 Task: Implement robust security measures to protect student data and ensure privacy.
Action: Mouse moved to (904, 74)
Screenshot: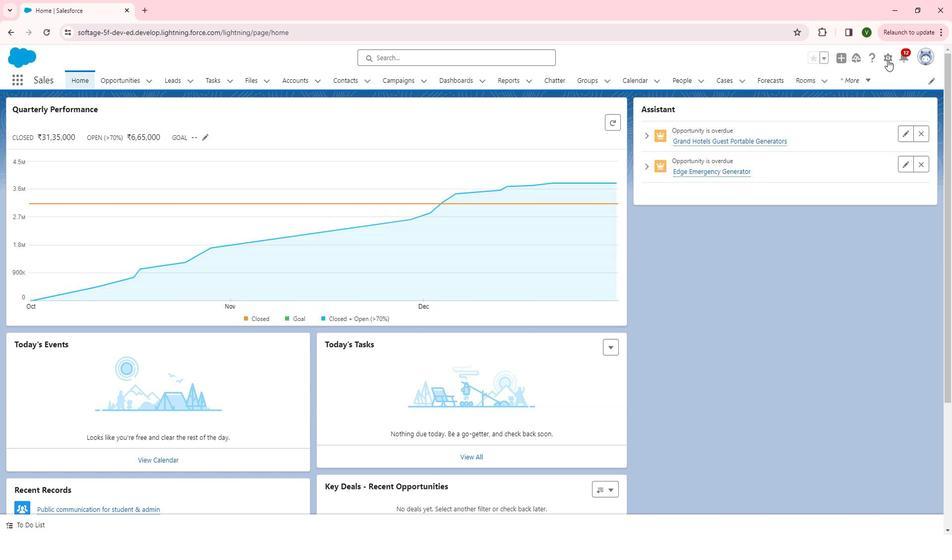 
Action: Mouse pressed left at (904, 74)
Screenshot: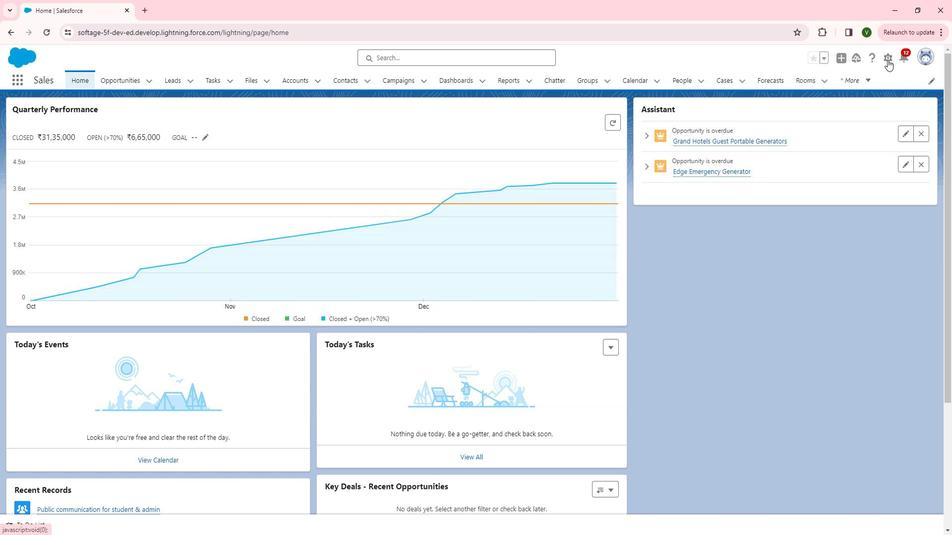 
Action: Mouse moved to (864, 100)
Screenshot: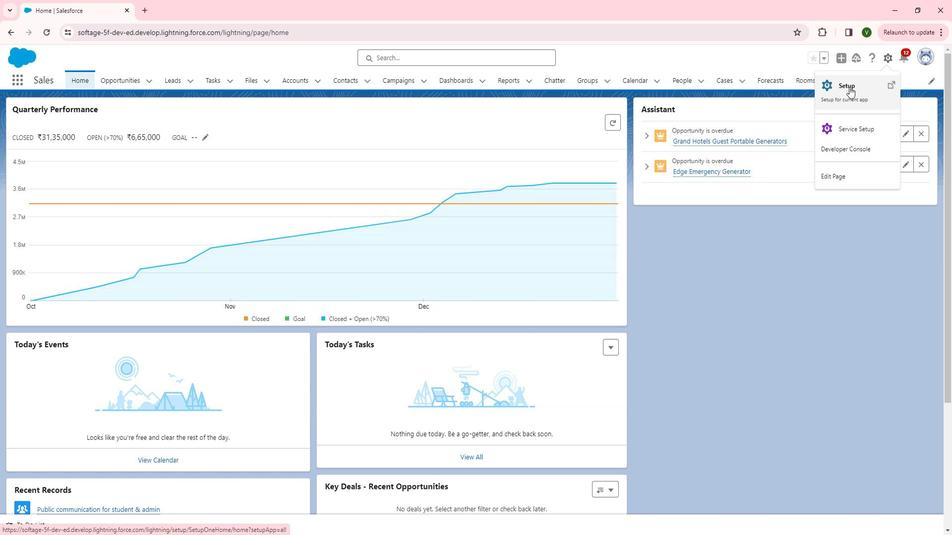 
Action: Mouse pressed left at (864, 100)
Screenshot: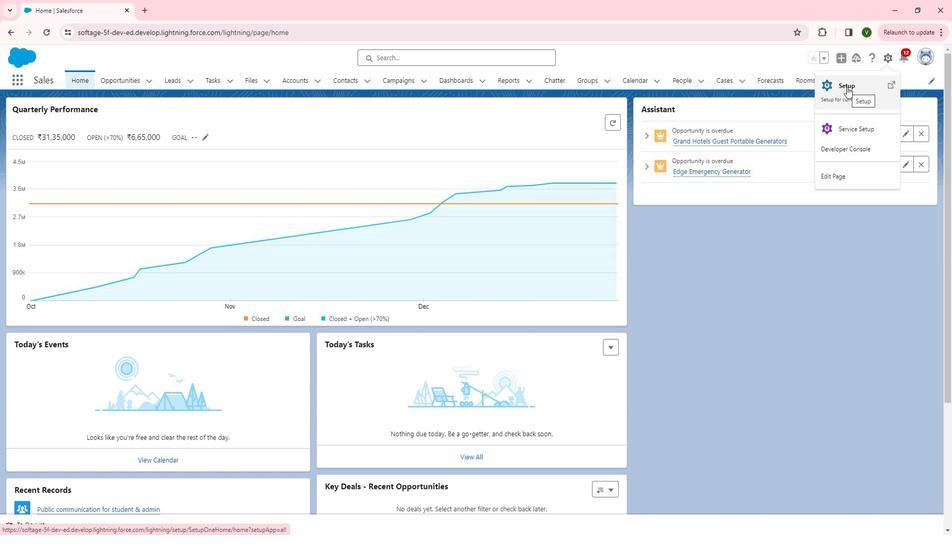 
Action: Mouse moved to (53, 284)
Screenshot: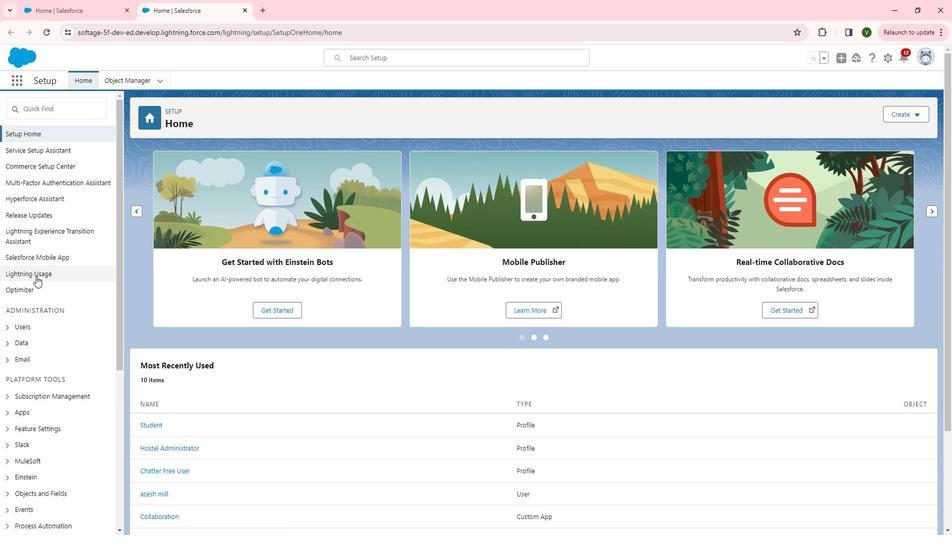 
Action: Mouse scrolled (53, 284) with delta (0, 0)
Screenshot: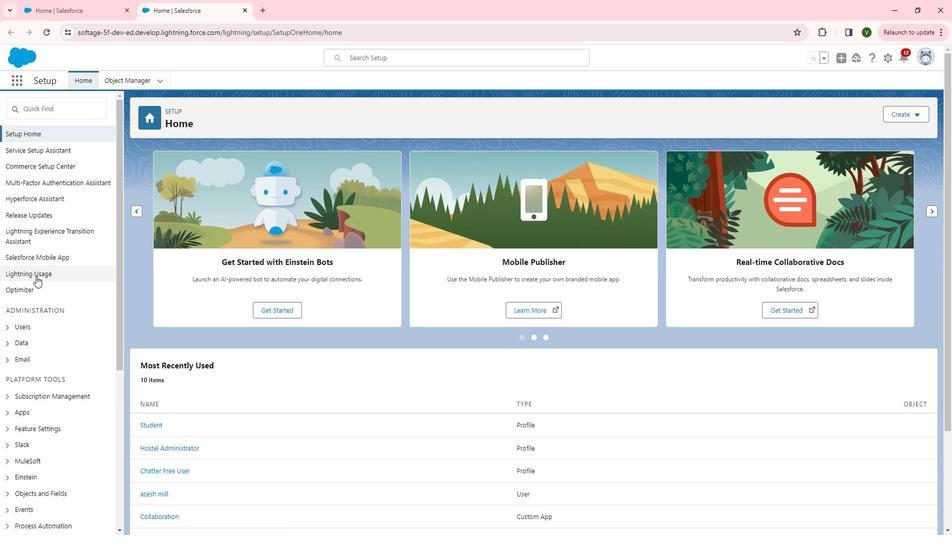 
Action: Mouse moved to (53, 285)
Screenshot: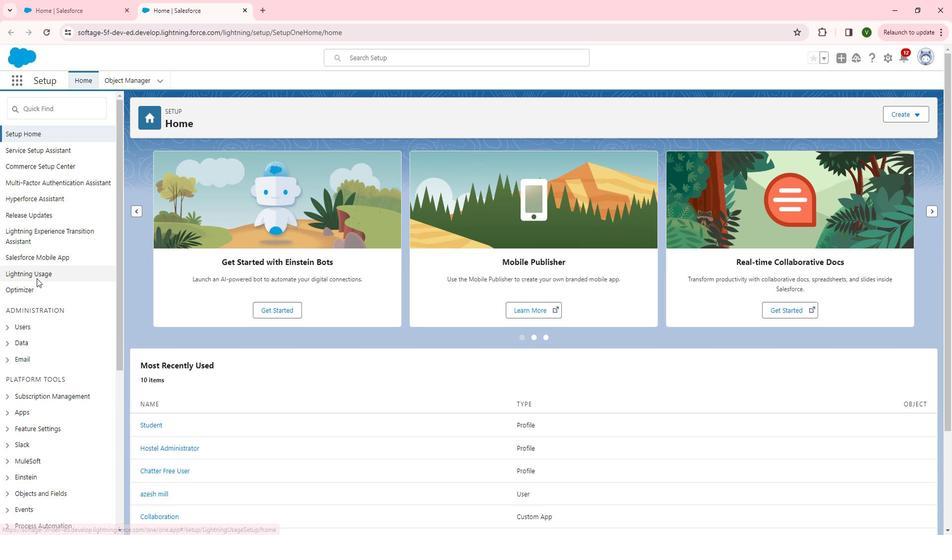 
Action: Mouse scrolled (53, 285) with delta (0, 0)
Screenshot: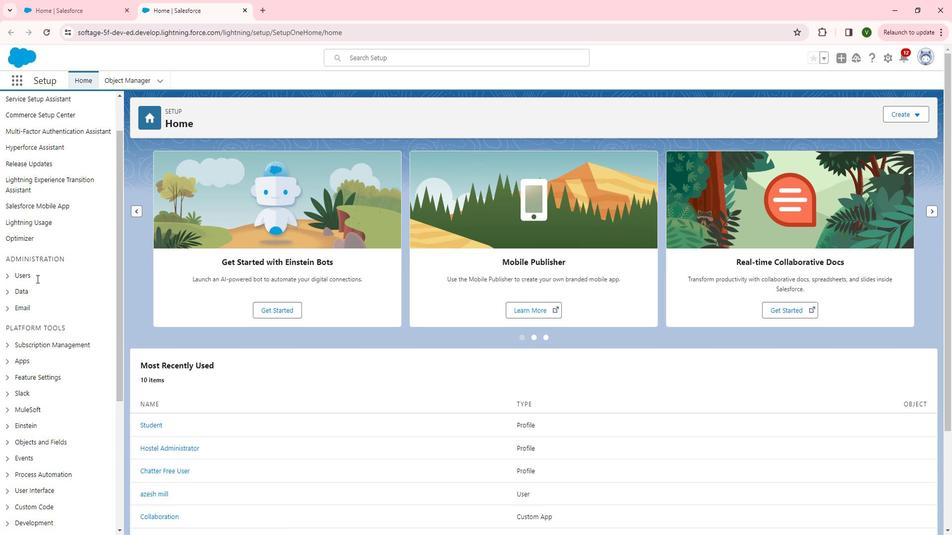 
Action: Mouse moved to (25, 327)
Screenshot: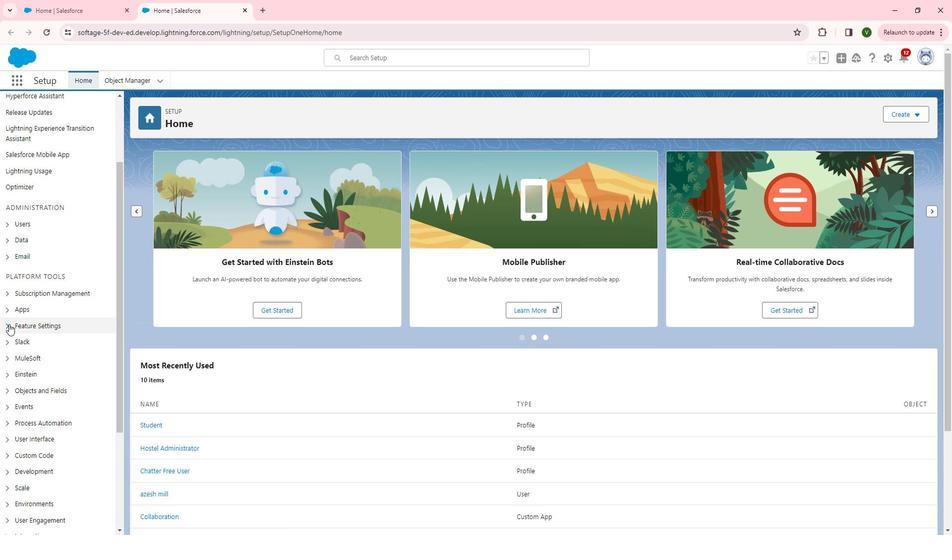 
Action: Mouse pressed left at (25, 327)
Screenshot: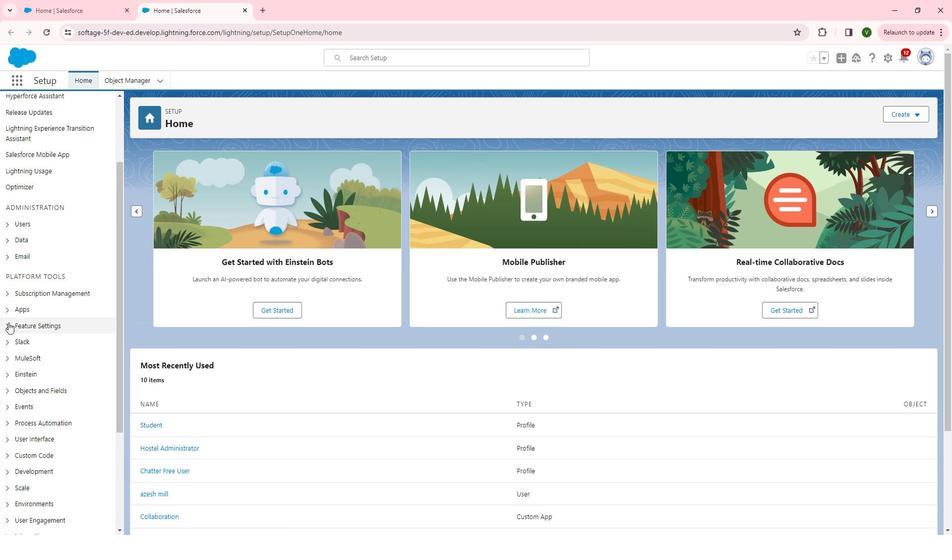 
Action: Mouse moved to (51, 381)
Screenshot: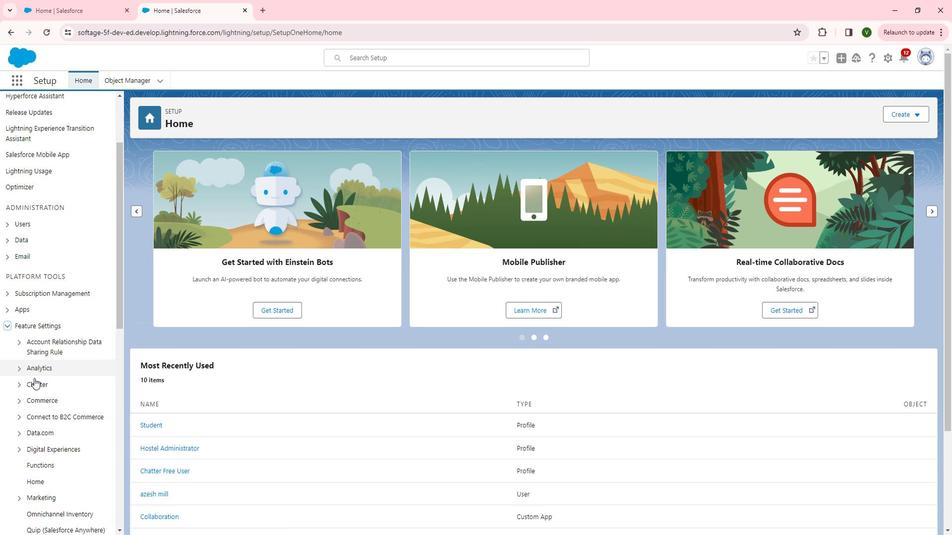 
Action: Mouse scrolled (51, 381) with delta (0, 0)
Screenshot: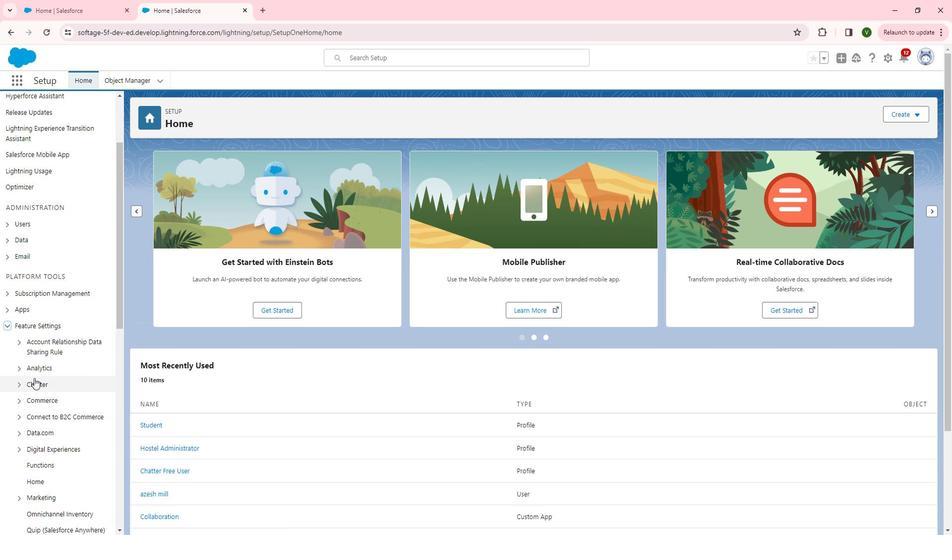 
Action: Mouse moved to (37, 338)
Screenshot: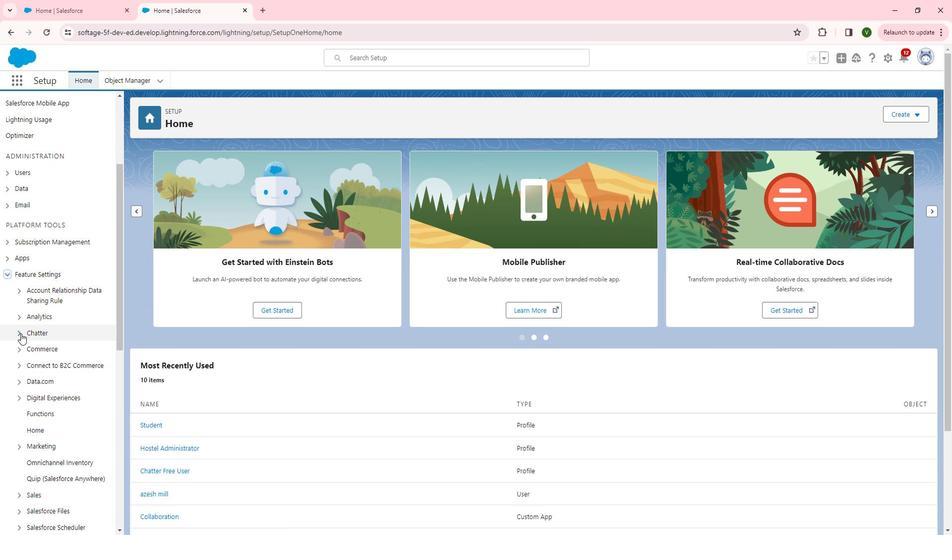 
Action: Mouse pressed left at (37, 338)
Screenshot: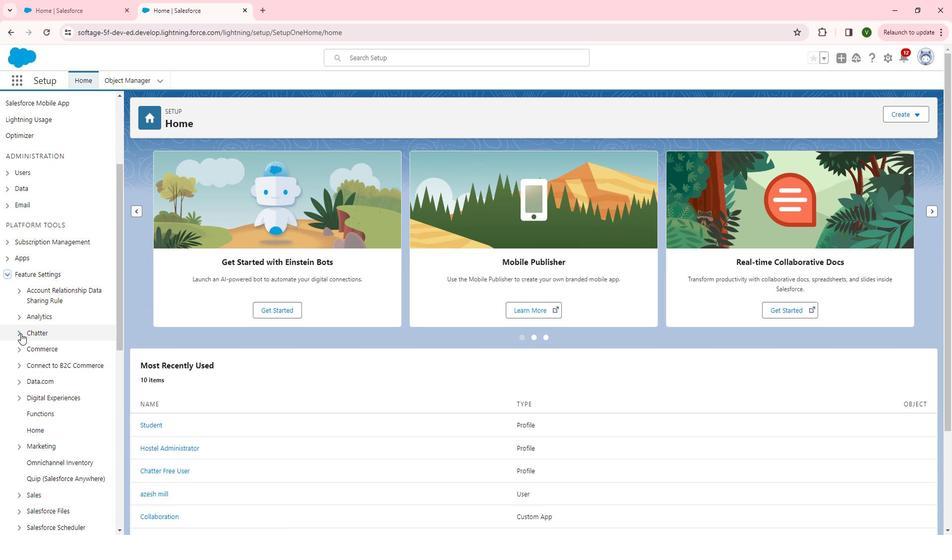 
Action: Mouse moved to (73, 402)
Screenshot: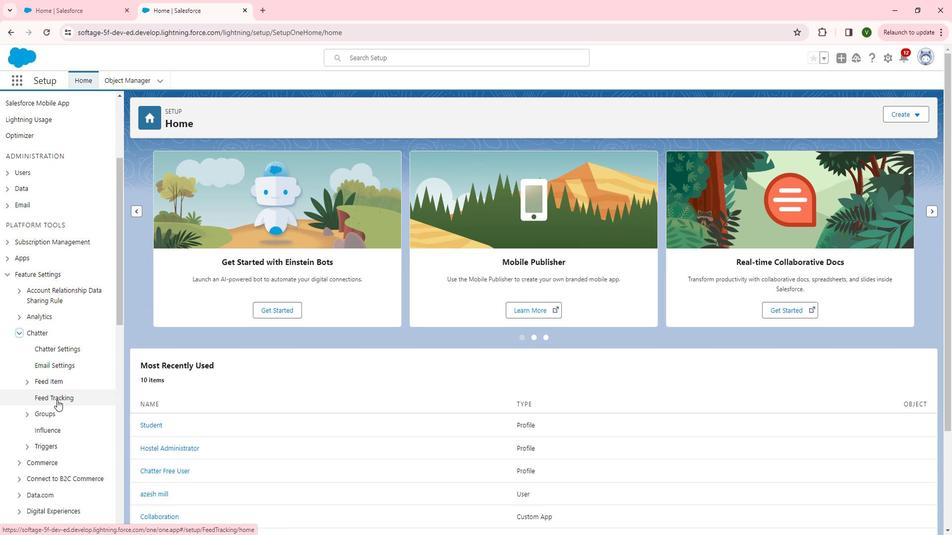 
Action: Mouse pressed left at (73, 402)
Screenshot: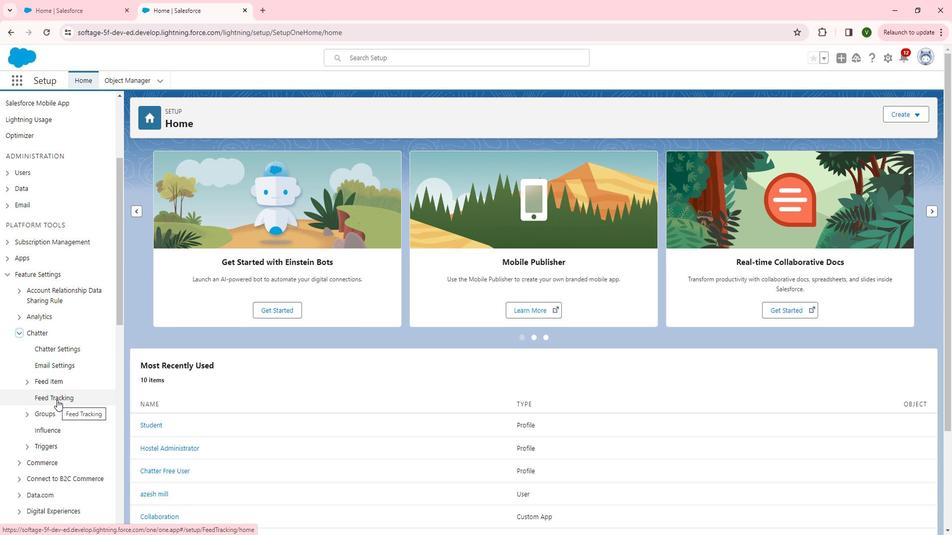 
Action: Mouse moved to (81, 395)
Screenshot: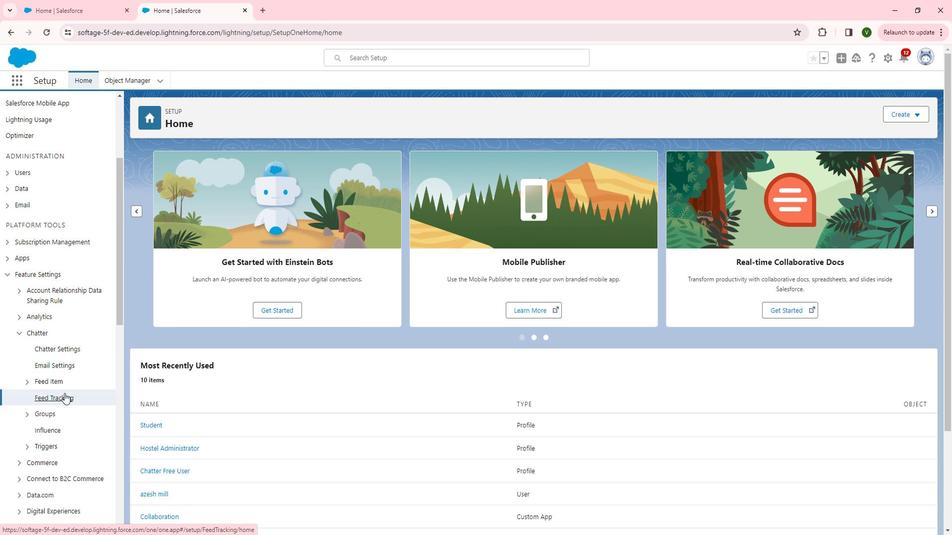 
Action: Mouse pressed left at (81, 395)
Screenshot: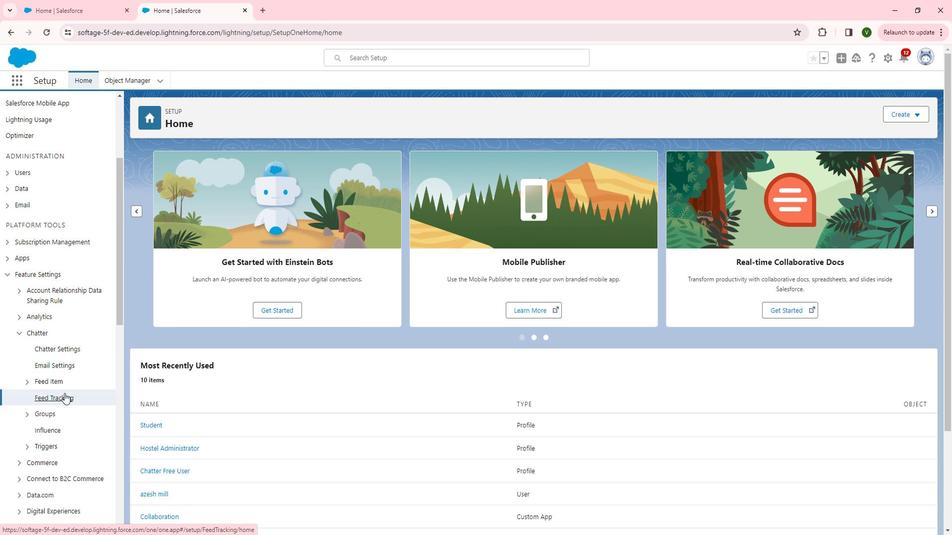 
Action: Mouse moved to (267, 294)
Screenshot: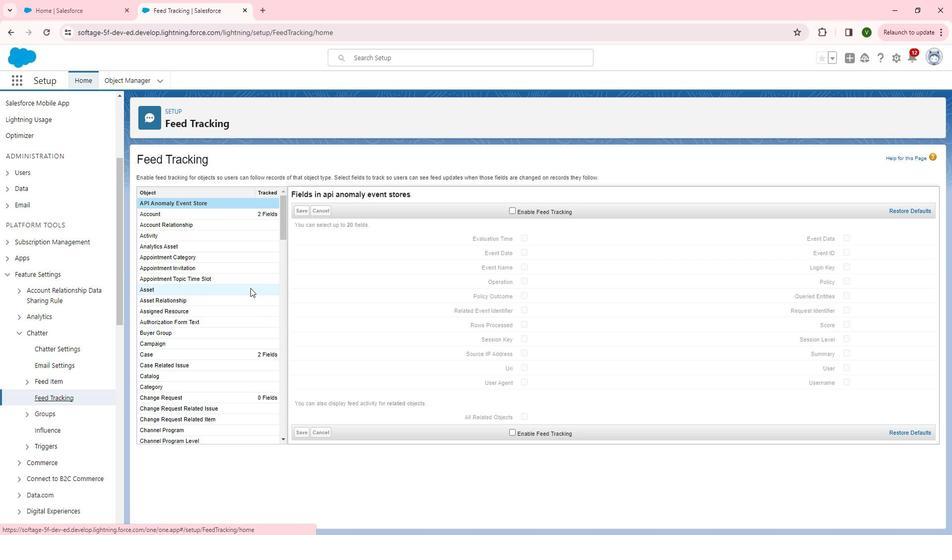 
Action: Mouse scrolled (267, 294) with delta (0, 0)
Screenshot: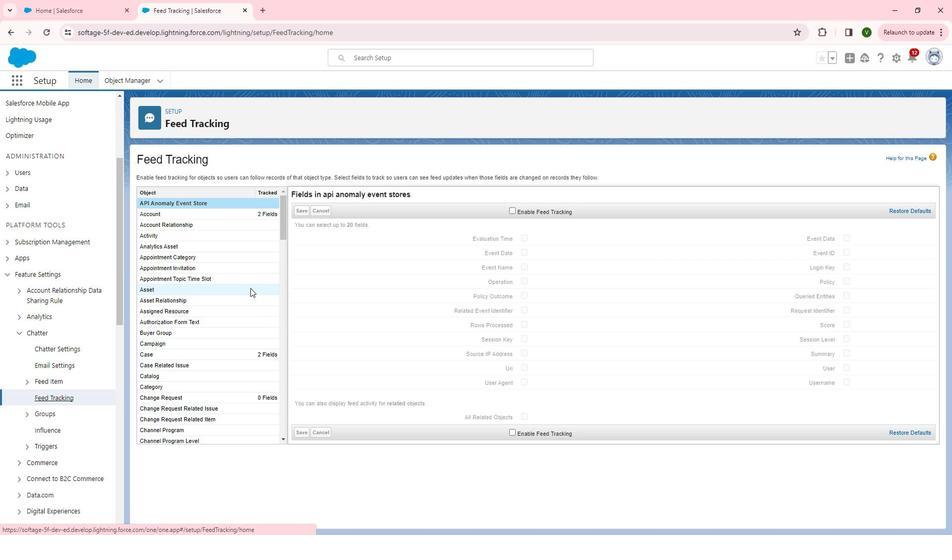 
Action: Mouse scrolled (267, 294) with delta (0, 0)
Screenshot: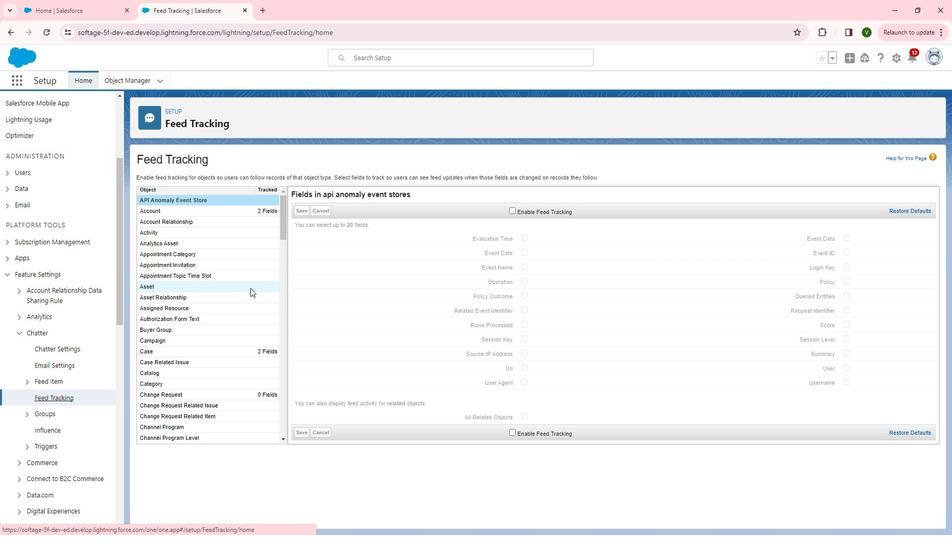
Action: Mouse scrolled (267, 294) with delta (0, 0)
Screenshot: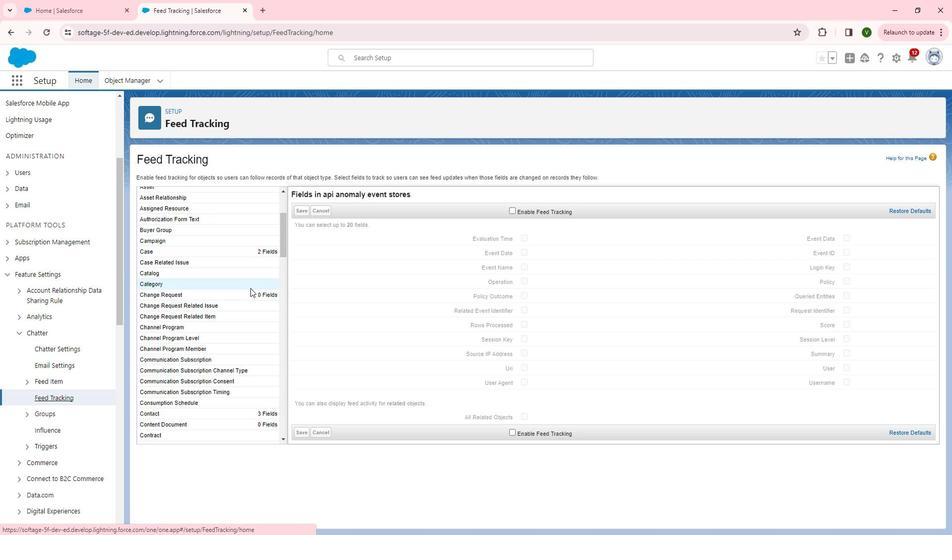 
Action: Mouse scrolled (267, 294) with delta (0, 0)
Screenshot: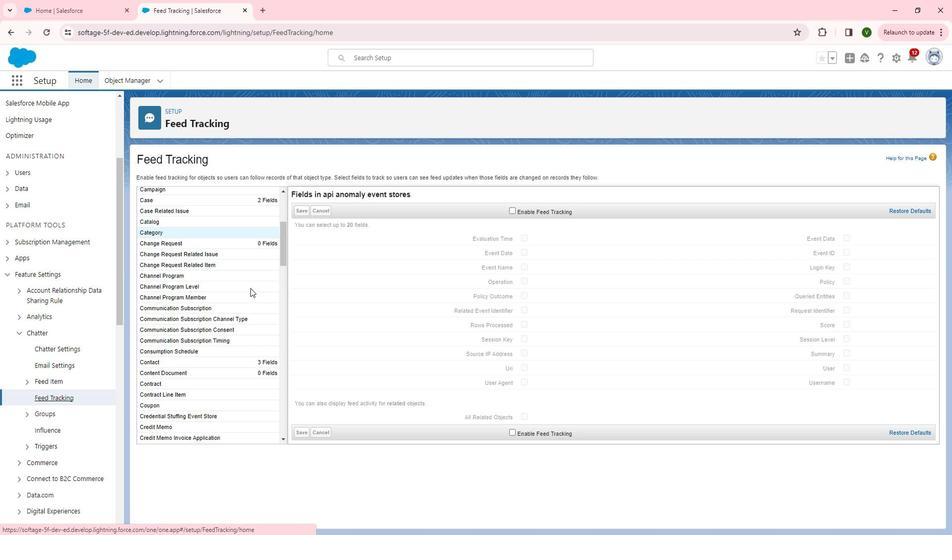 
Action: Mouse scrolled (267, 294) with delta (0, 0)
Screenshot: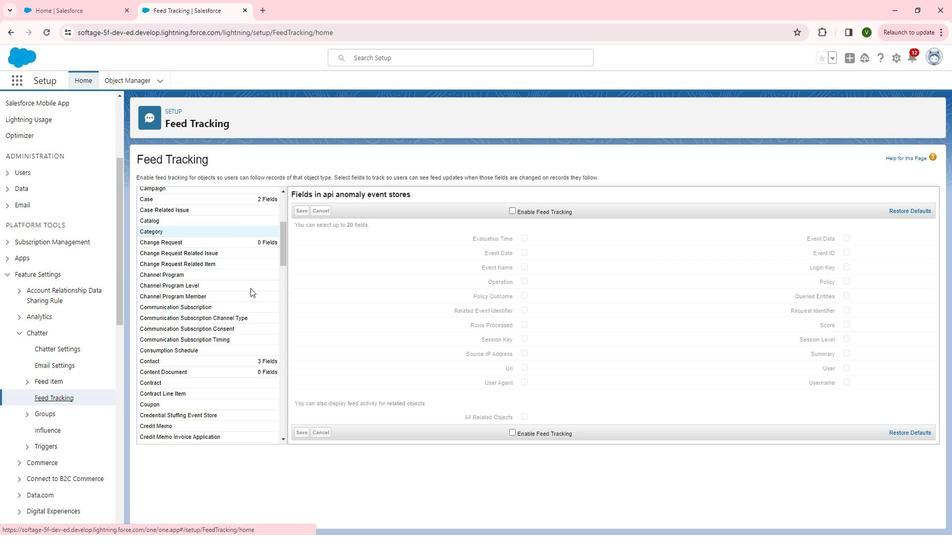 
Action: Mouse scrolled (267, 294) with delta (0, 0)
Screenshot: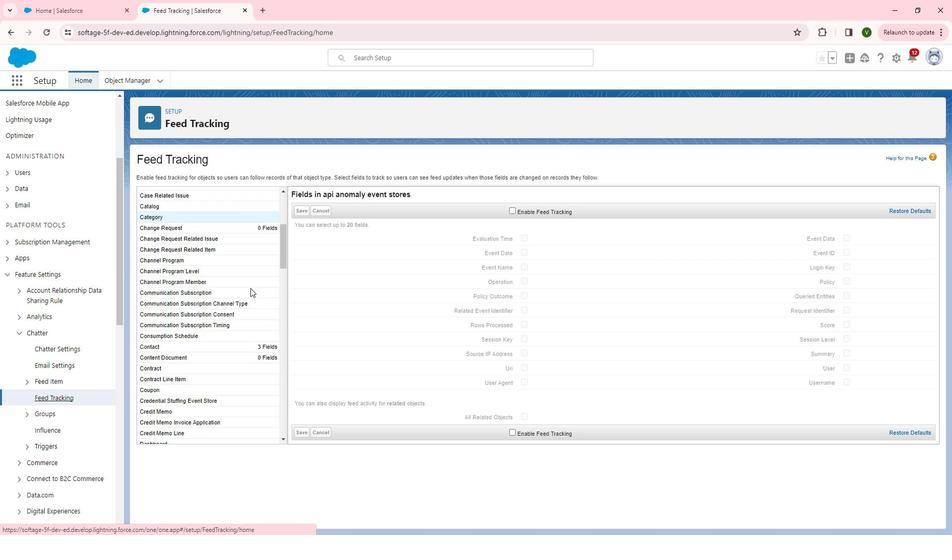 
Action: Mouse scrolled (267, 294) with delta (0, 0)
Screenshot: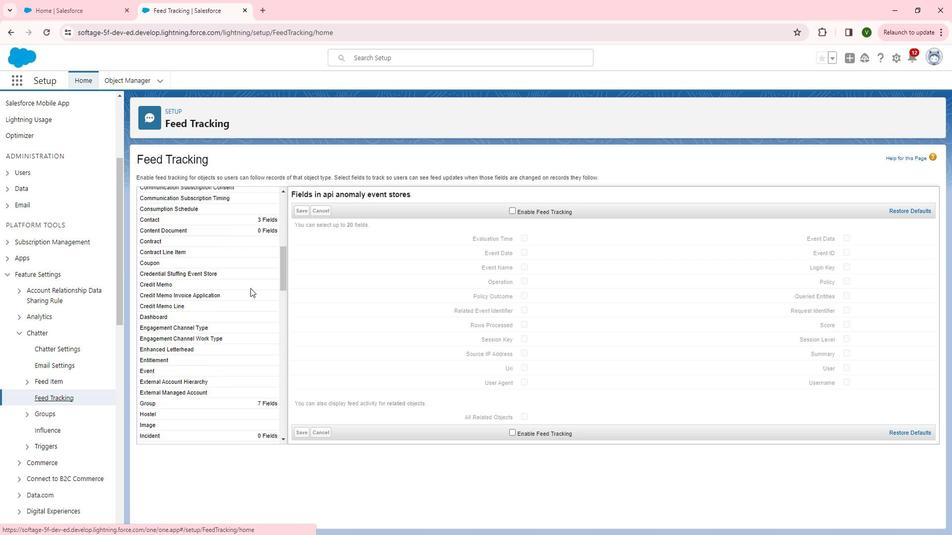 
Action: Mouse scrolled (267, 294) with delta (0, 0)
Screenshot: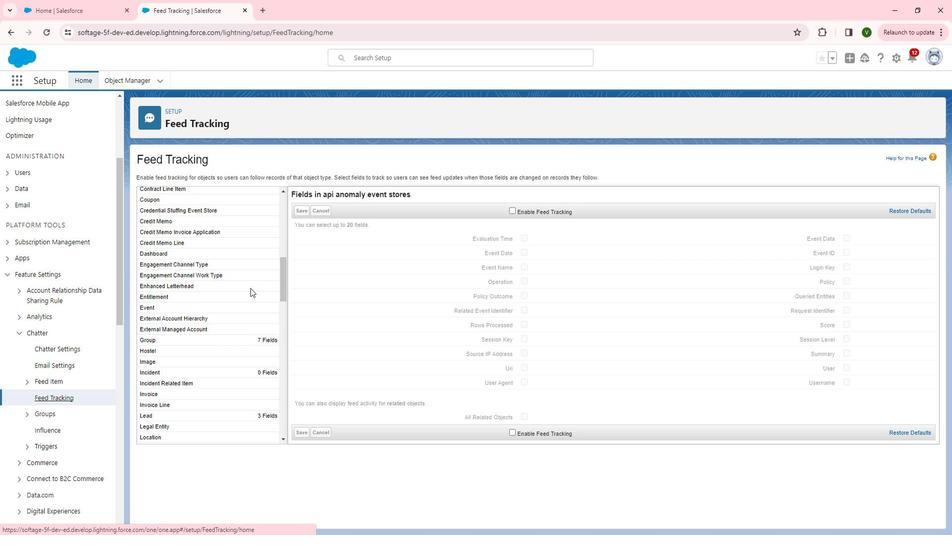 
Action: Mouse scrolled (267, 294) with delta (0, 0)
Screenshot: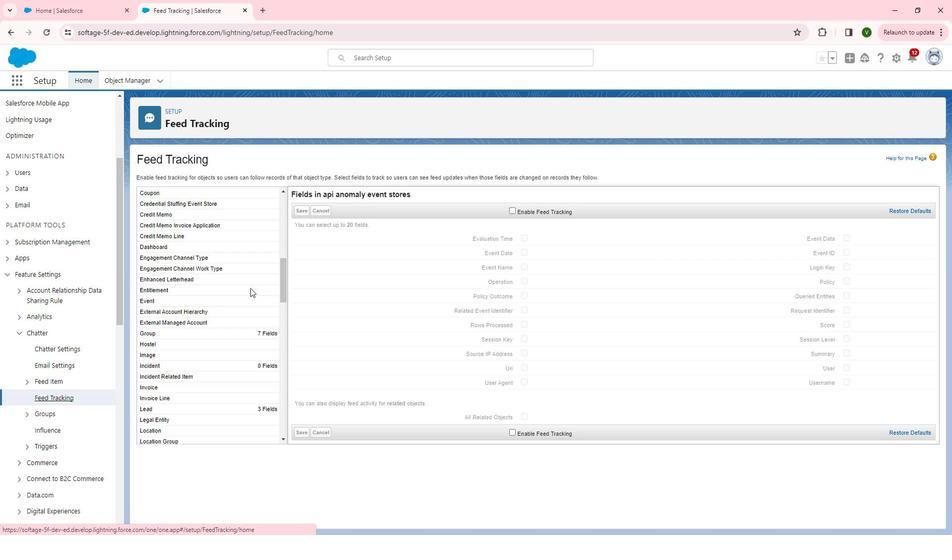 
Action: Mouse scrolled (267, 294) with delta (0, 0)
Screenshot: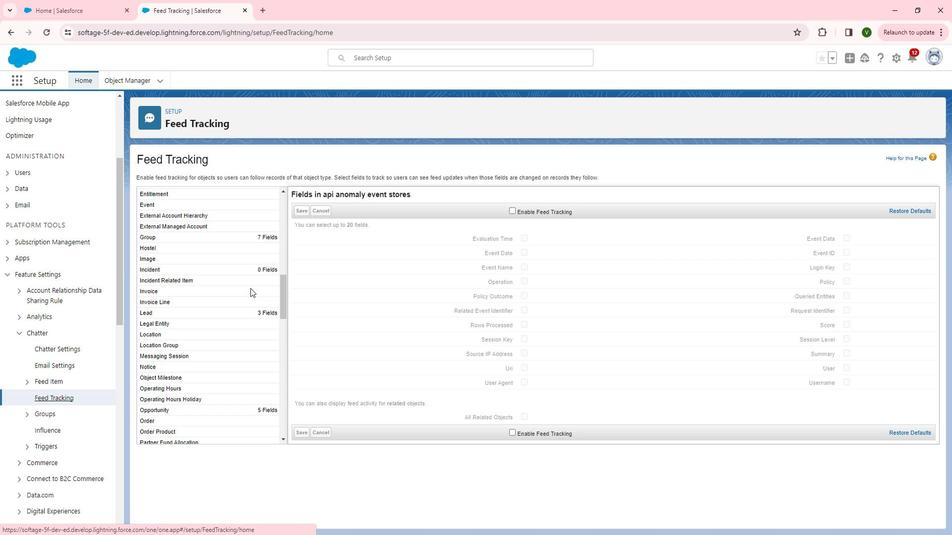
Action: Mouse scrolled (267, 294) with delta (0, 0)
Screenshot: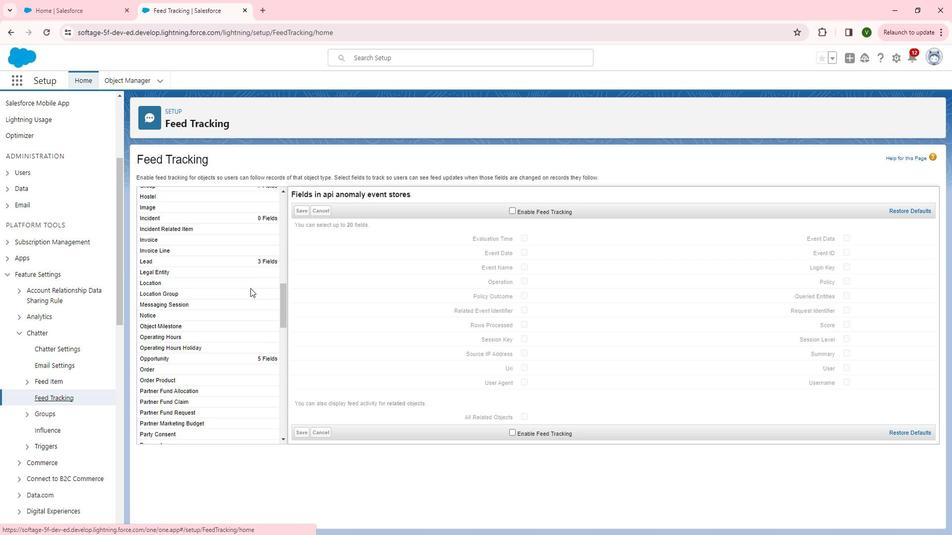 
Action: Mouse scrolled (267, 294) with delta (0, 0)
Screenshot: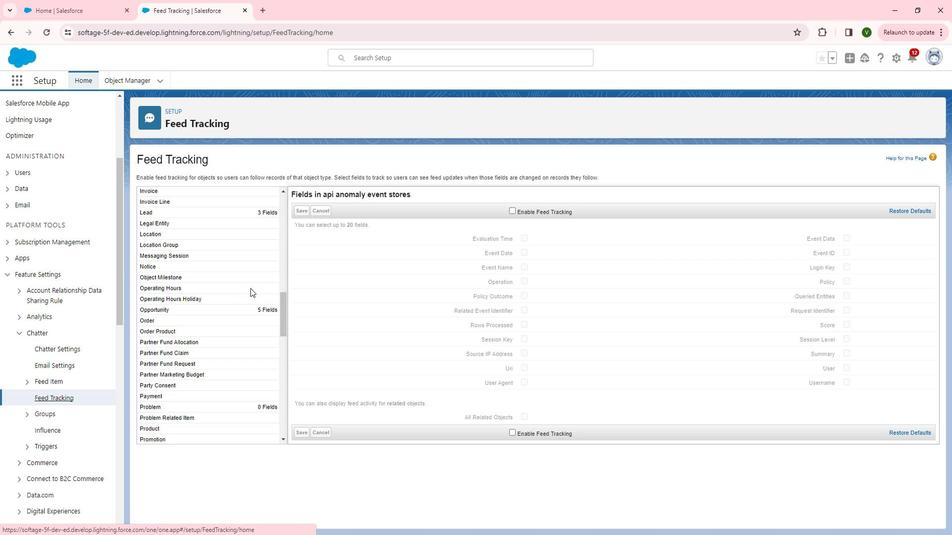 
Action: Mouse scrolled (267, 294) with delta (0, 0)
Screenshot: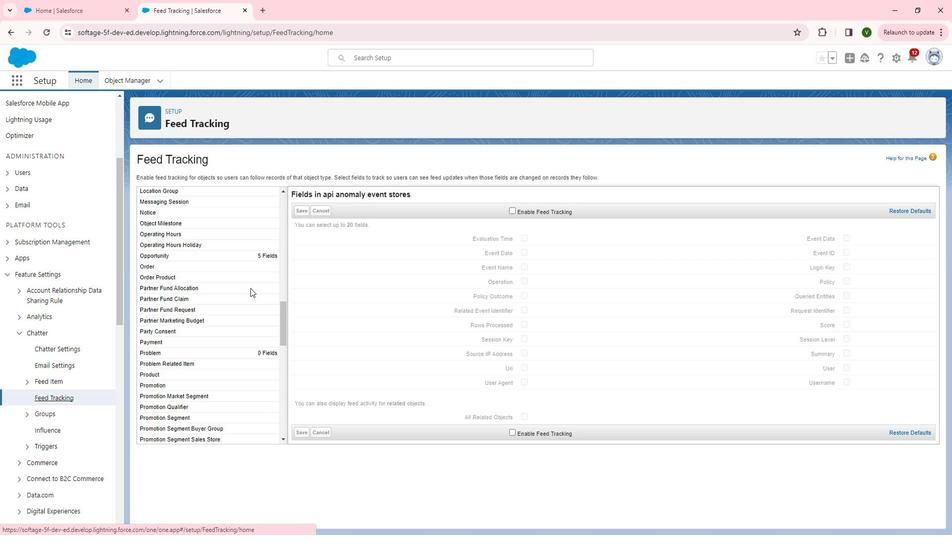 
Action: Mouse scrolled (267, 294) with delta (0, 0)
Screenshot: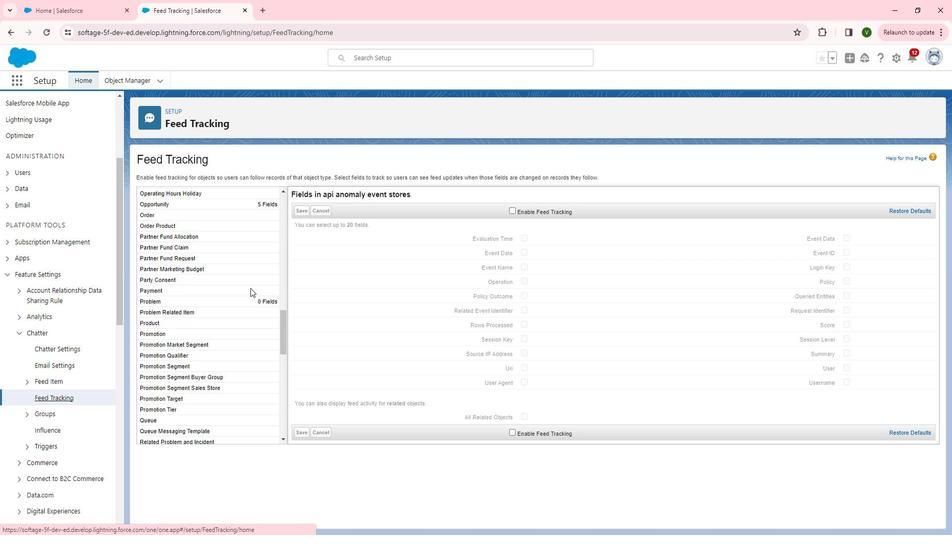 
Action: Mouse scrolled (267, 294) with delta (0, 0)
Screenshot: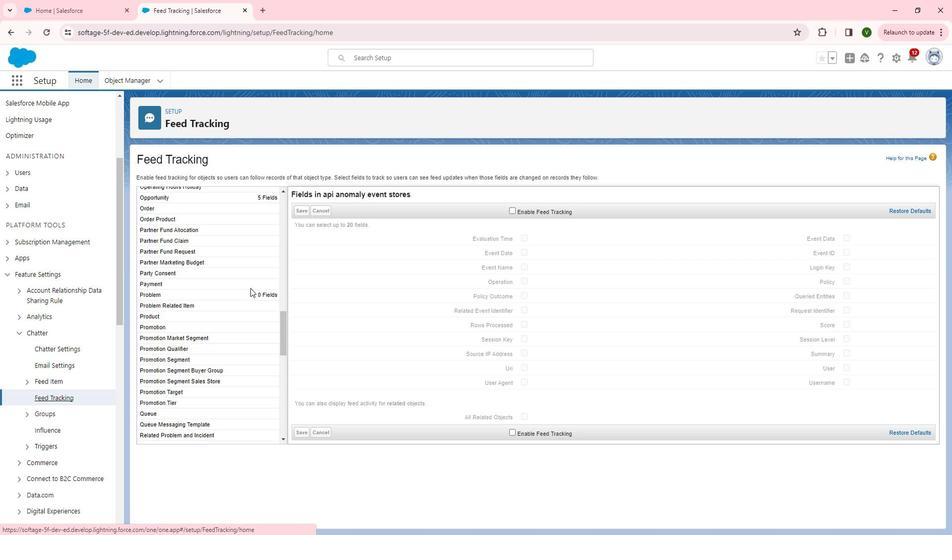 
Action: Mouse scrolled (267, 294) with delta (0, 0)
Screenshot: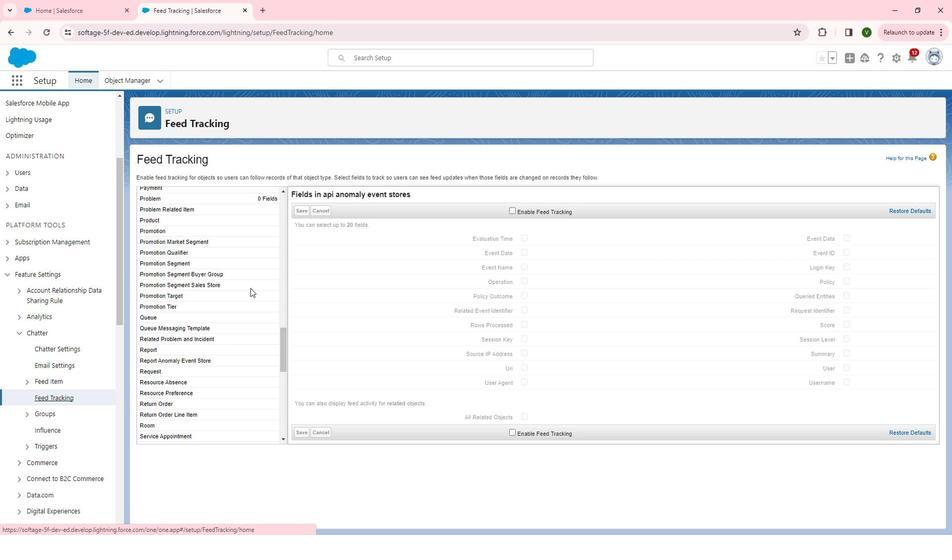 
Action: Mouse scrolled (267, 294) with delta (0, 0)
Screenshot: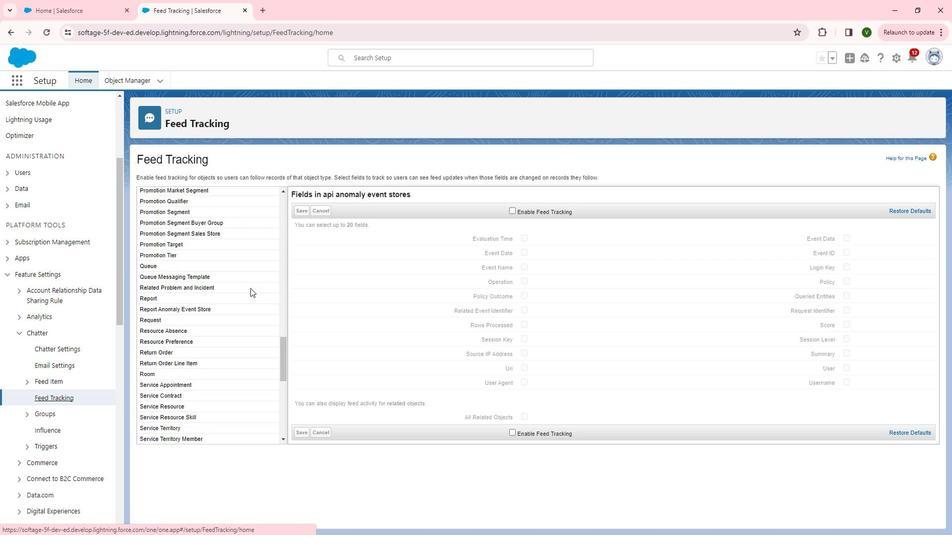 
Action: Mouse moved to (232, 348)
Screenshot: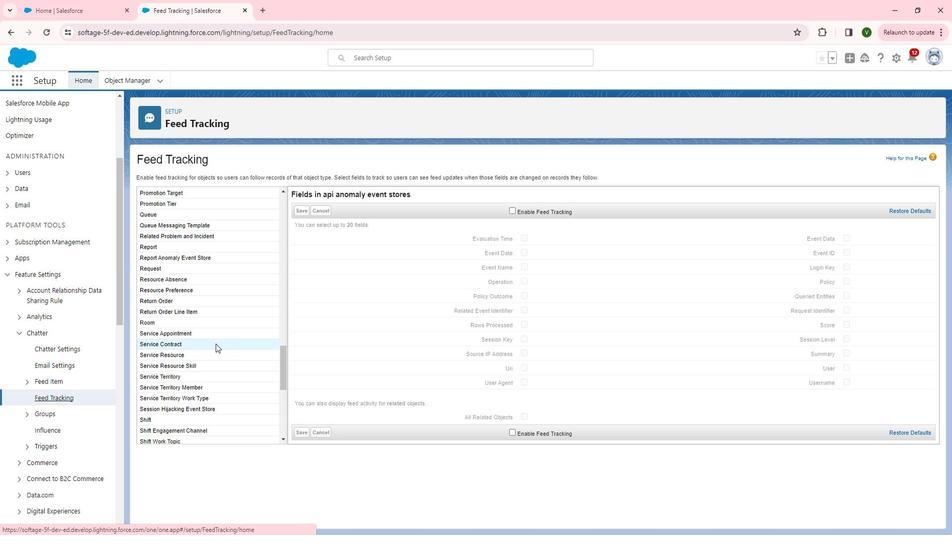 
Action: Mouse scrolled (232, 347) with delta (0, 0)
Screenshot: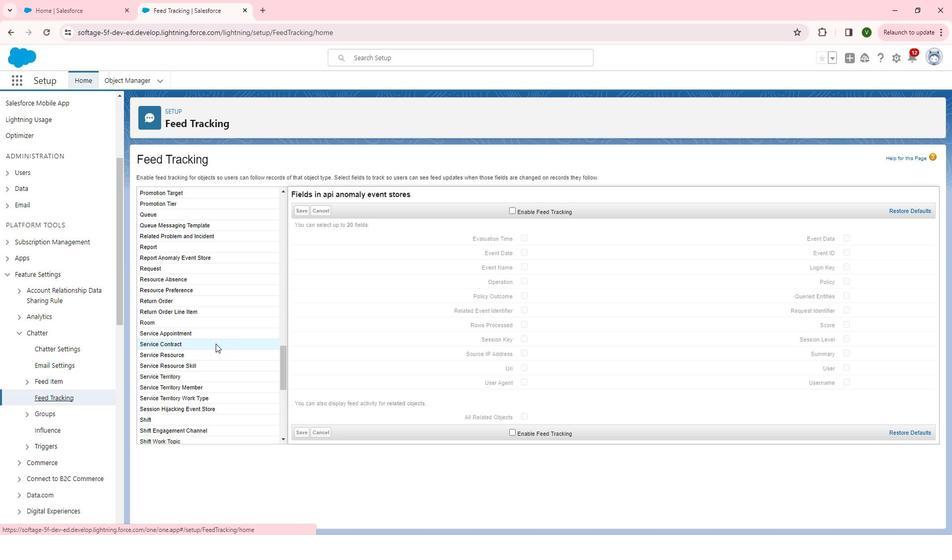 
Action: Mouse scrolled (232, 347) with delta (0, 0)
Screenshot: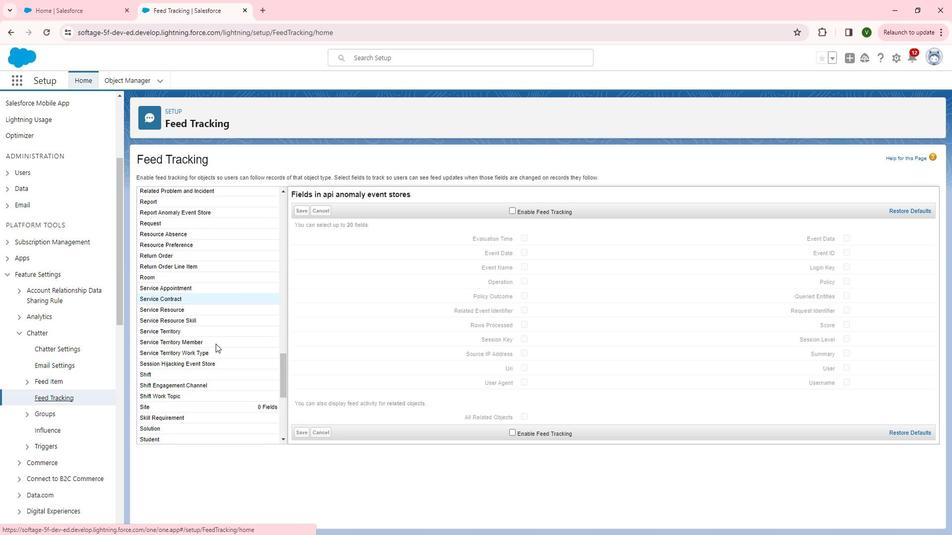 
Action: Mouse scrolled (232, 347) with delta (0, 0)
Screenshot: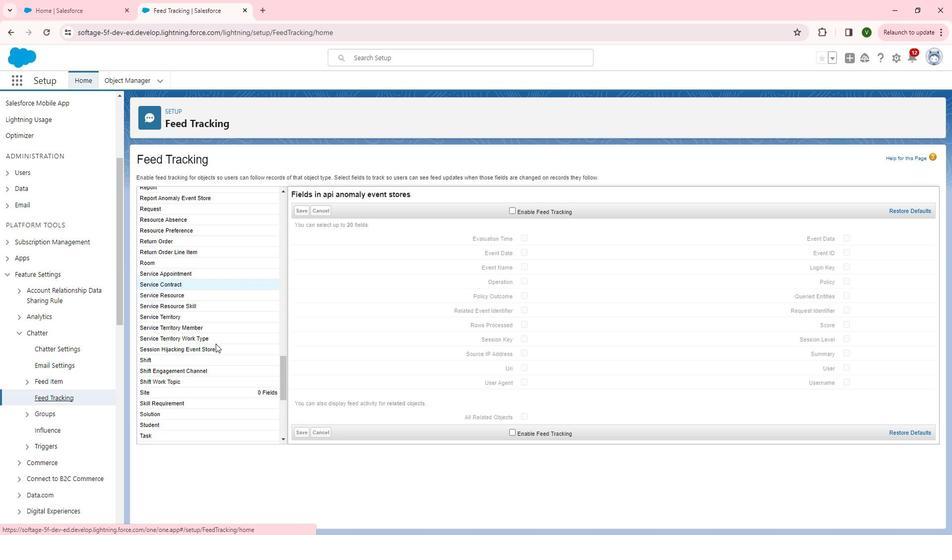 
Action: Mouse moved to (206, 332)
Screenshot: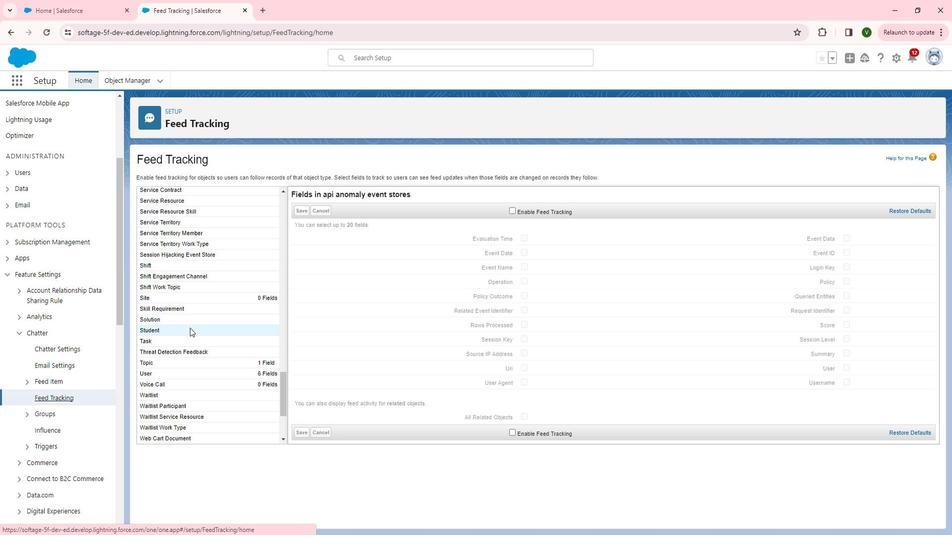 
Action: Mouse pressed left at (206, 332)
Screenshot: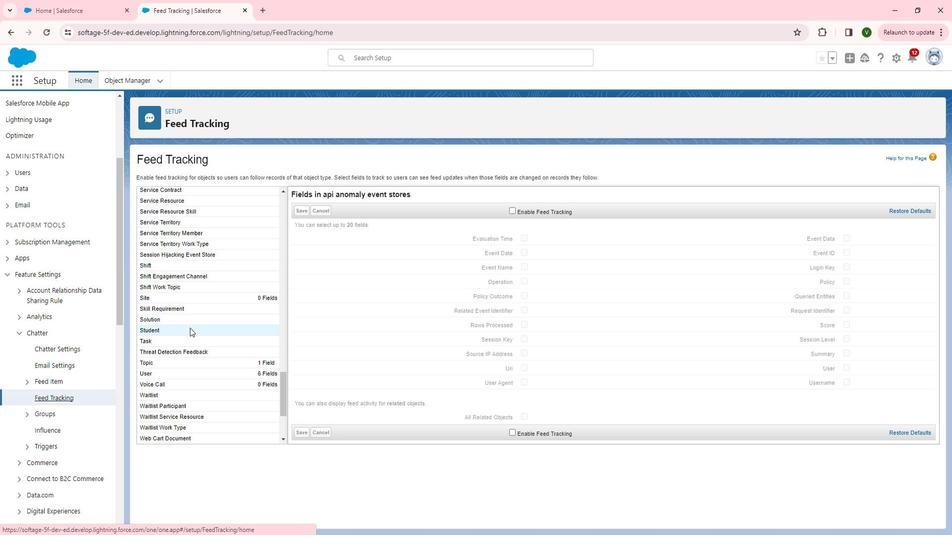 
Action: Mouse moved to (535, 220)
Screenshot: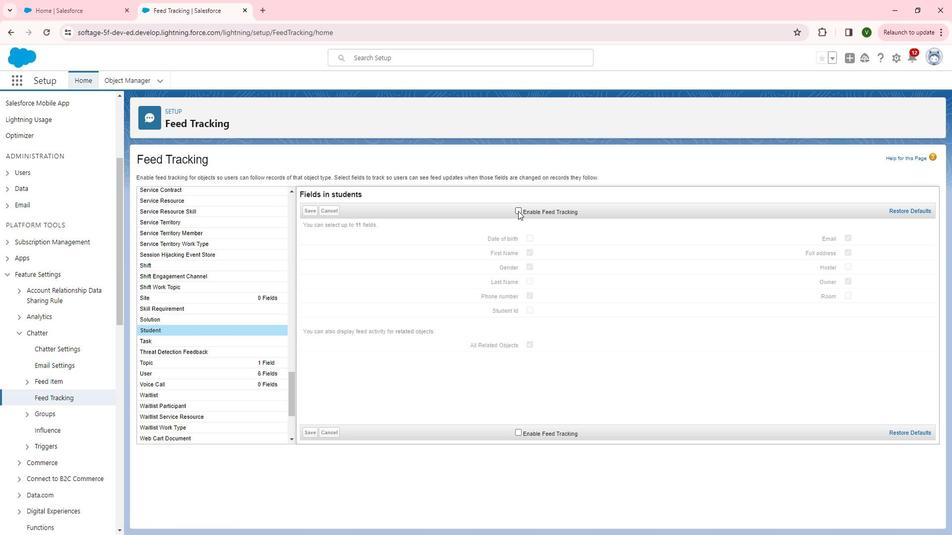 
Action: Mouse pressed left at (535, 220)
Screenshot: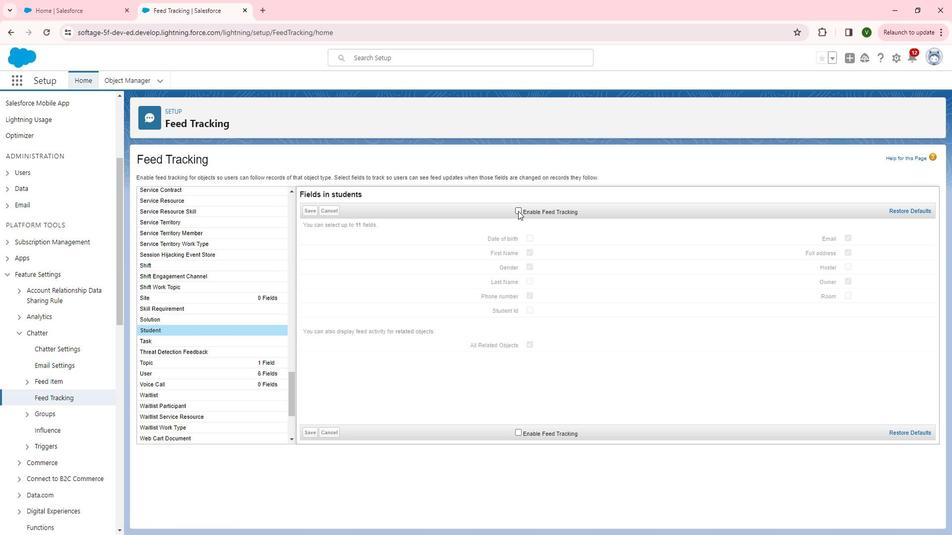 
Action: Mouse moved to (547, 288)
Screenshot: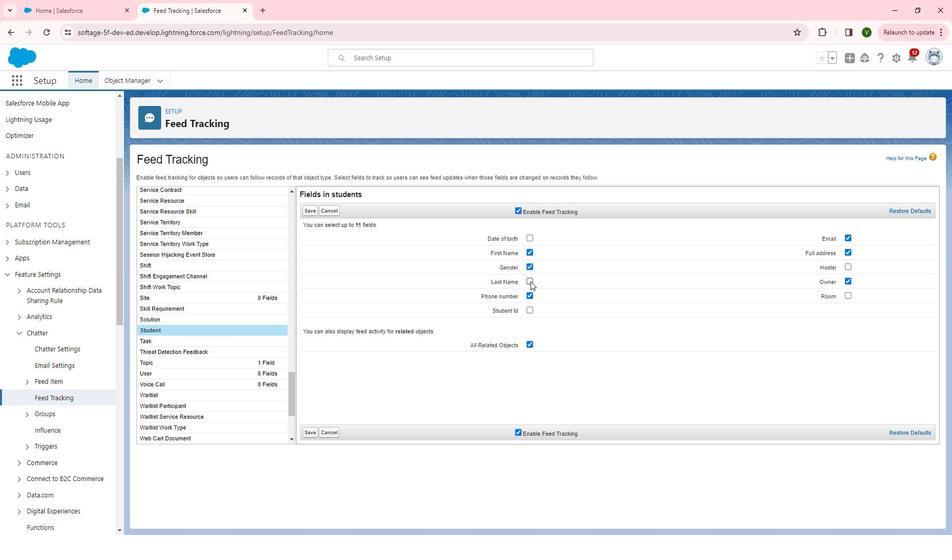 
Action: Mouse pressed left at (547, 288)
Screenshot: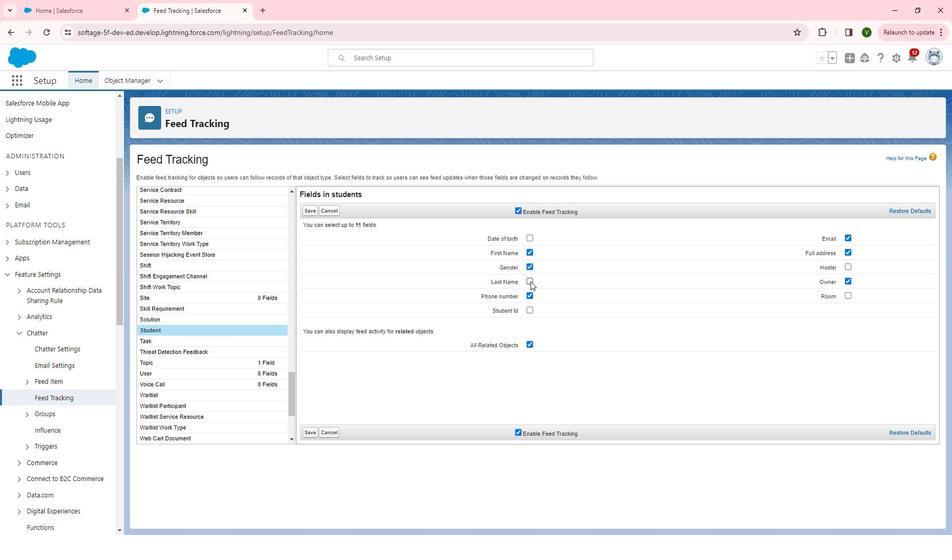 
Action: Mouse moved to (546, 246)
Screenshot: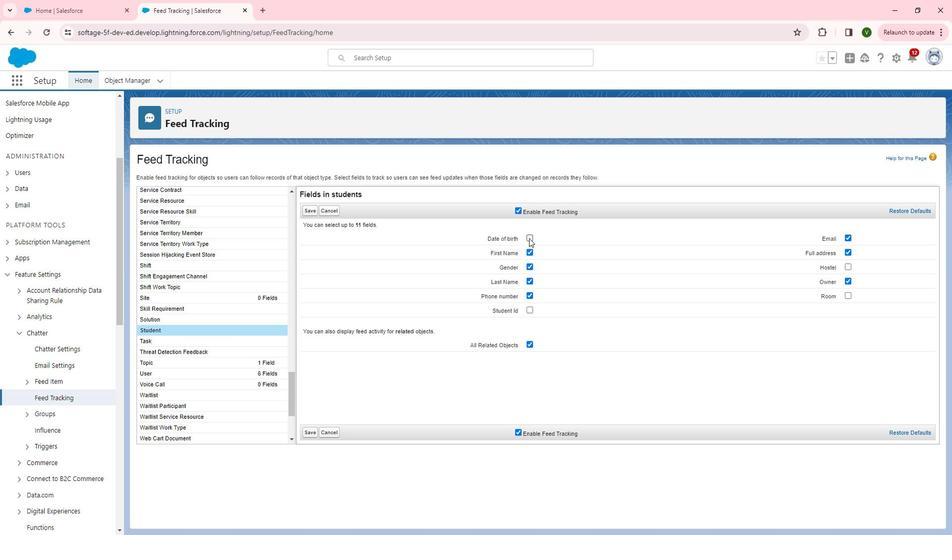 
Action: Mouse pressed left at (546, 246)
Screenshot: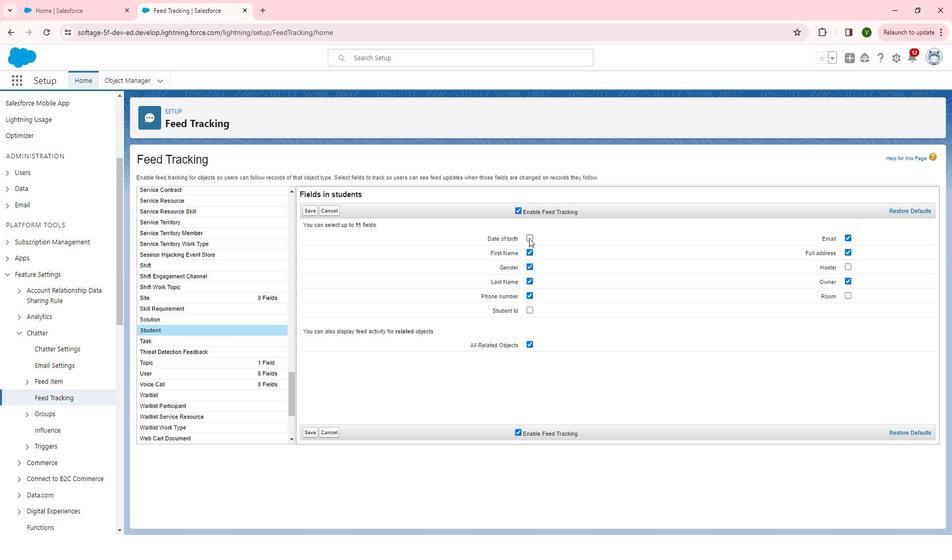
Action: Mouse moved to (329, 216)
Screenshot: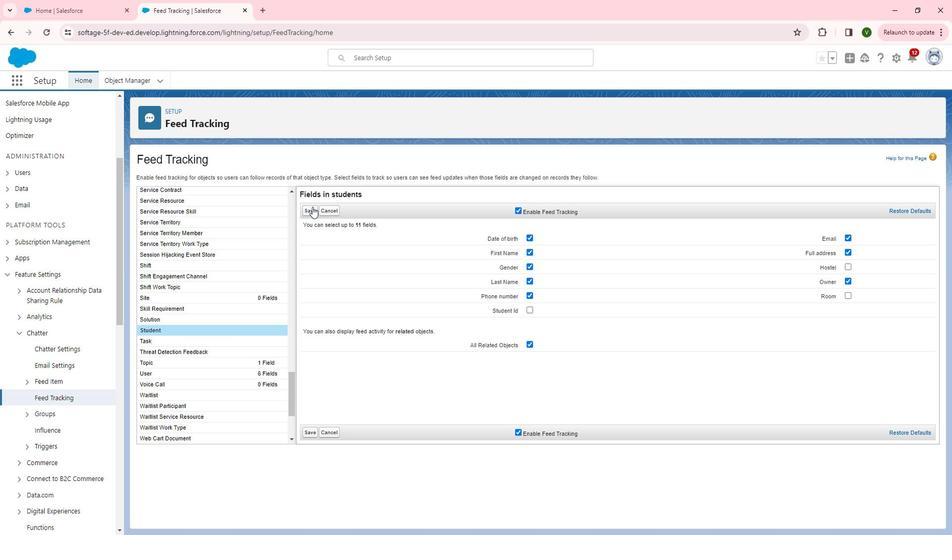 
Action: Mouse pressed left at (329, 216)
Screenshot: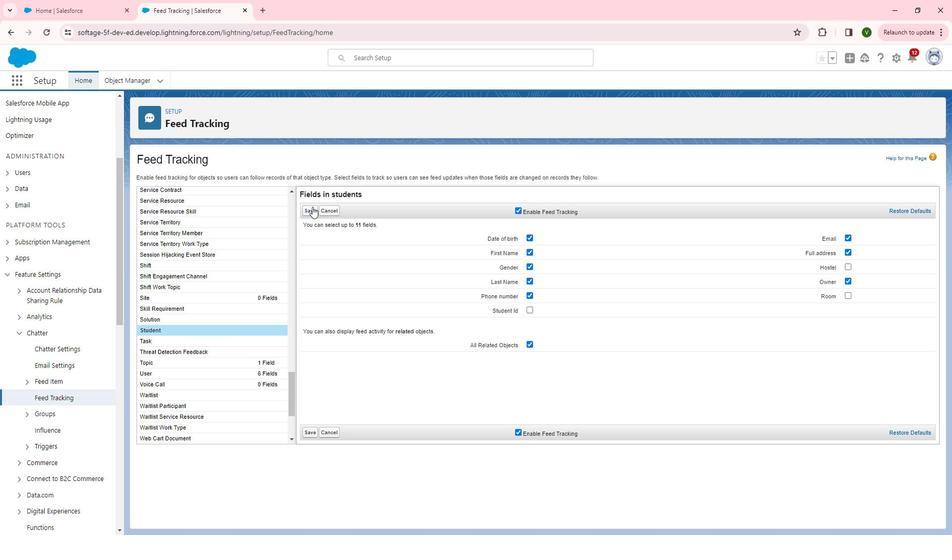 
Action: Mouse moved to (26, 185)
Screenshot: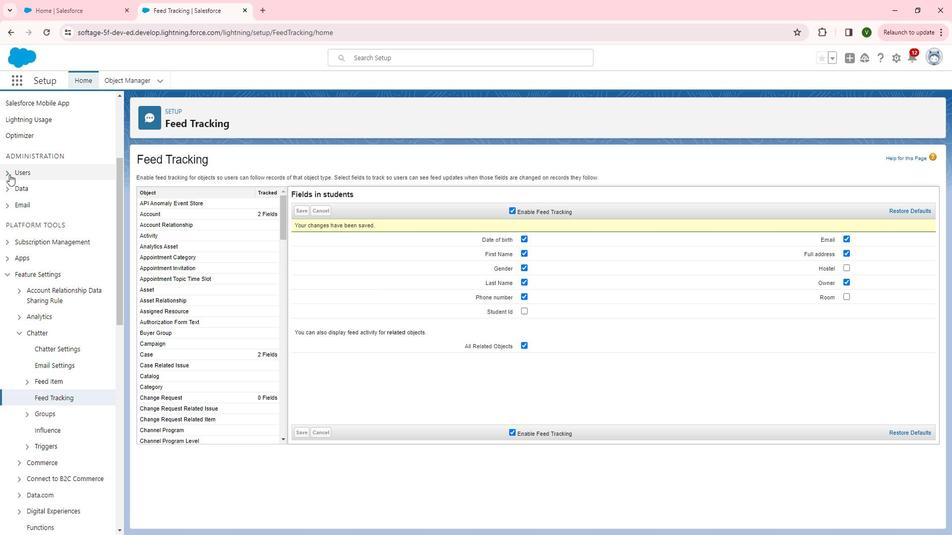 
Action: Mouse pressed left at (26, 185)
Screenshot: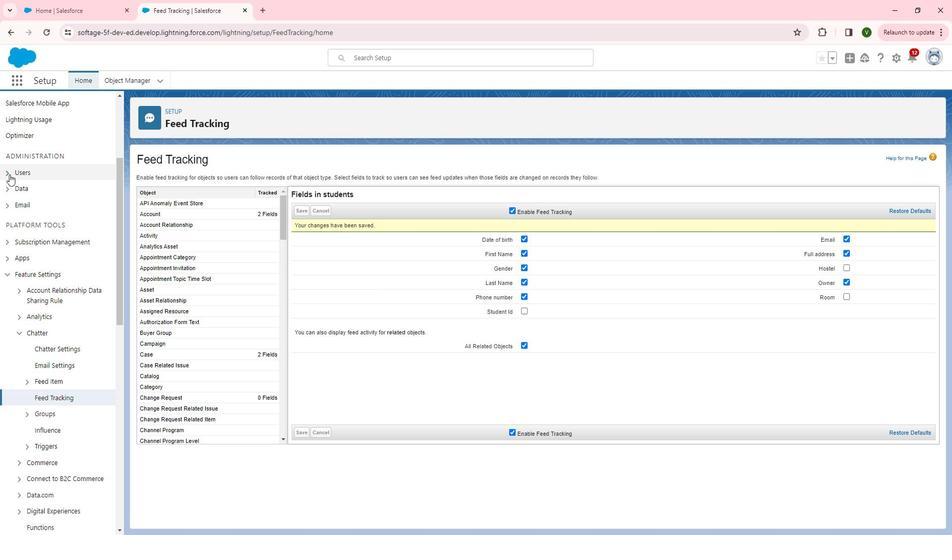 
Action: Mouse moved to (56, 229)
Screenshot: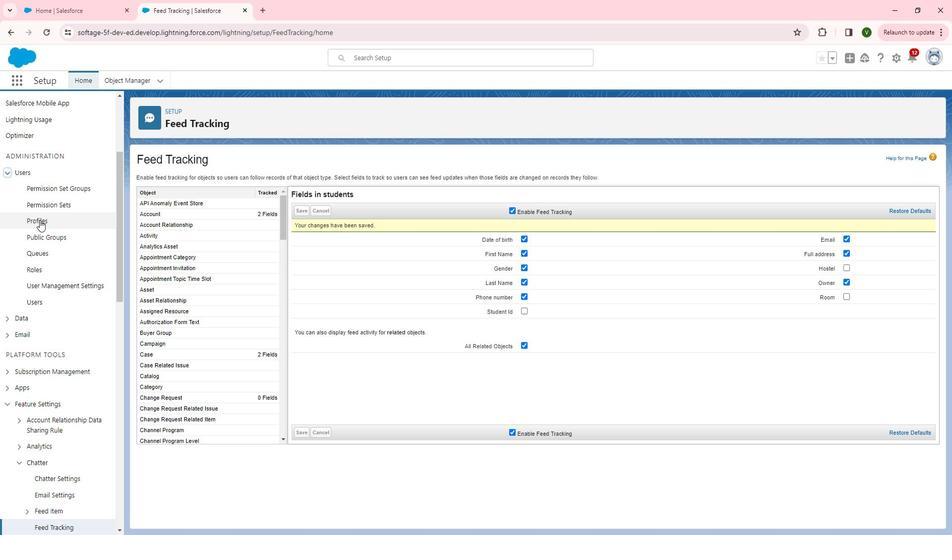 
Action: Mouse pressed left at (56, 229)
Screenshot: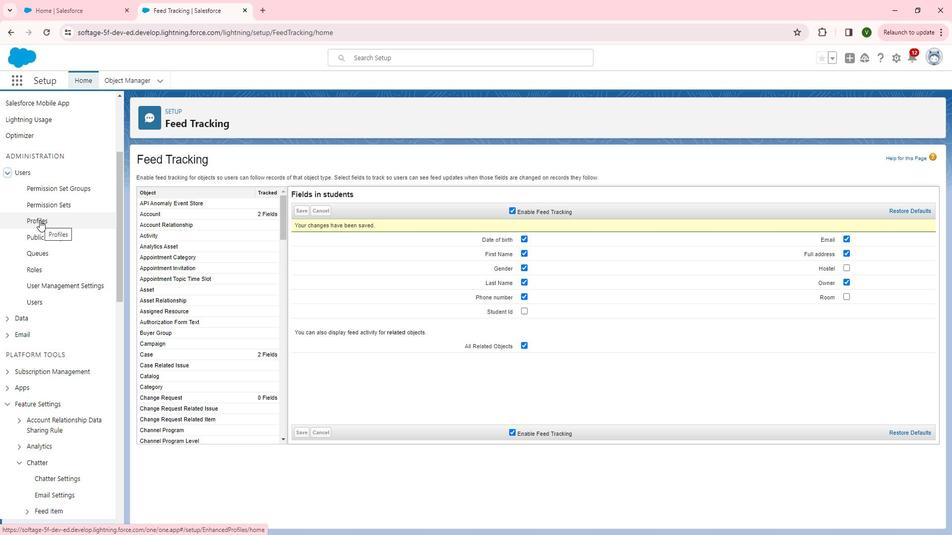 
Action: Mouse moved to (319, 312)
Screenshot: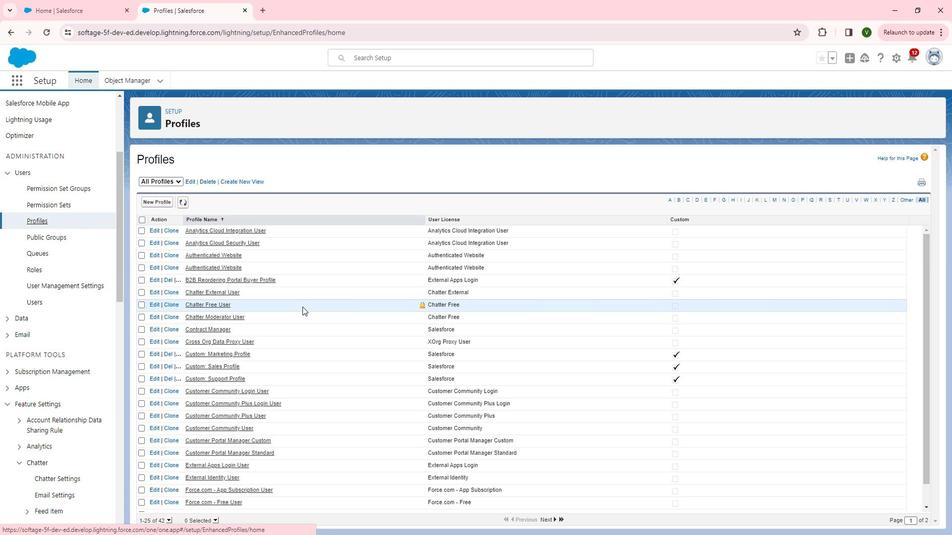 
Action: Mouse scrolled (319, 312) with delta (0, 0)
Screenshot: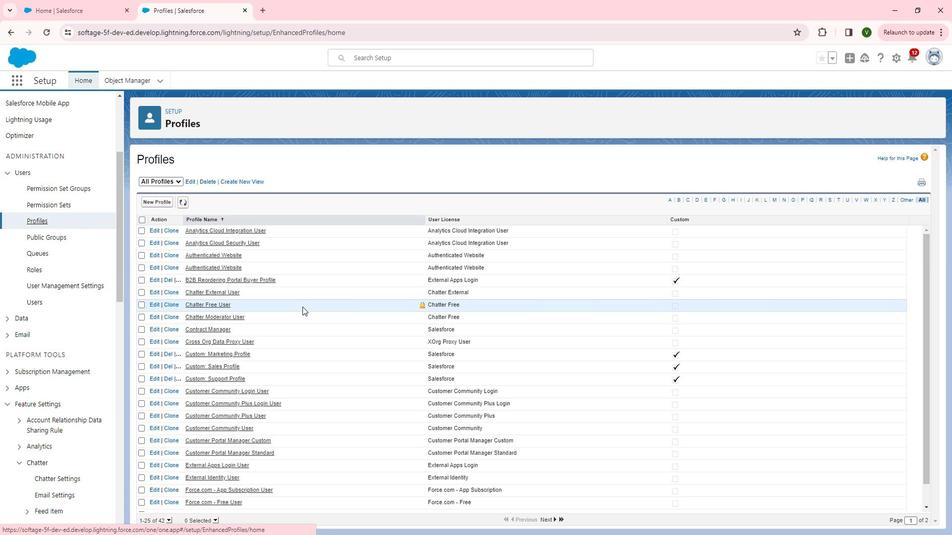 
Action: Mouse moved to (319, 313)
Screenshot: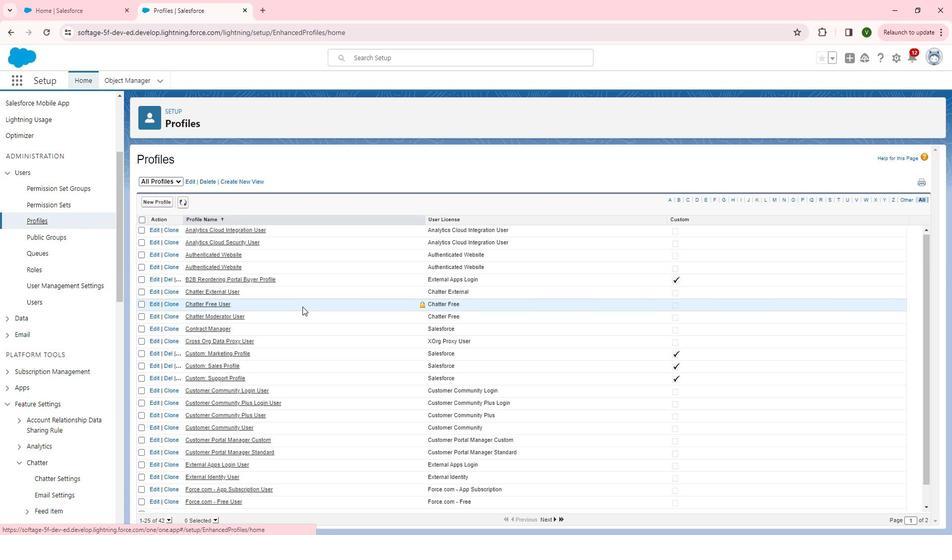 
Action: Mouse scrolled (319, 312) with delta (0, 0)
Screenshot: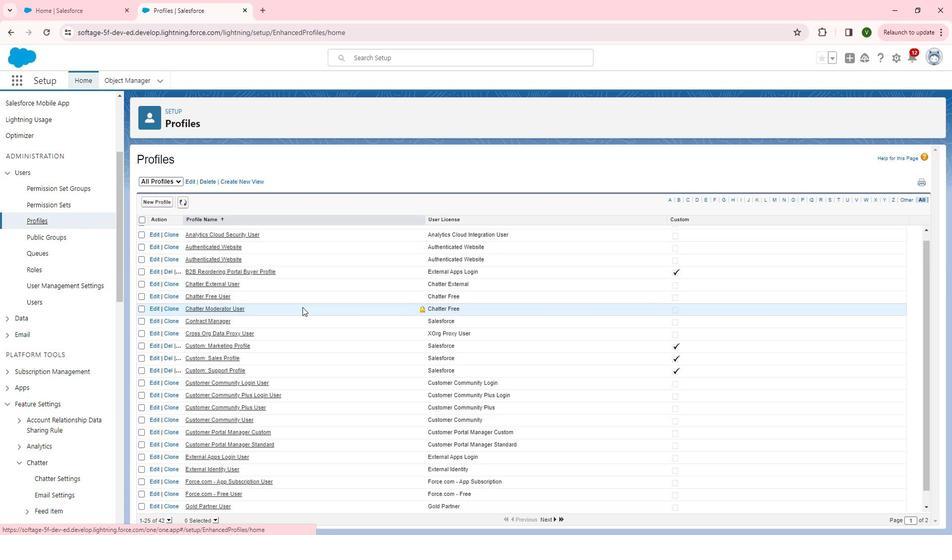 
Action: Mouse scrolled (319, 312) with delta (0, 0)
Screenshot: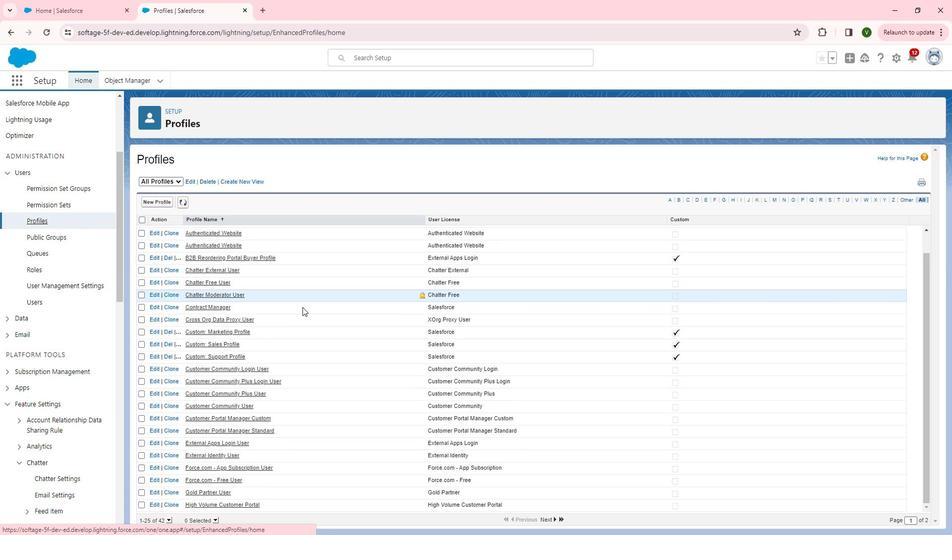 
Action: Mouse moved to (572, 516)
Screenshot: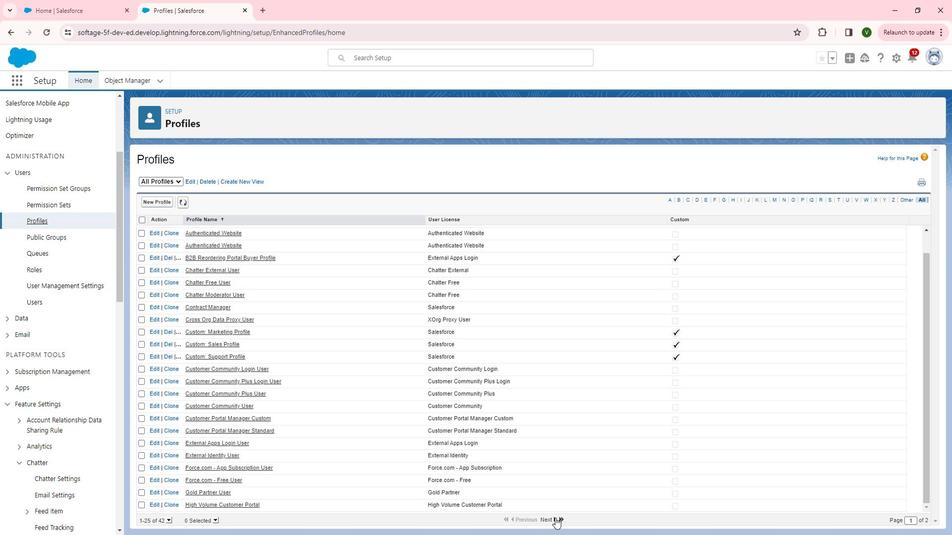 
Action: Mouse pressed left at (572, 516)
Screenshot: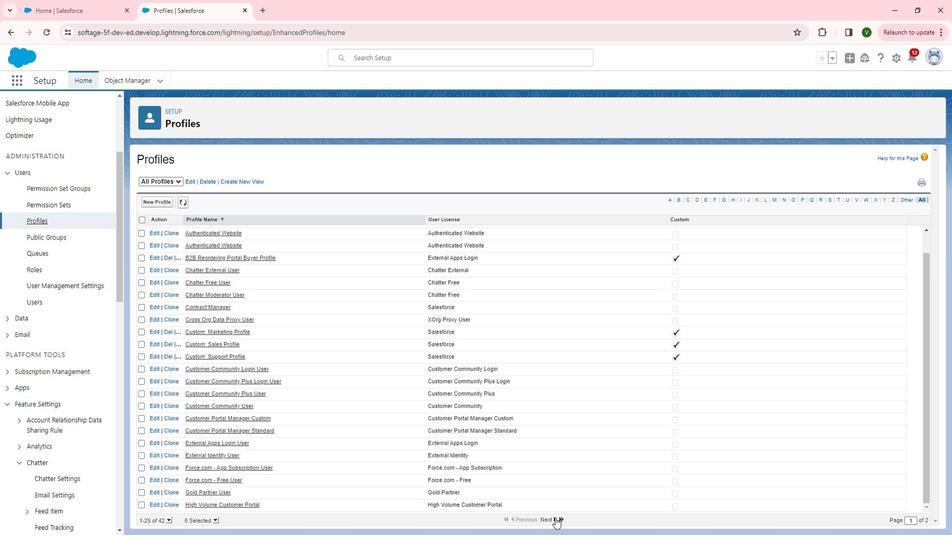 
Action: Mouse moved to (215, 402)
Screenshot: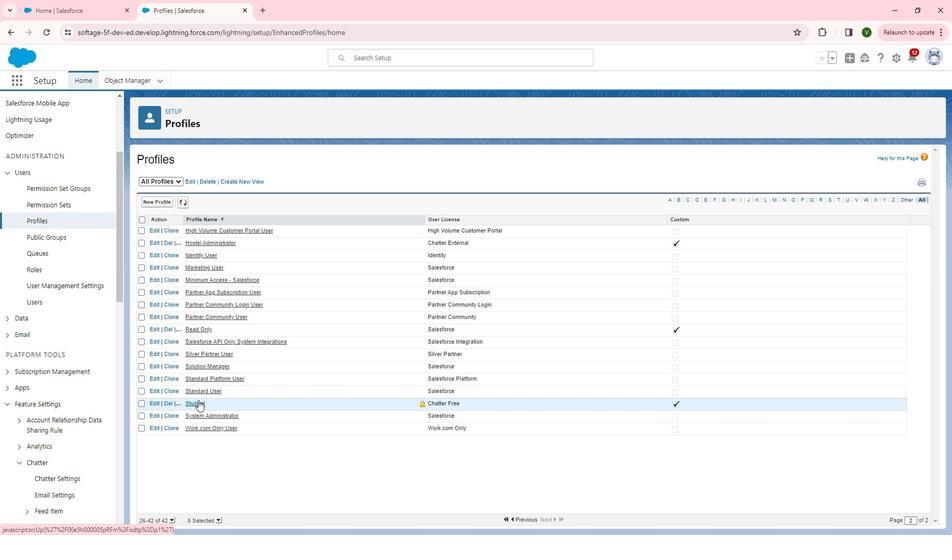 
Action: Mouse pressed left at (215, 402)
Screenshot: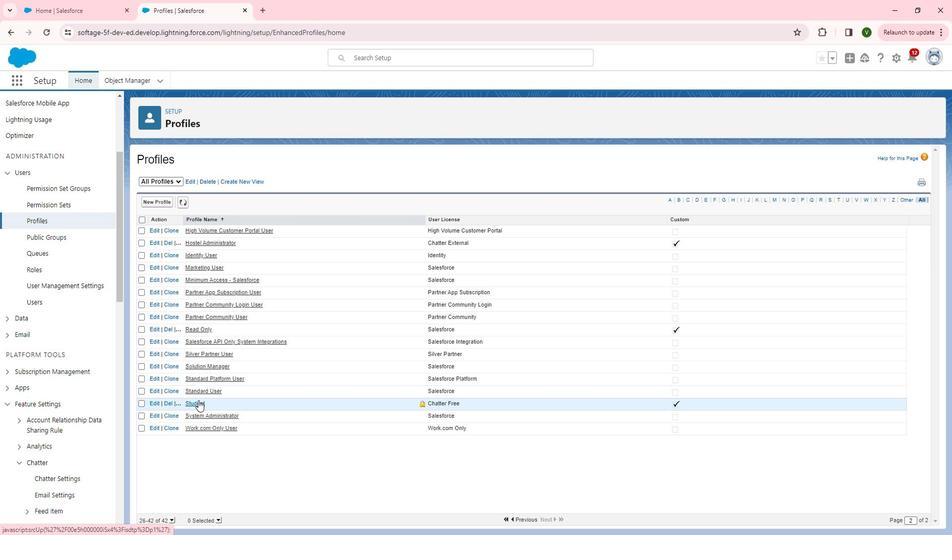 
Action: Mouse moved to (419, 353)
Screenshot: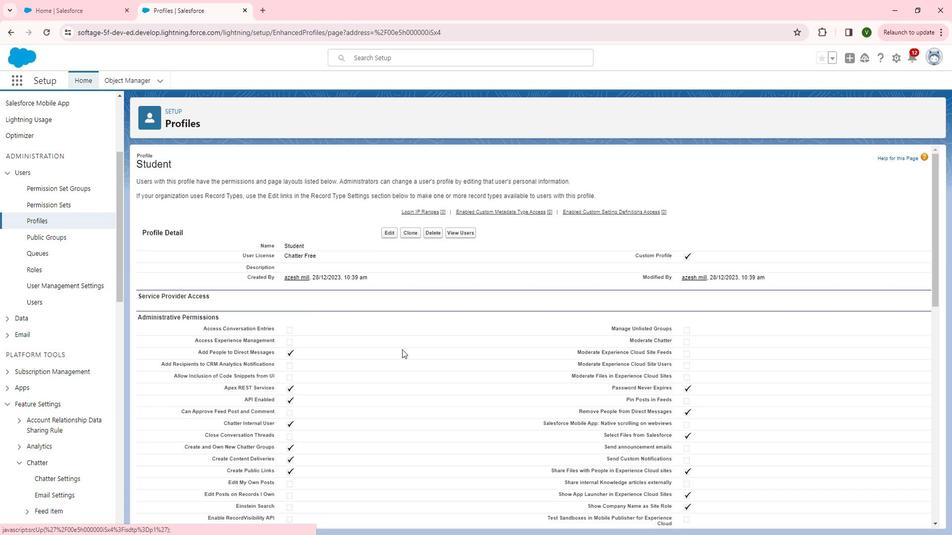
Action: Mouse scrolled (419, 353) with delta (0, 0)
Screenshot: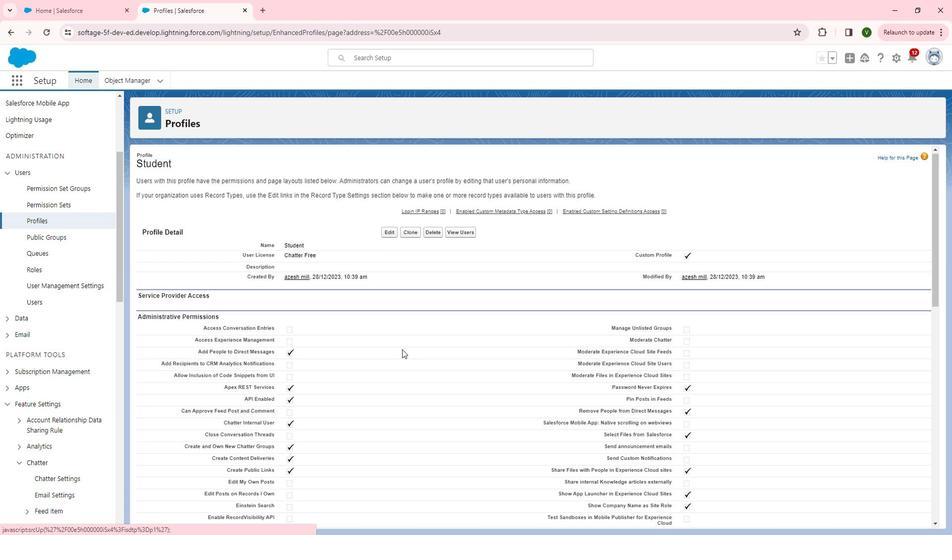 
Action: Mouse scrolled (419, 353) with delta (0, 0)
Screenshot: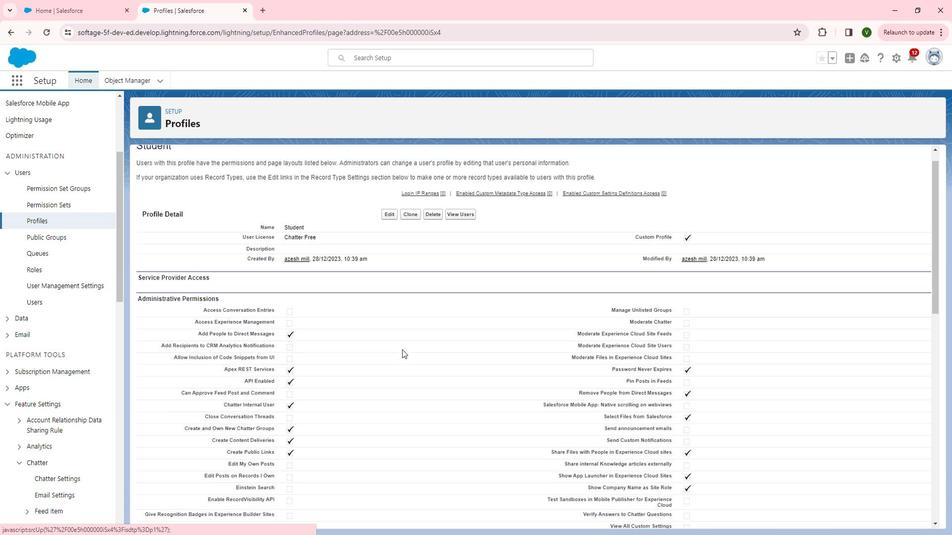 
Action: Mouse scrolled (419, 353) with delta (0, 0)
Screenshot: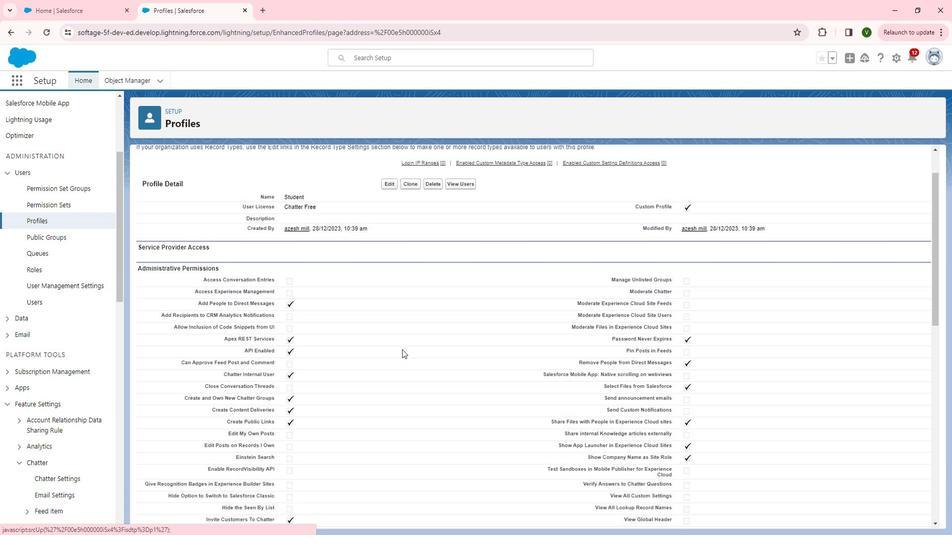 
Action: Mouse scrolled (419, 353) with delta (0, 0)
Screenshot: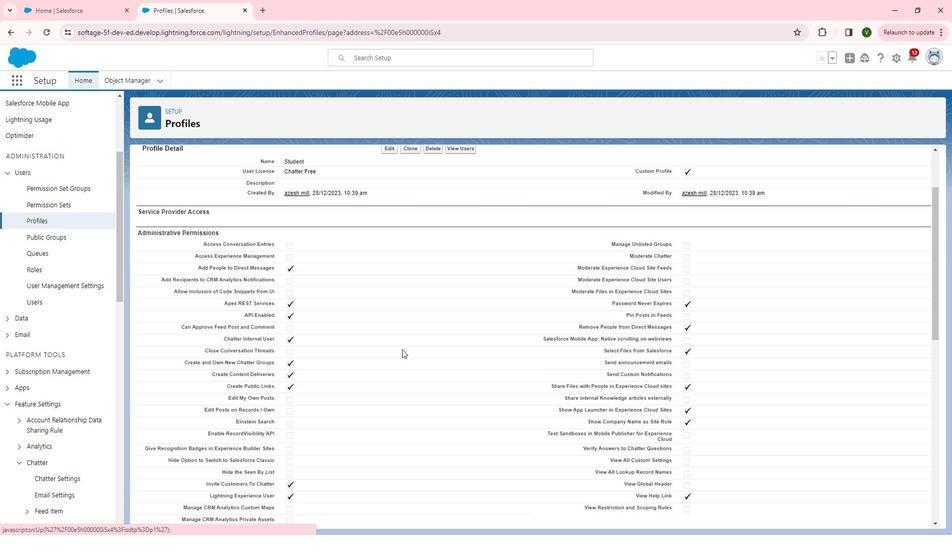 
Action: Mouse scrolled (419, 353) with delta (0, 0)
Screenshot: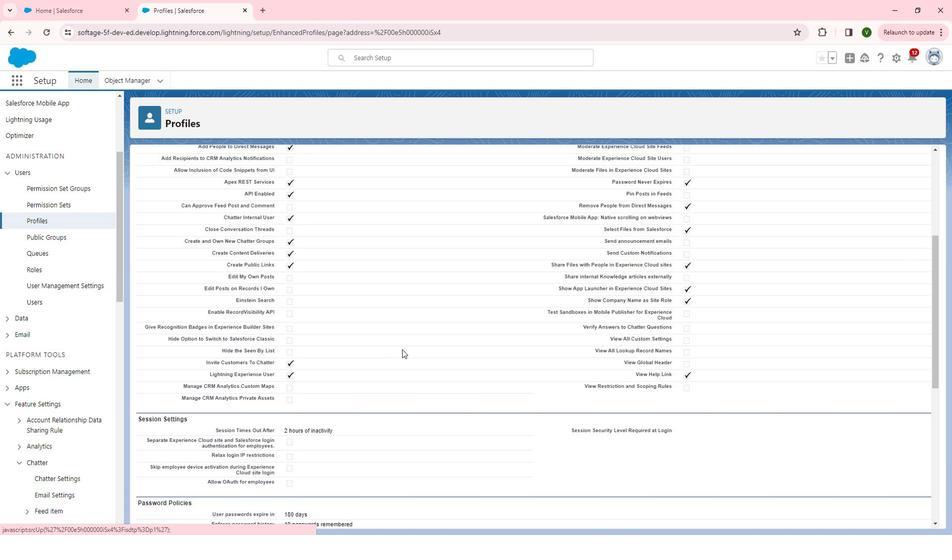 
Action: Mouse scrolled (419, 353) with delta (0, 0)
Screenshot: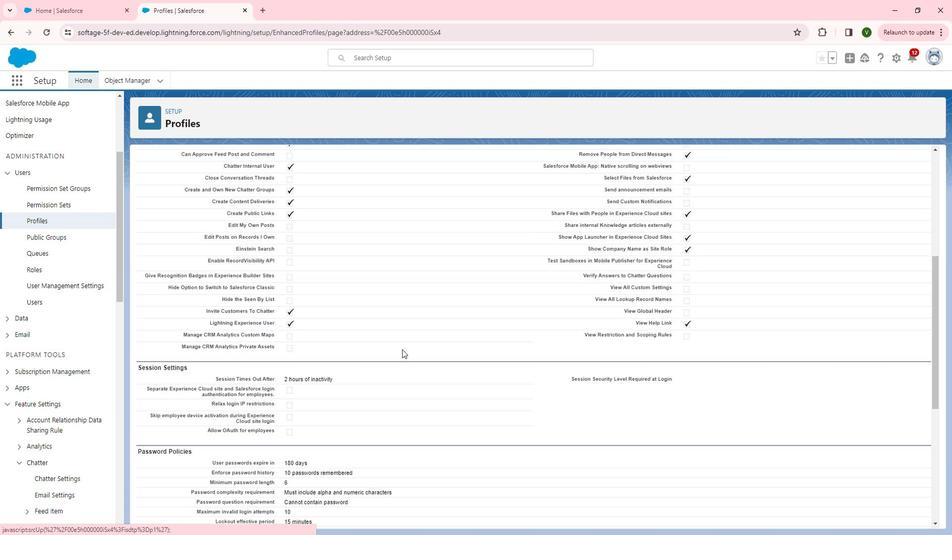 
Action: Mouse scrolled (419, 353) with delta (0, 0)
Screenshot: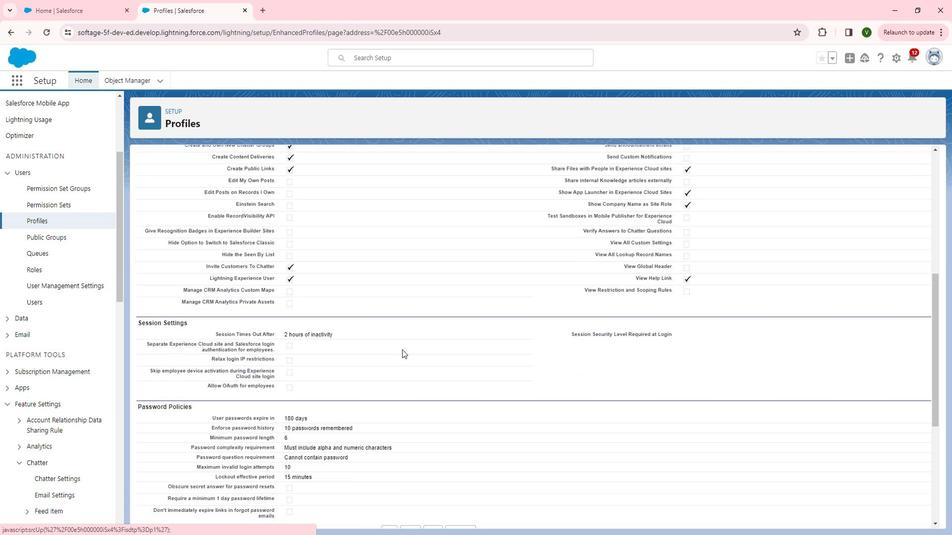 
Action: Mouse scrolled (419, 353) with delta (0, 0)
Screenshot: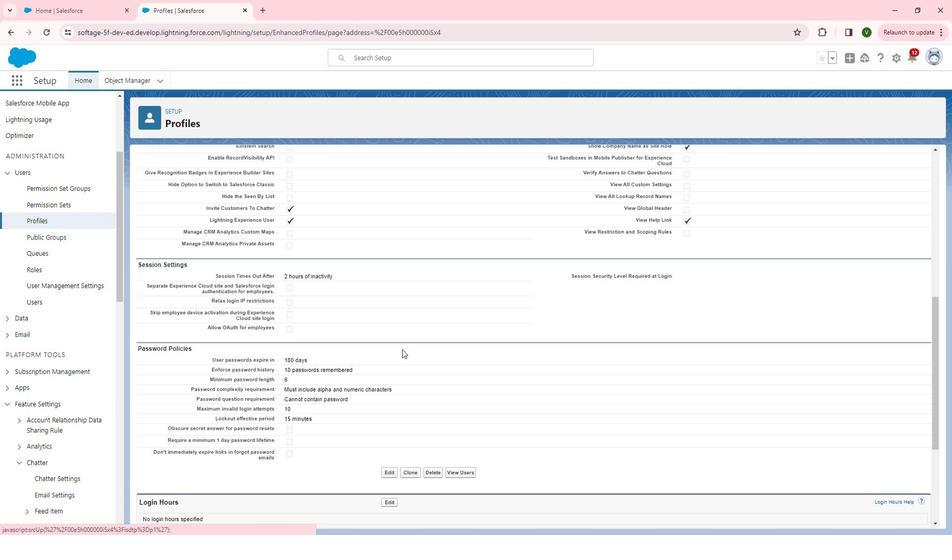 
Action: Mouse moved to (419, 353)
Screenshot: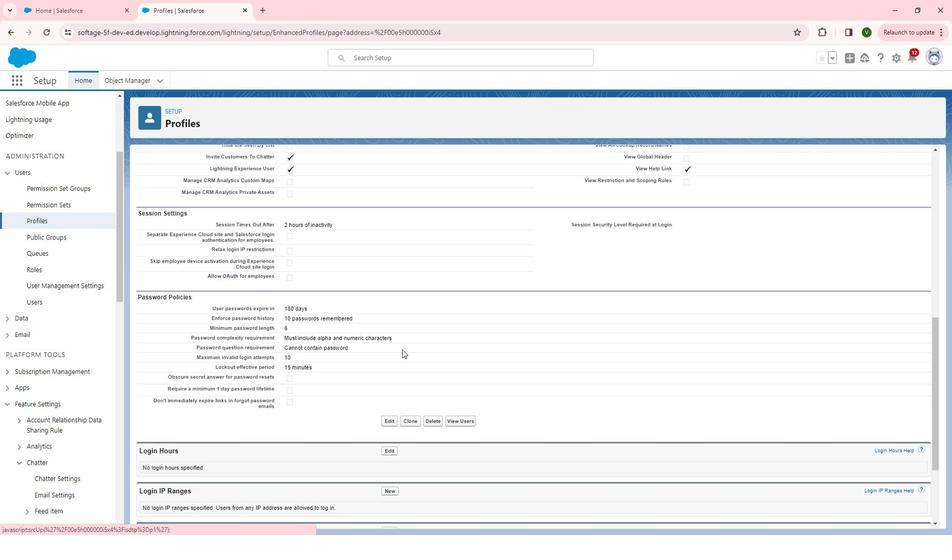 
Action: Mouse scrolled (419, 353) with delta (0, 0)
Screenshot: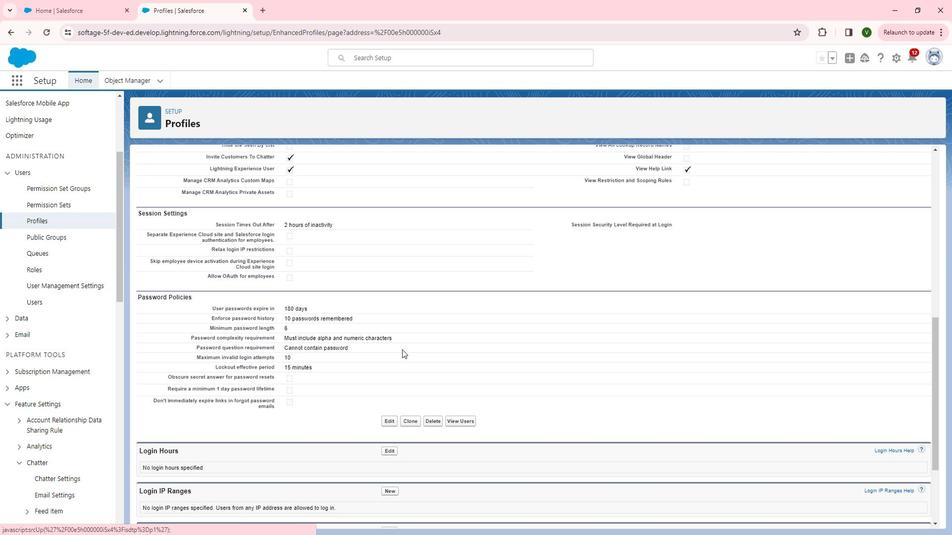 
Action: Mouse moved to (351, 397)
Screenshot: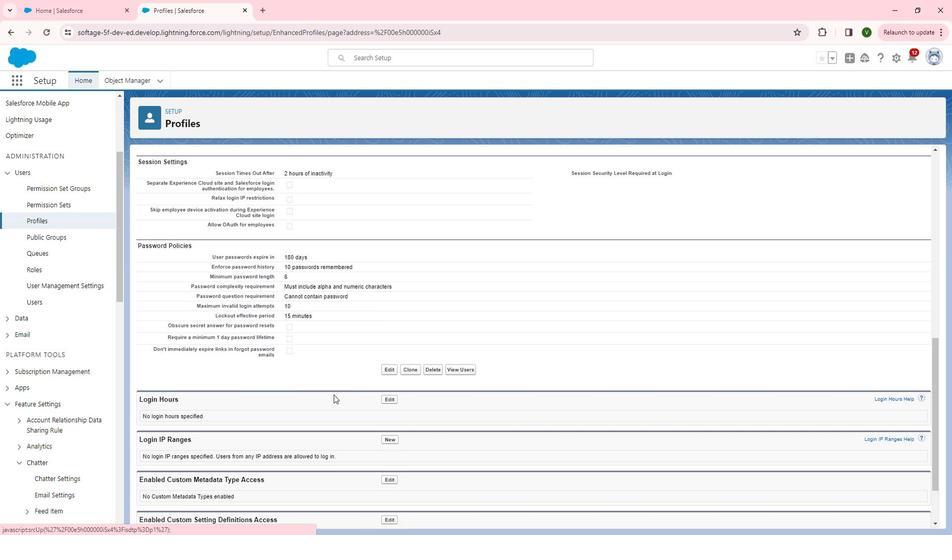 
Action: Mouse scrolled (351, 396) with delta (0, 0)
Screenshot: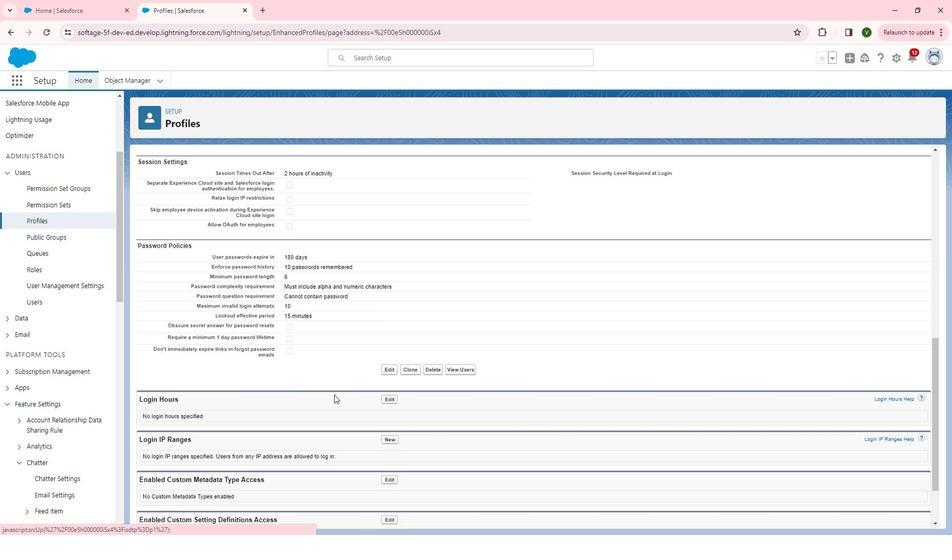 
Action: Mouse scrolled (351, 396) with delta (0, 0)
Screenshot: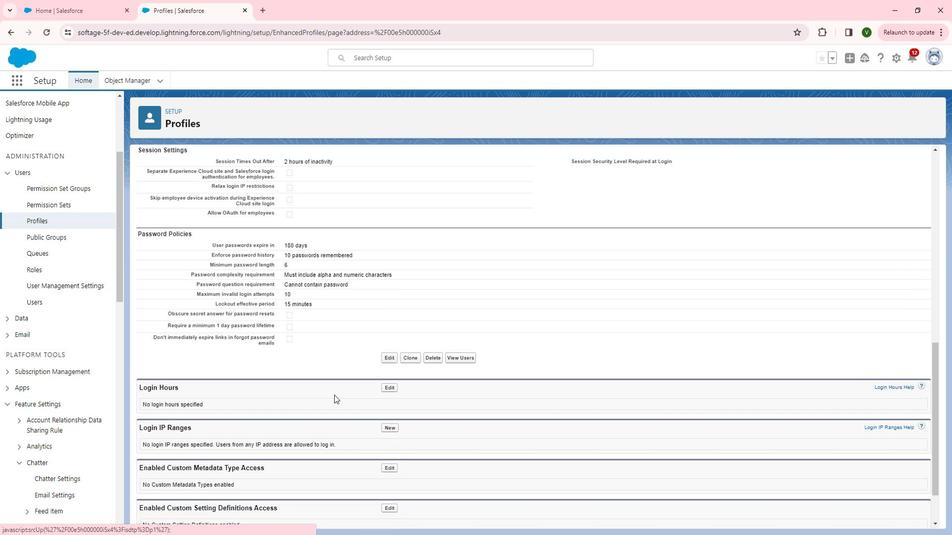 
Action: Mouse moved to (406, 334)
Screenshot: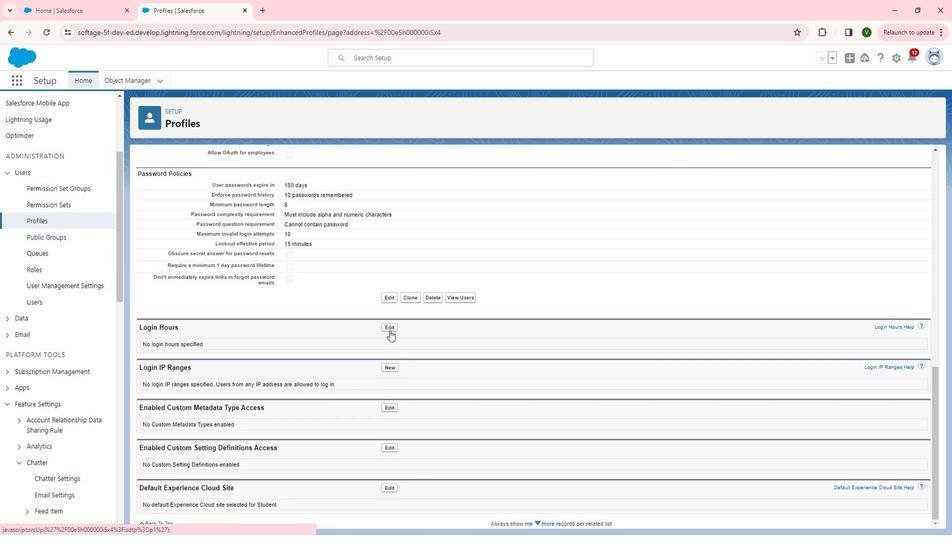 
Action: Mouse pressed left at (406, 334)
Screenshot: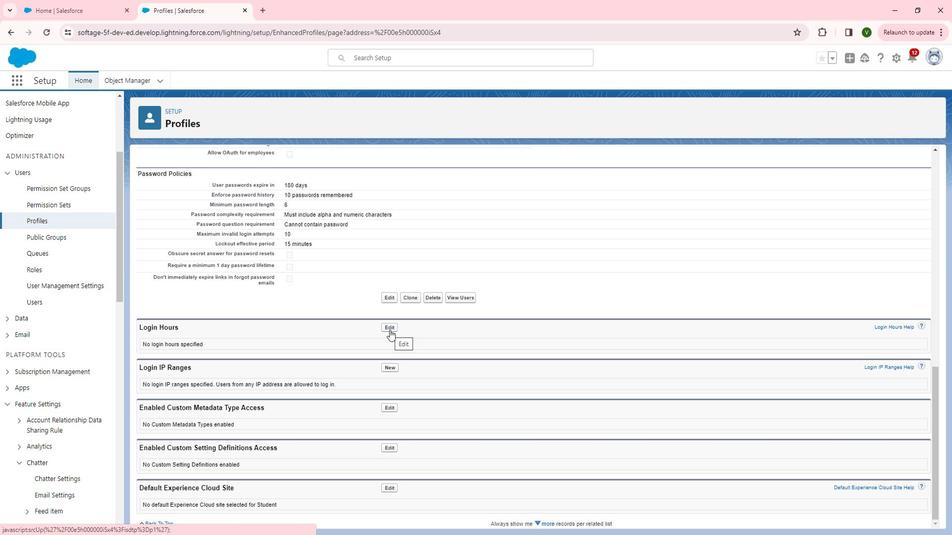 
Action: Mouse moved to (227, 251)
Screenshot: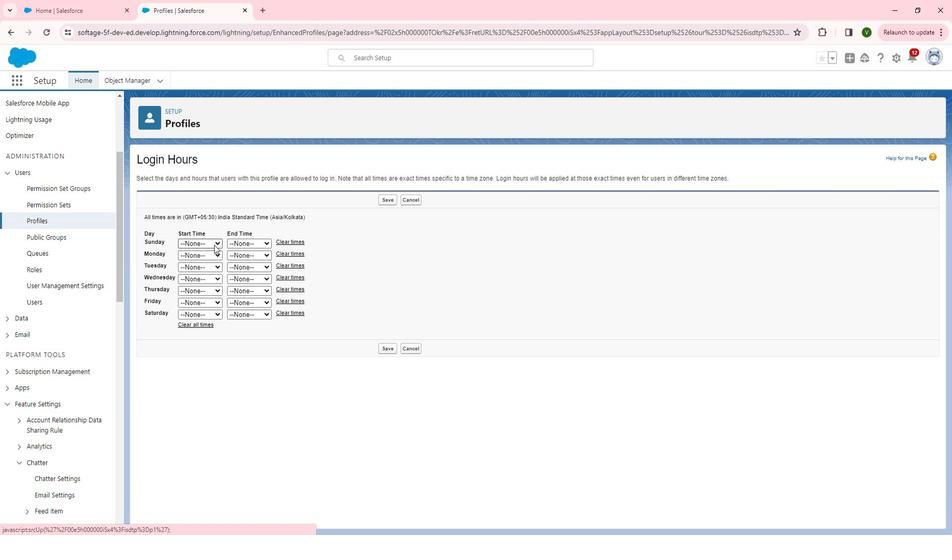 
Action: Mouse pressed left at (227, 251)
Screenshot: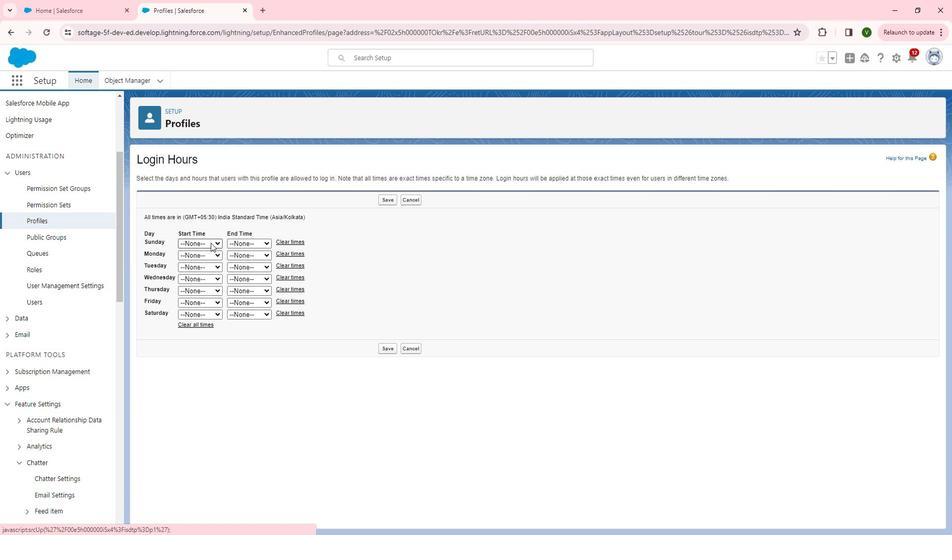
Action: Mouse moved to (219, 345)
Screenshot: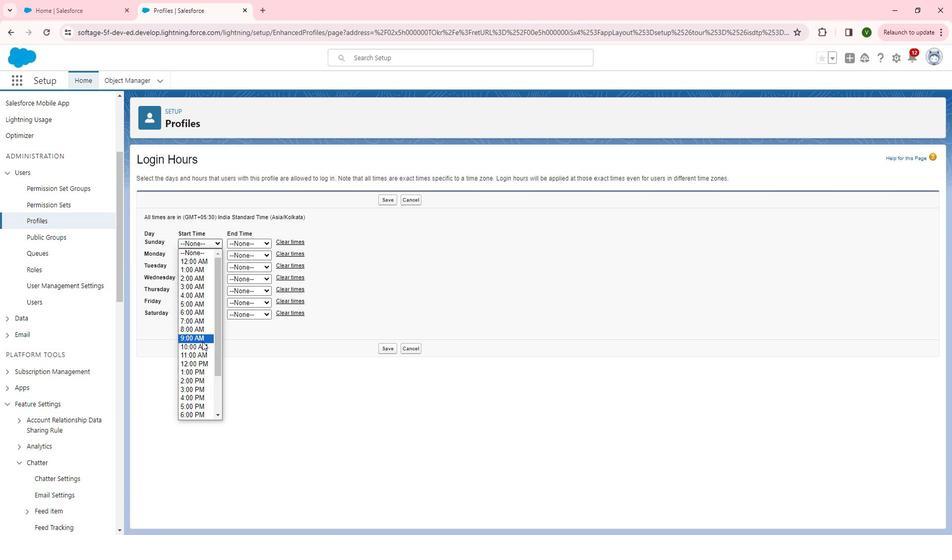
Action: Mouse pressed left at (219, 345)
Screenshot: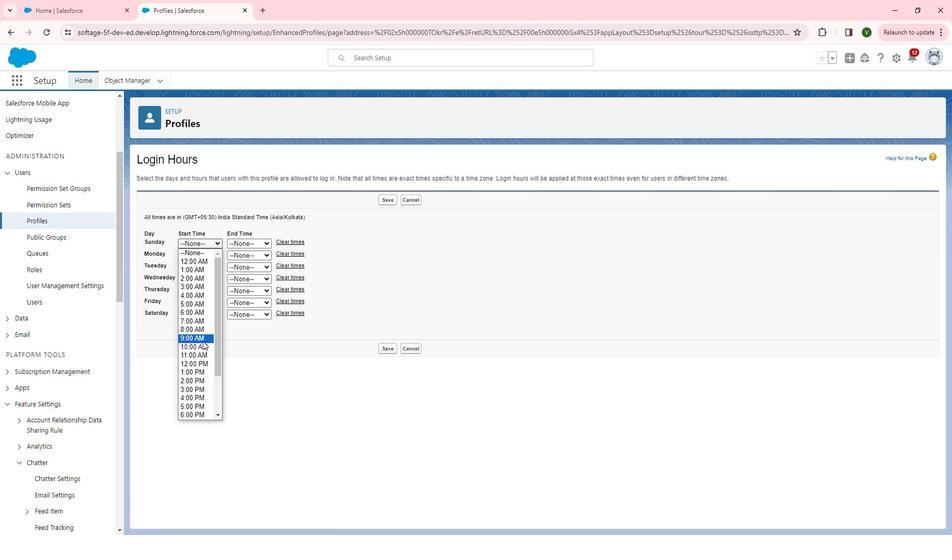 
Action: Mouse moved to (268, 252)
Screenshot: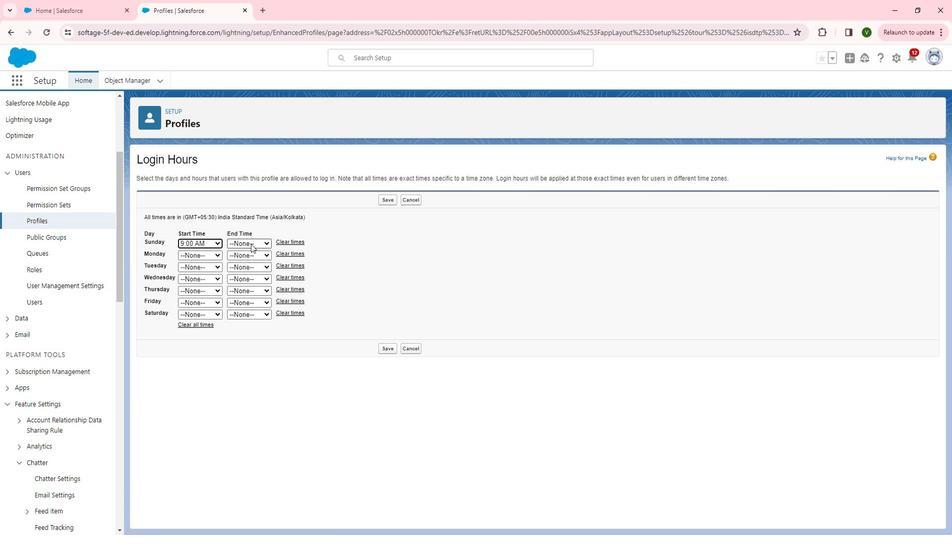 
Action: Mouse pressed left at (268, 252)
Screenshot: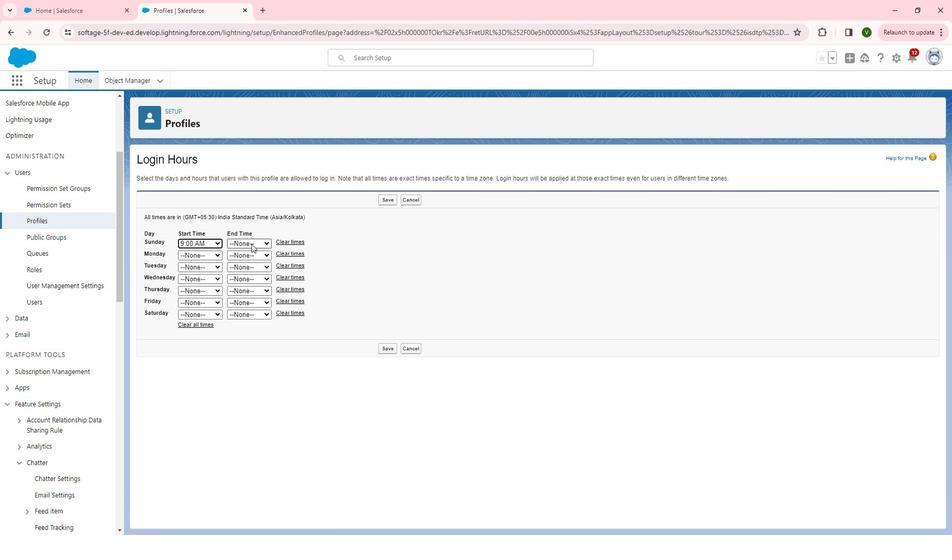 
Action: Mouse moved to (268, 407)
Screenshot: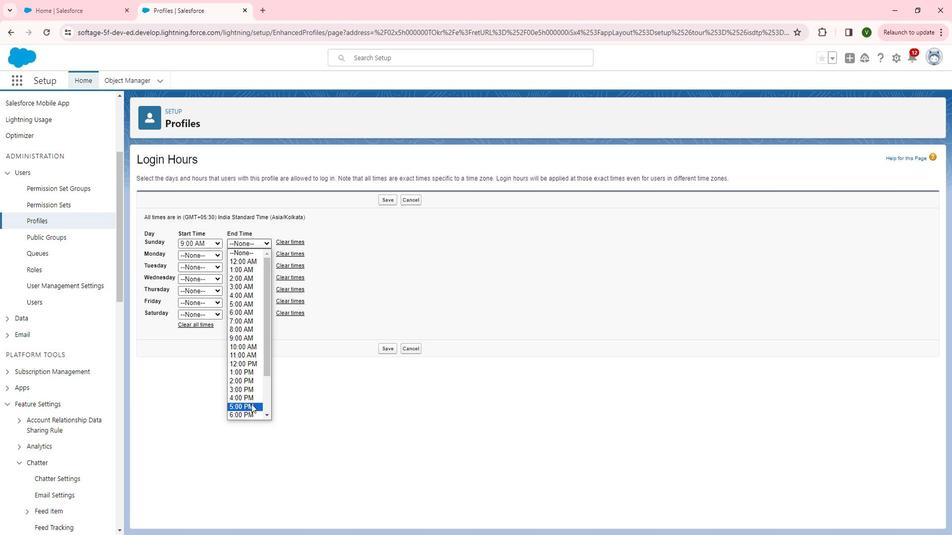 
Action: Mouse pressed left at (268, 407)
Screenshot: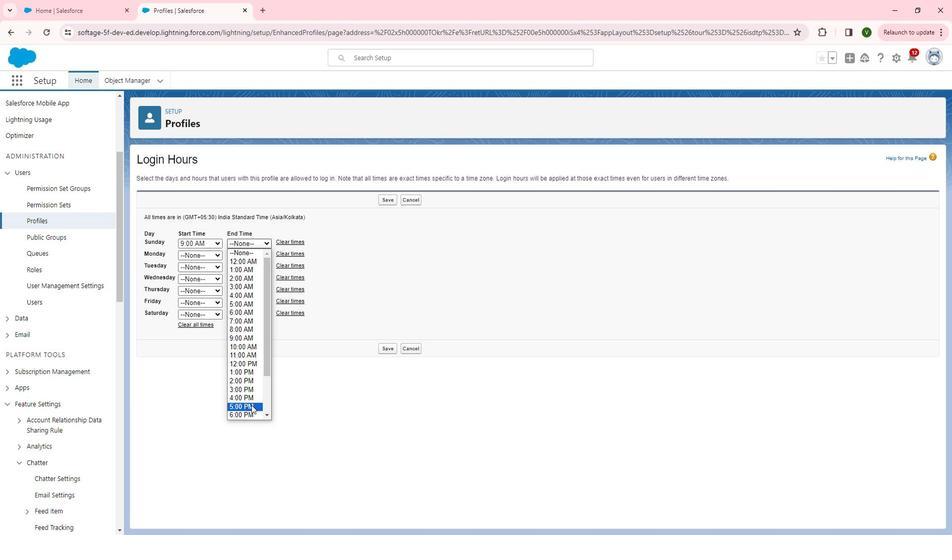 
Action: Mouse moved to (225, 261)
Screenshot: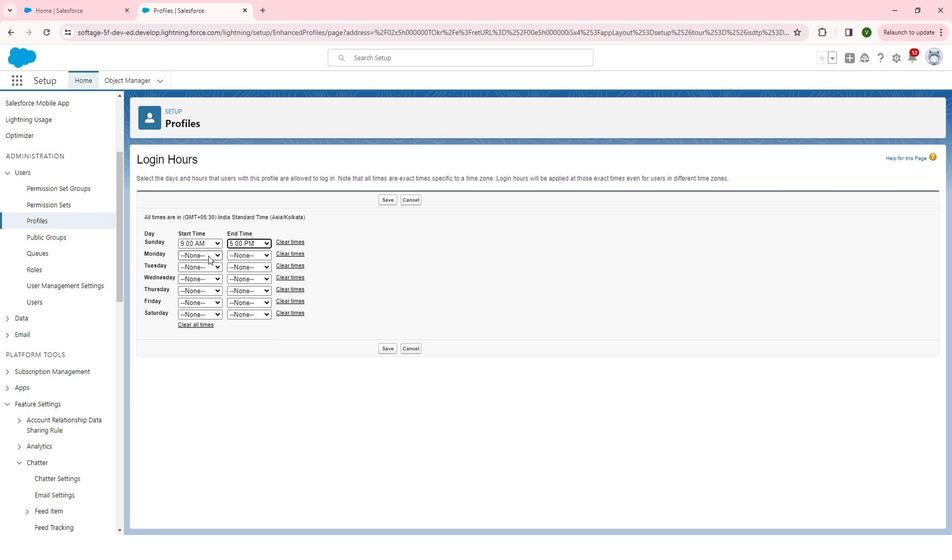 
Action: Mouse pressed left at (225, 261)
Screenshot: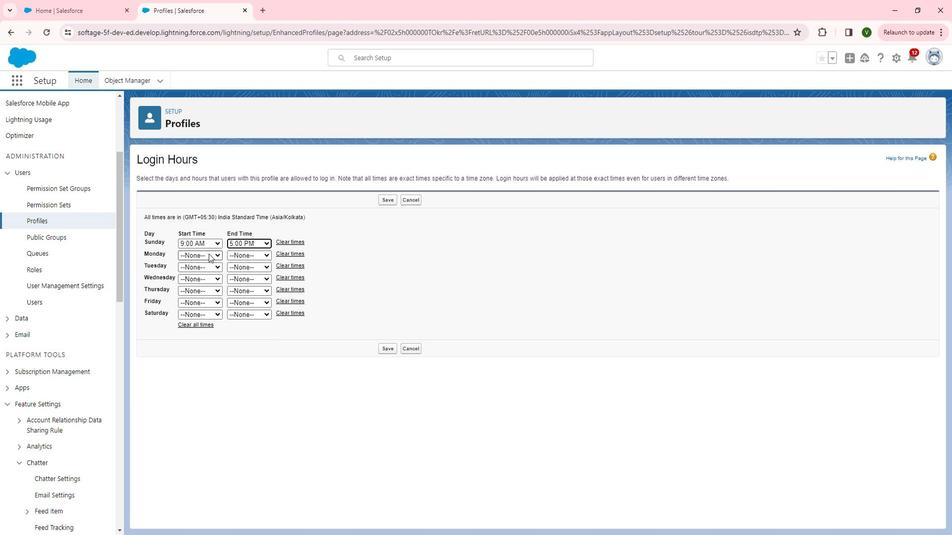 
Action: Mouse moved to (211, 338)
Screenshot: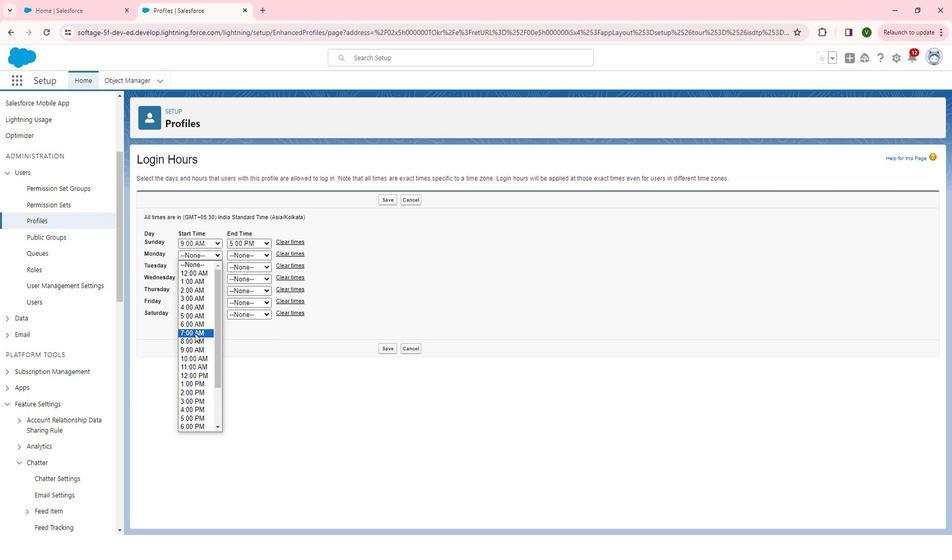 
Action: Mouse pressed left at (211, 338)
Screenshot: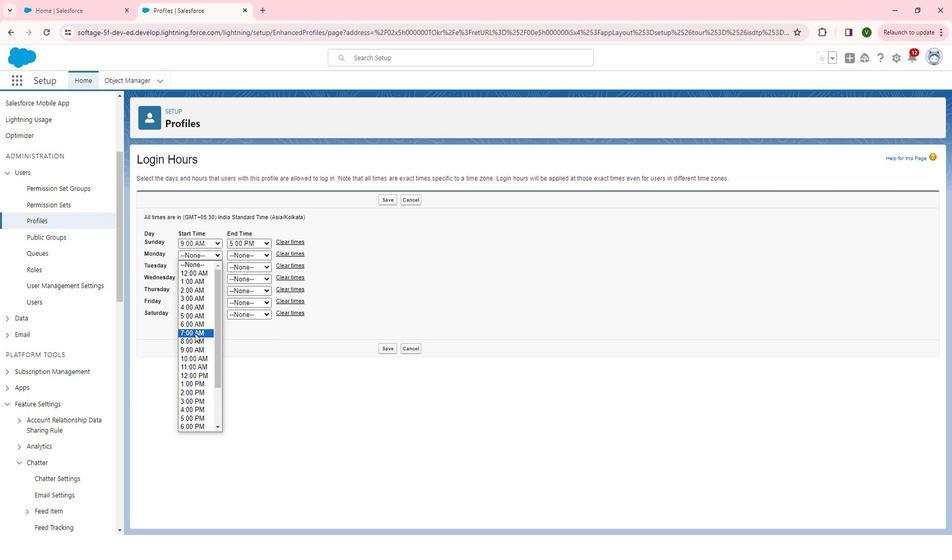 
Action: Mouse moved to (269, 261)
Screenshot: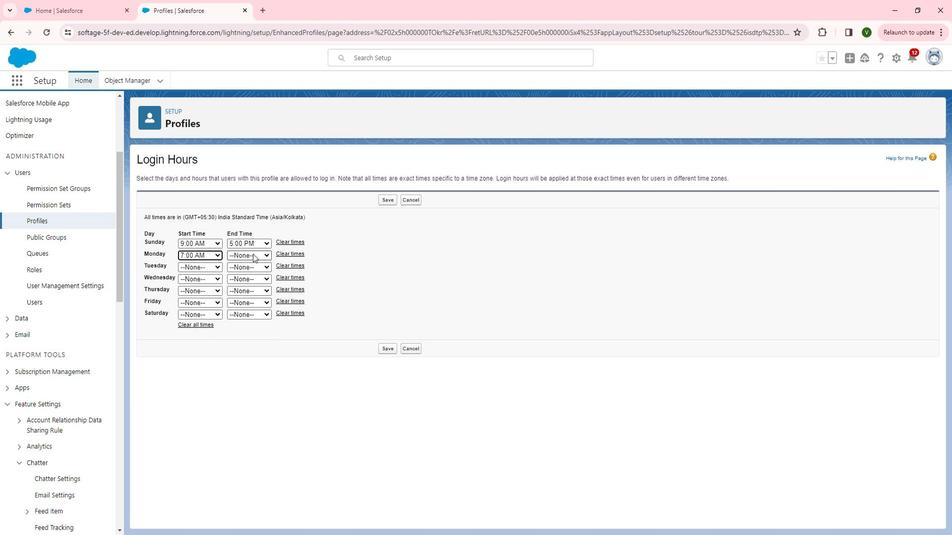 
Action: Mouse pressed left at (269, 261)
Screenshot: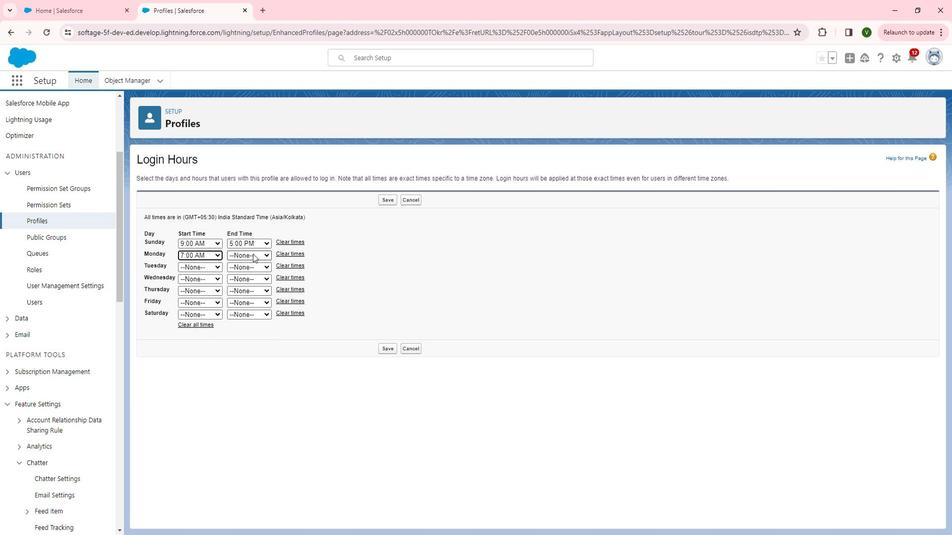 
Action: Mouse moved to (262, 406)
Screenshot: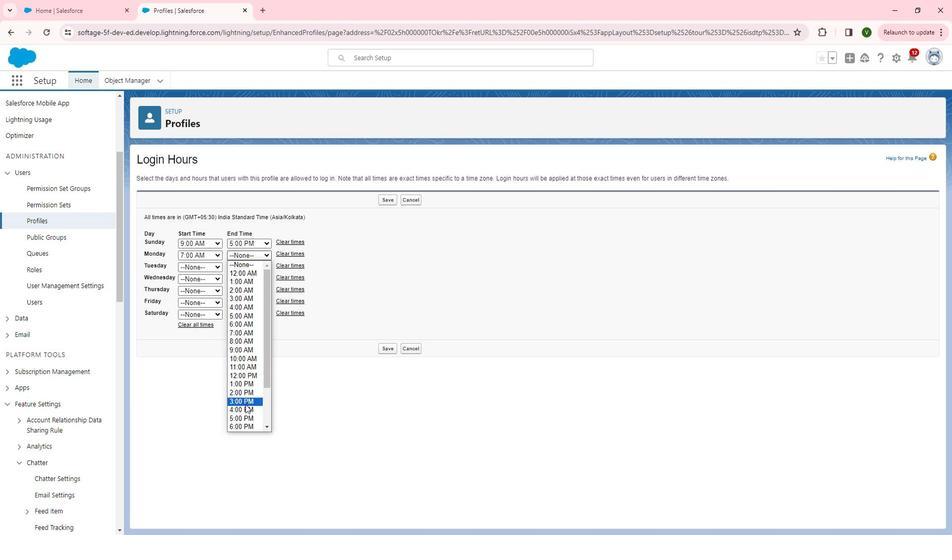 
Action: Mouse scrolled (262, 406) with delta (0, 0)
Screenshot: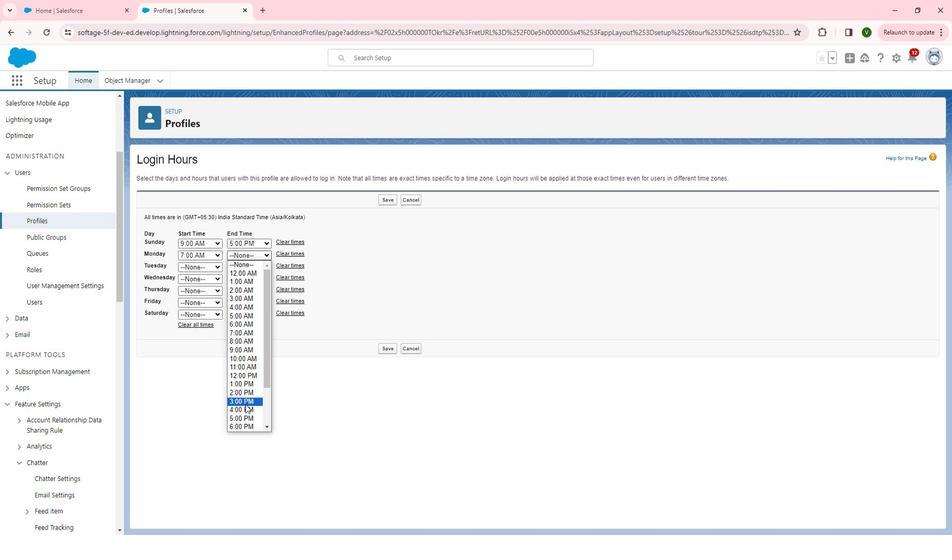 
Action: Mouse scrolled (262, 406) with delta (0, 0)
Screenshot: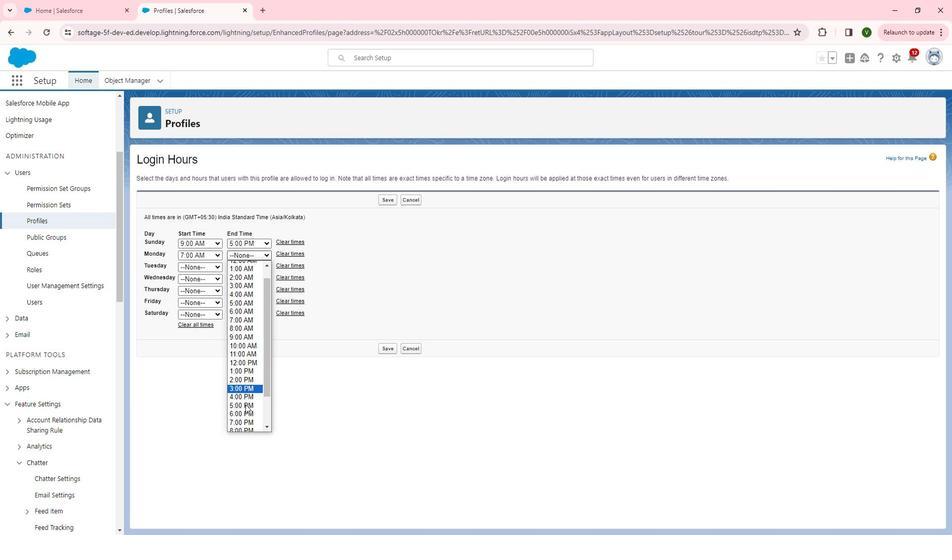 
Action: Mouse scrolled (262, 406) with delta (0, 0)
Screenshot: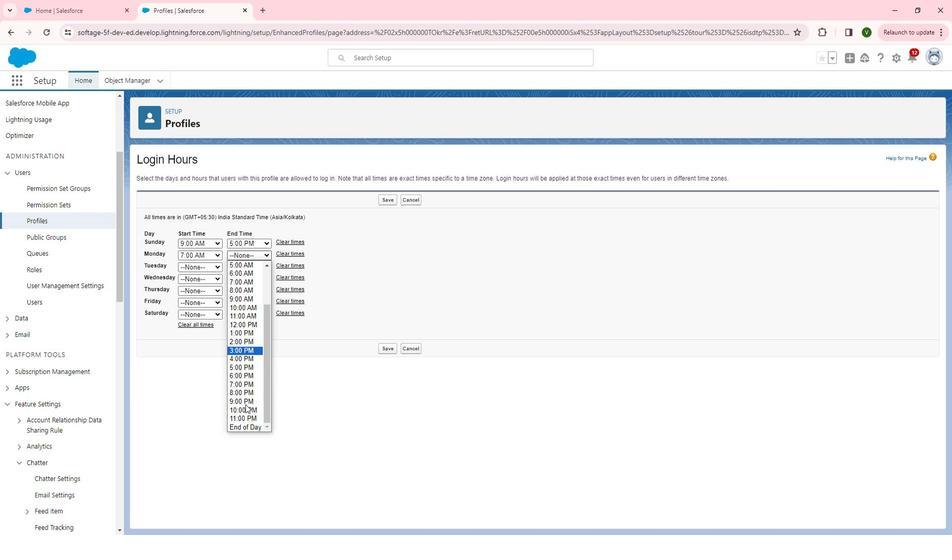
Action: Mouse scrolled (262, 406) with delta (0, 0)
Screenshot: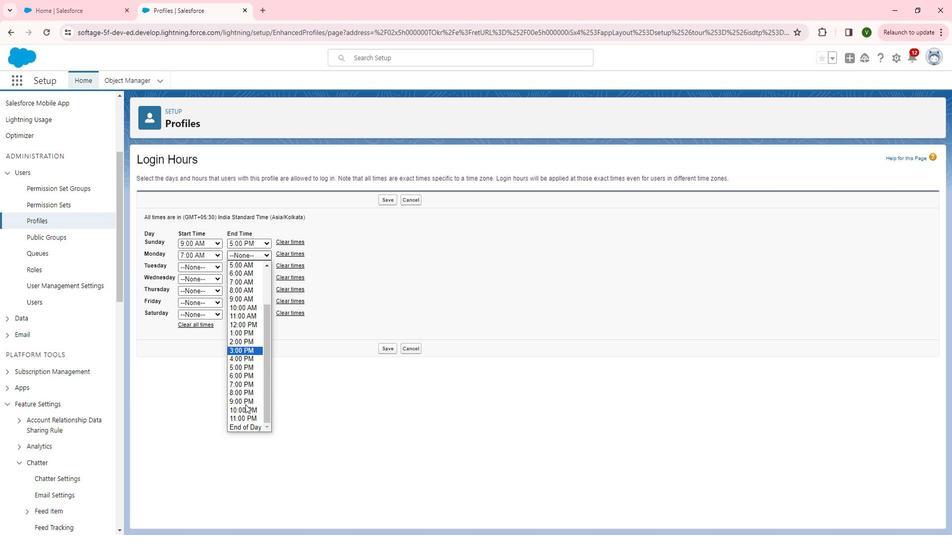 
Action: Mouse moved to (263, 409)
Screenshot: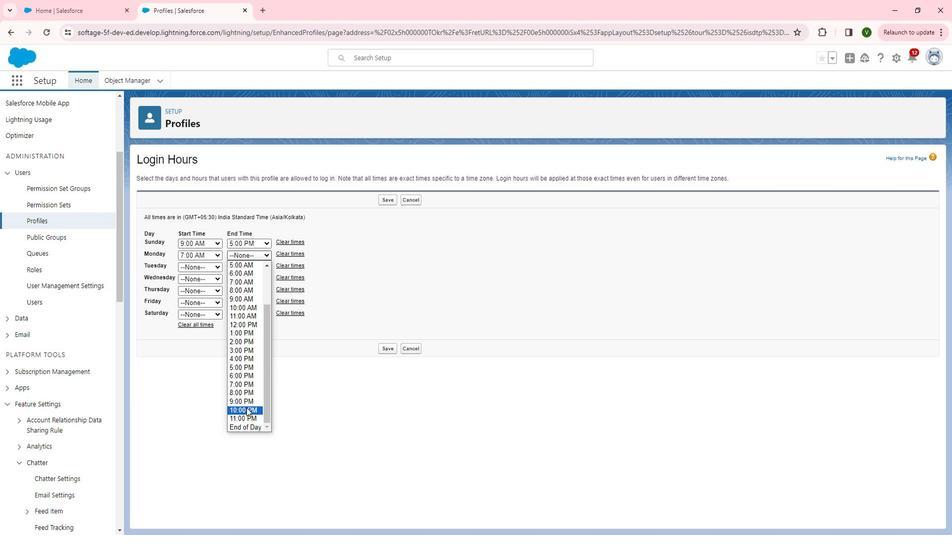 
Action: Mouse pressed left at (263, 409)
Screenshot: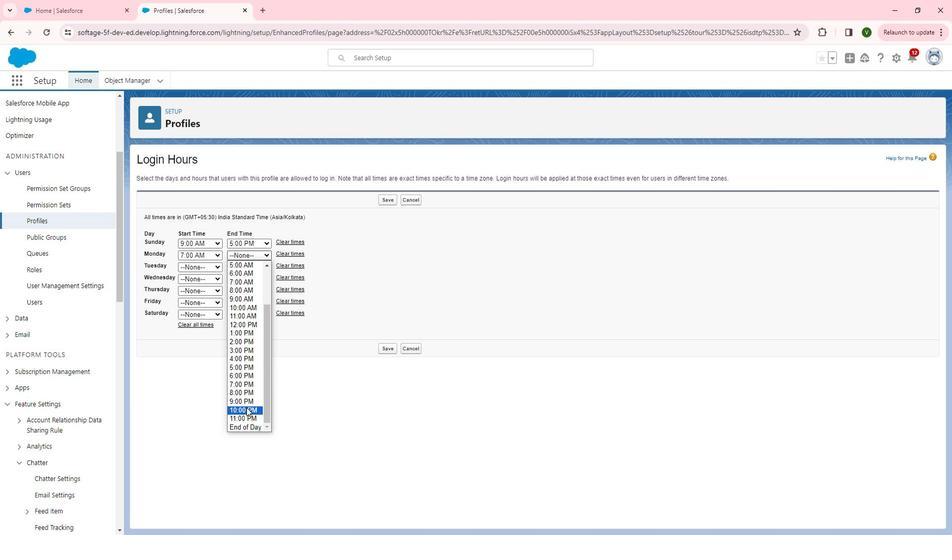 
Action: Mouse moved to (225, 271)
Screenshot: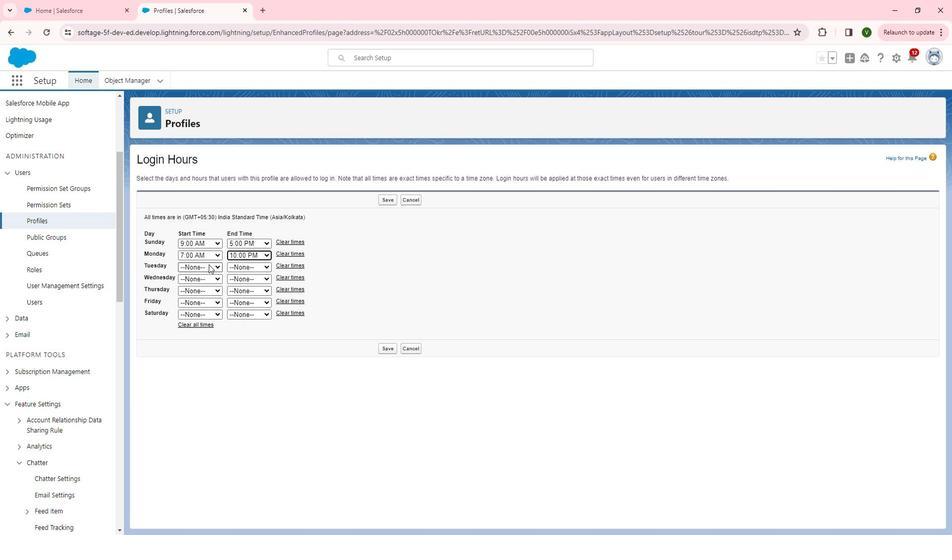 
Action: Mouse pressed left at (225, 271)
Screenshot: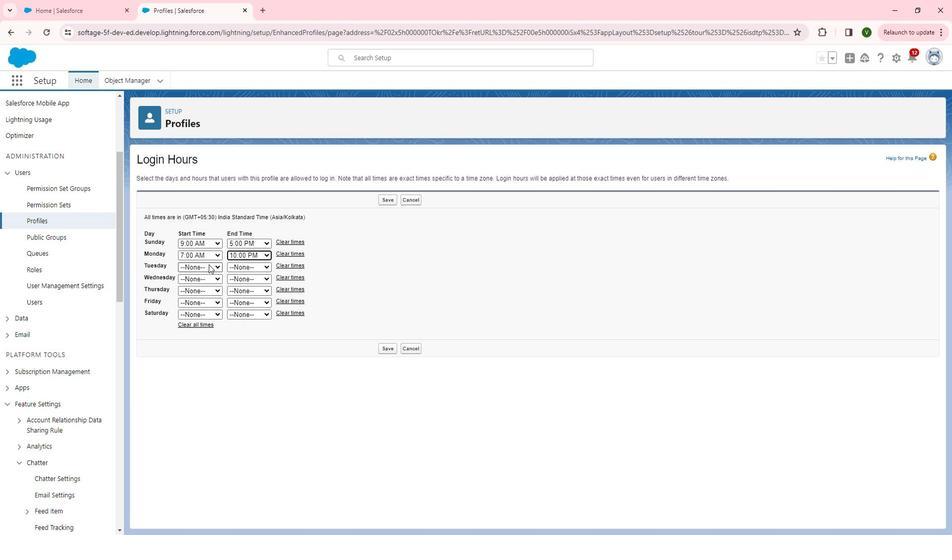 
Action: Mouse moved to (214, 349)
Screenshot: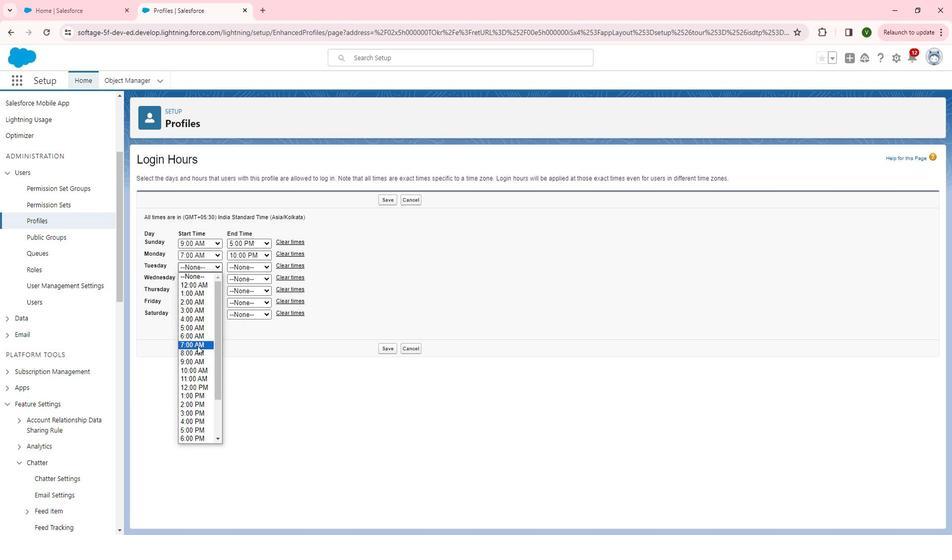 
Action: Mouse pressed left at (214, 349)
Screenshot: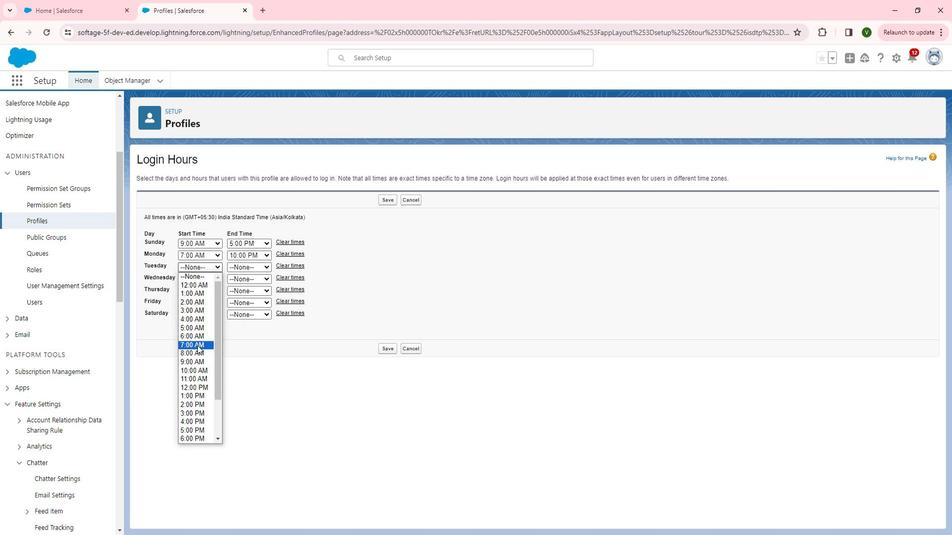 
Action: Mouse moved to (276, 273)
Screenshot: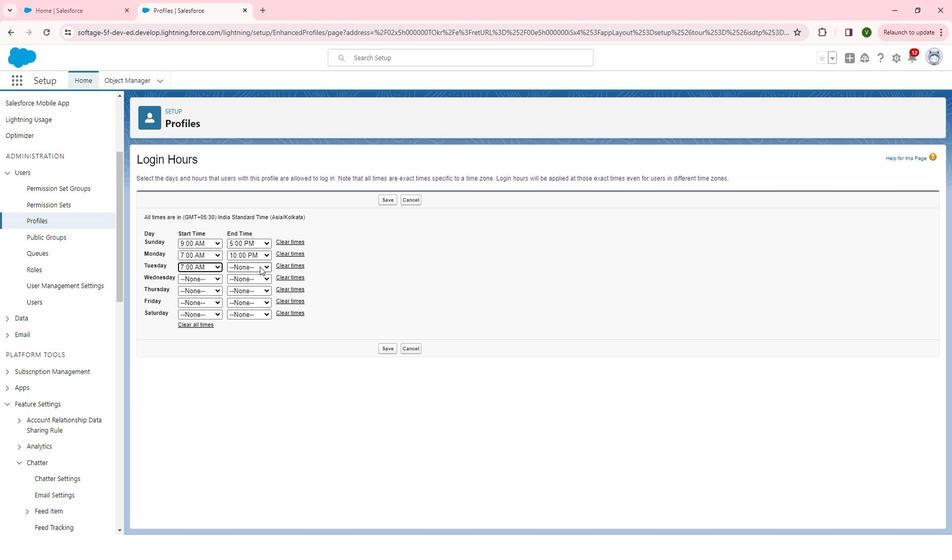 
Action: Mouse pressed left at (276, 273)
Screenshot: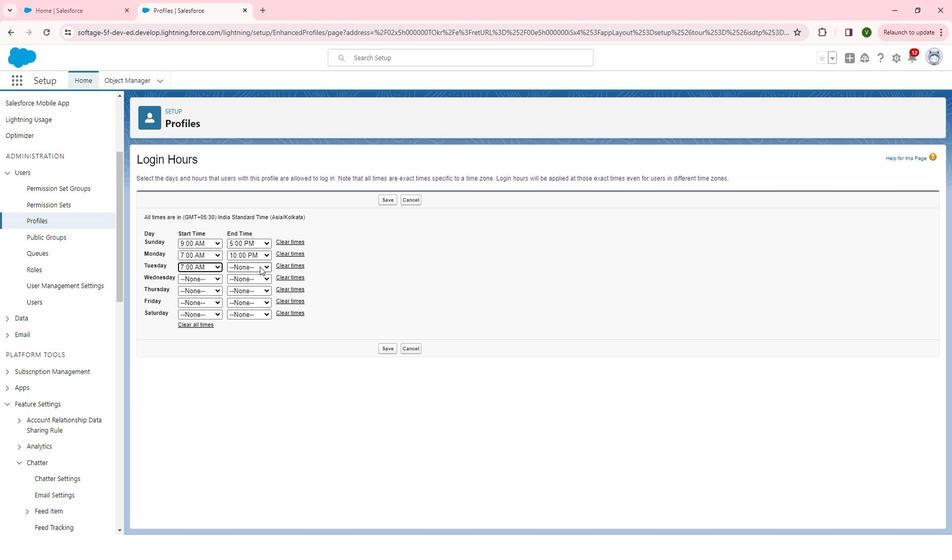
Action: Mouse moved to (261, 439)
Screenshot: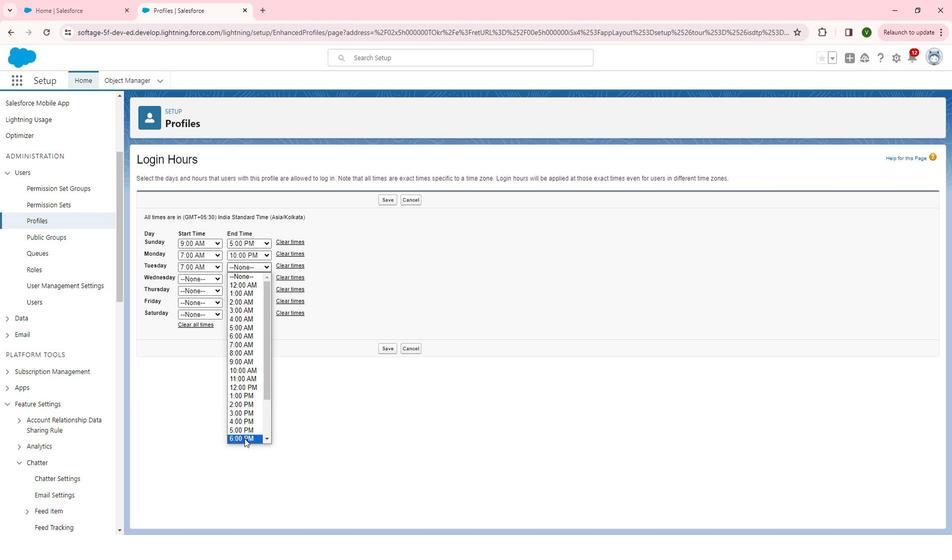 
Action: Mouse scrolled (261, 439) with delta (0, 0)
Screenshot: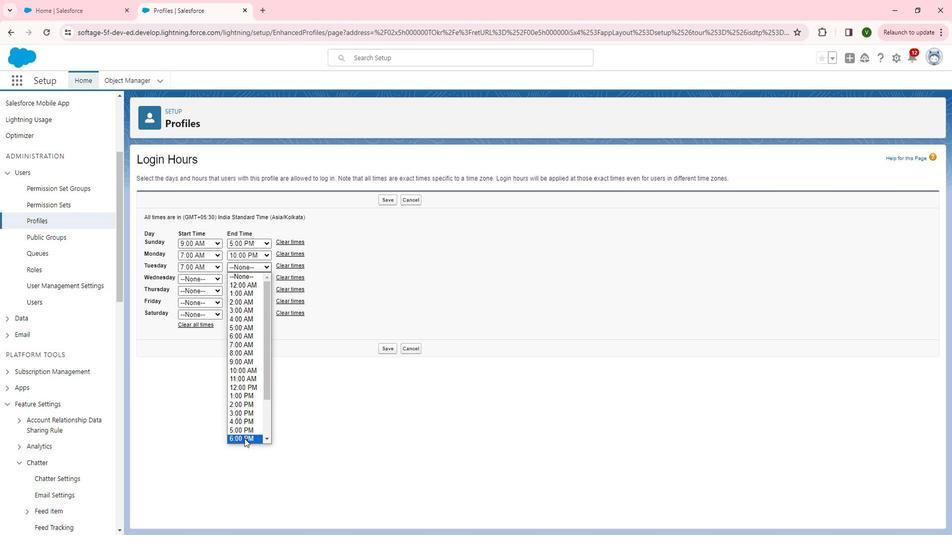 
Action: Mouse moved to (260, 440)
Screenshot: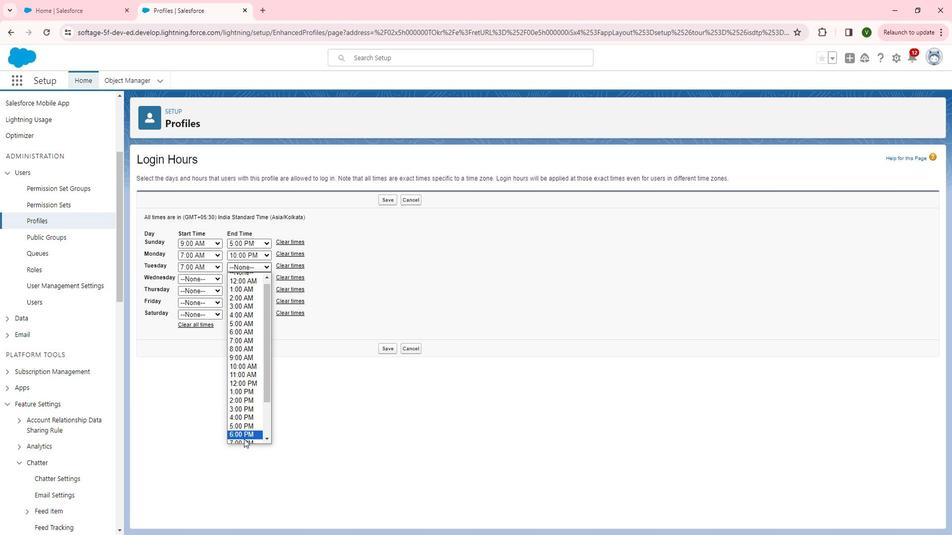 
Action: Mouse scrolled (260, 439) with delta (0, 0)
Screenshot: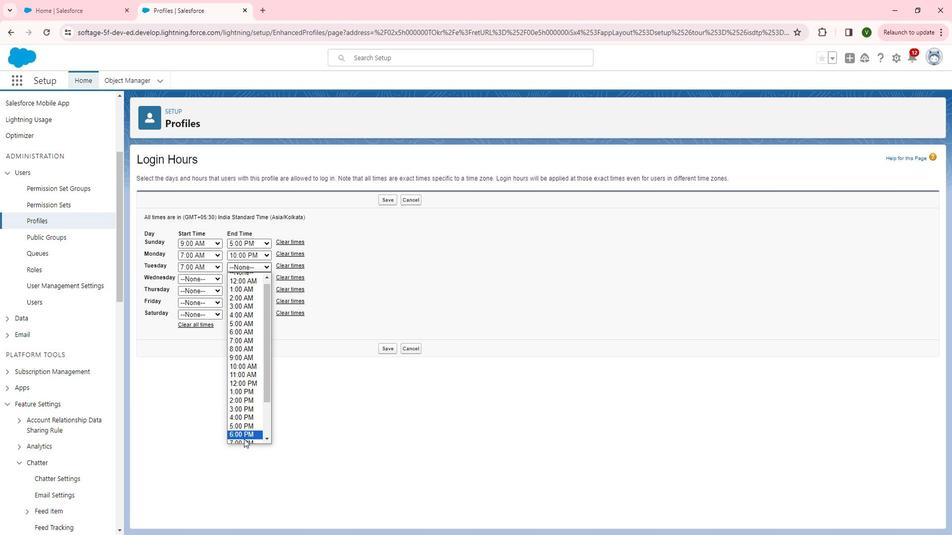 
Action: Mouse moved to (260, 421)
Screenshot: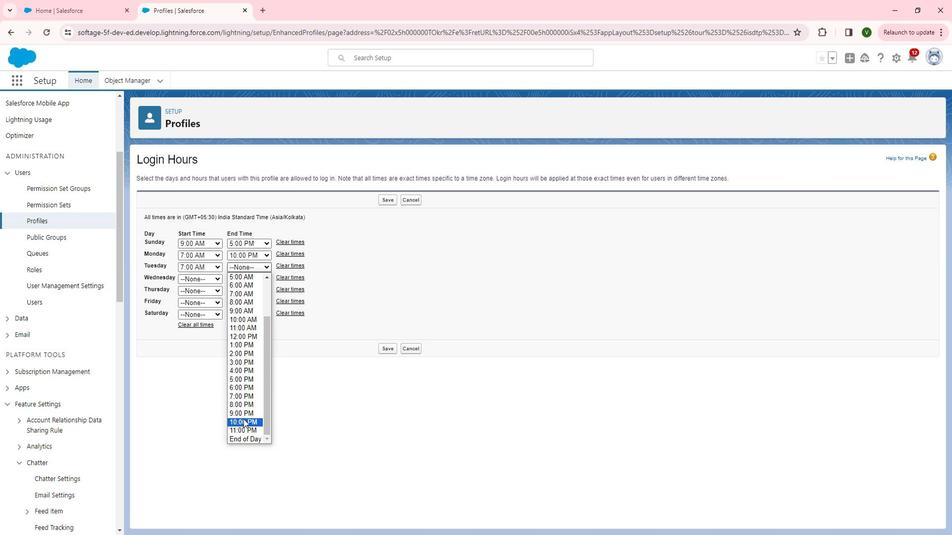 
Action: Mouse pressed left at (260, 421)
Screenshot: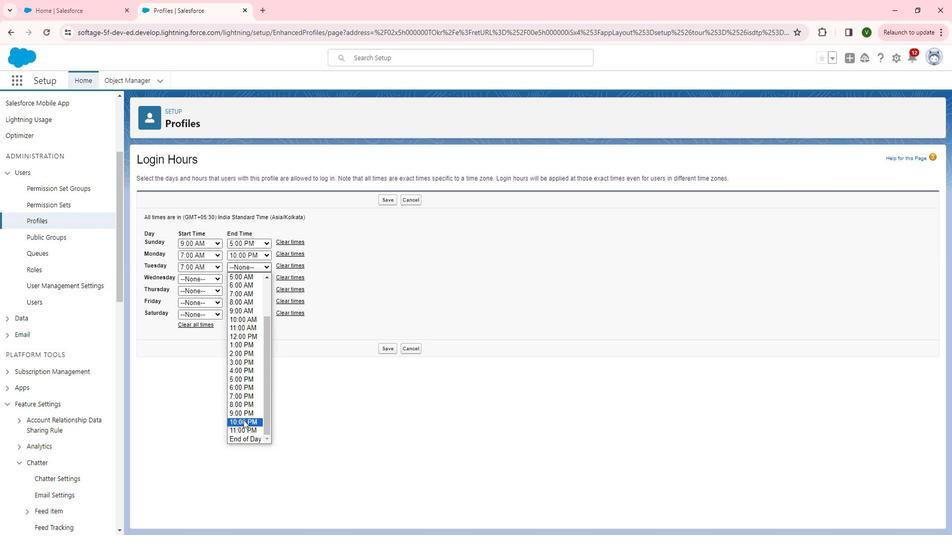 
Action: Mouse moved to (221, 284)
Screenshot: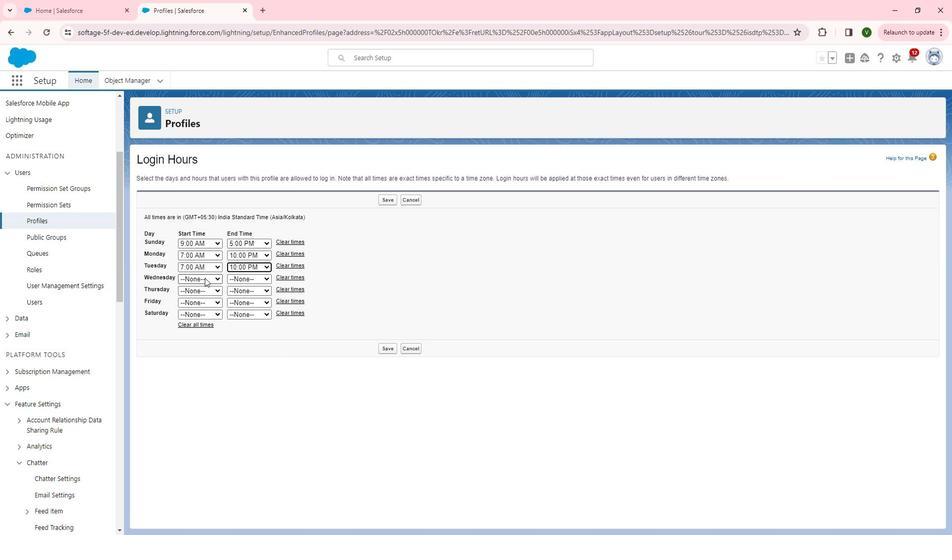 
Action: Mouse pressed left at (221, 284)
Screenshot: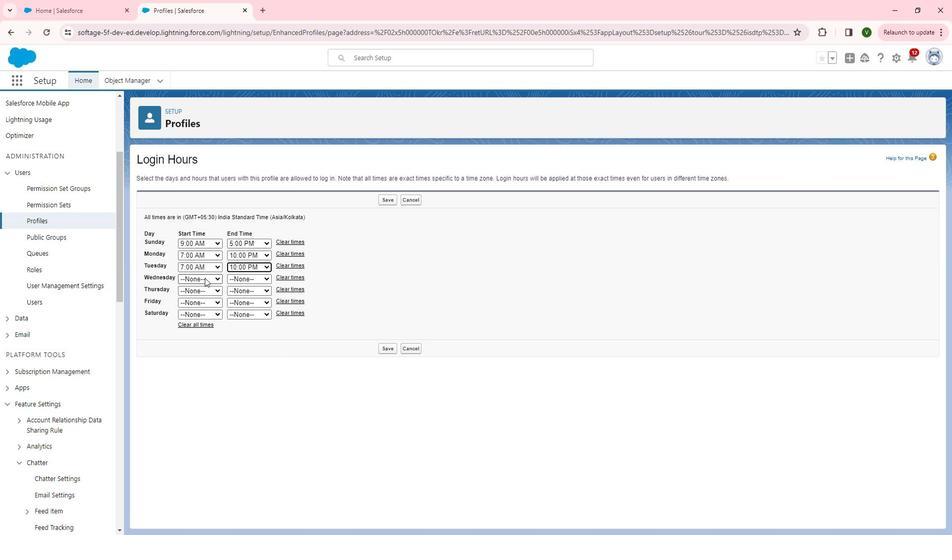 
Action: Mouse moved to (214, 358)
Screenshot: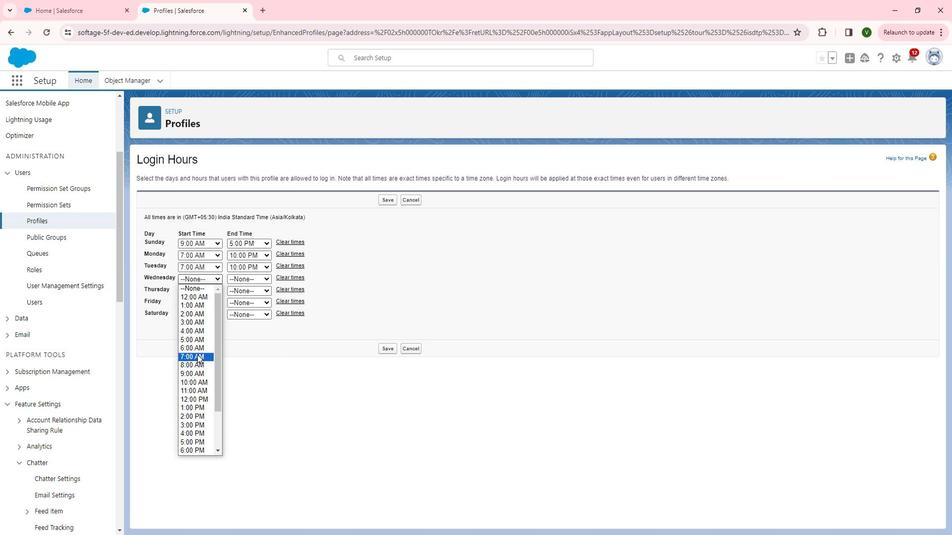 
Action: Mouse pressed left at (214, 358)
Screenshot: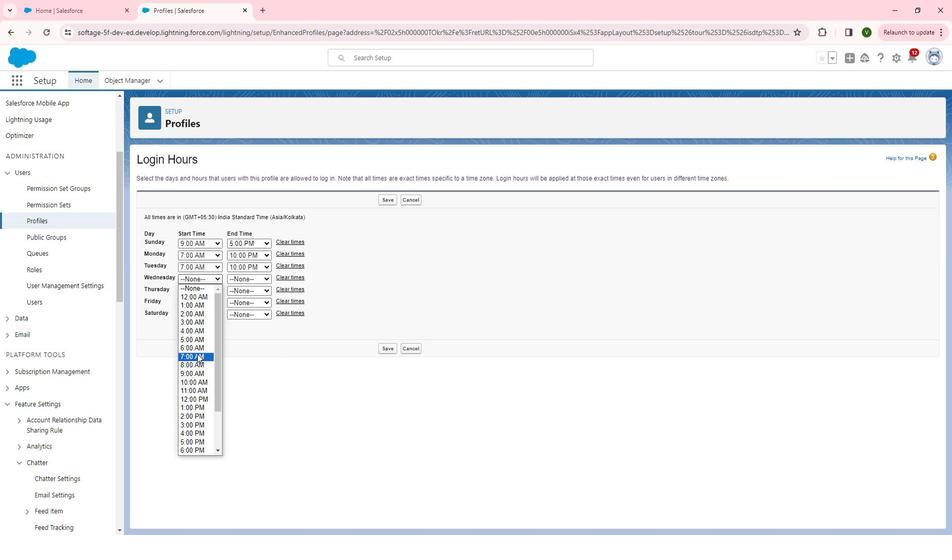 
Action: Mouse moved to (272, 285)
Screenshot: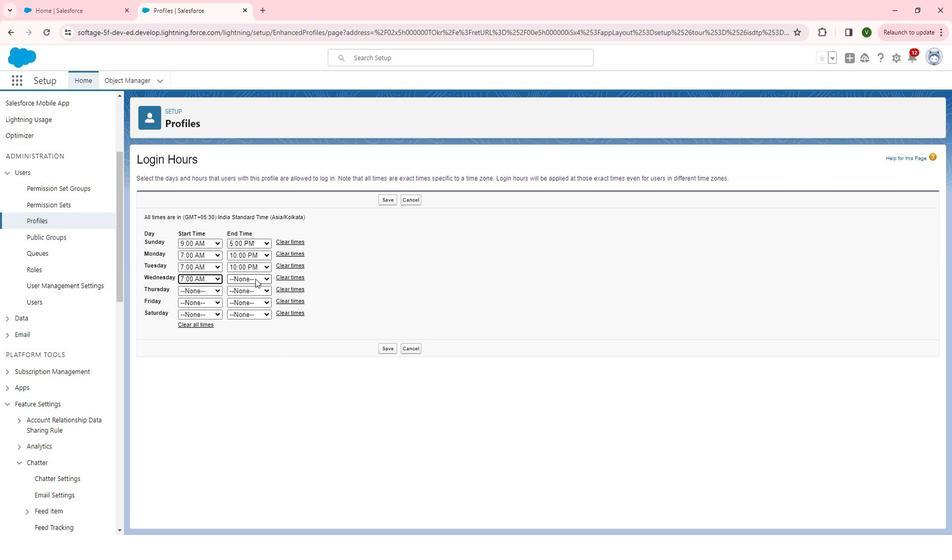 
Action: Mouse pressed left at (272, 285)
Screenshot: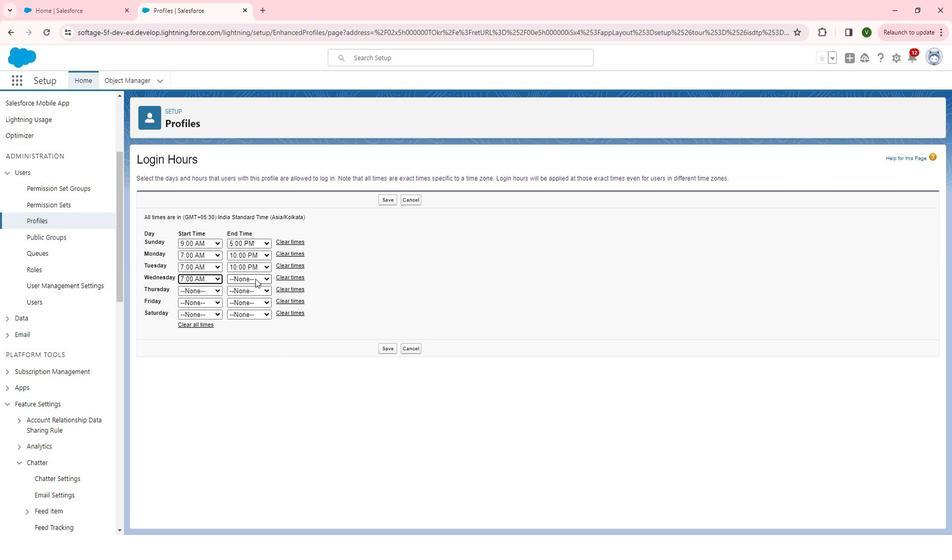 
Action: Mouse moved to (268, 414)
Screenshot: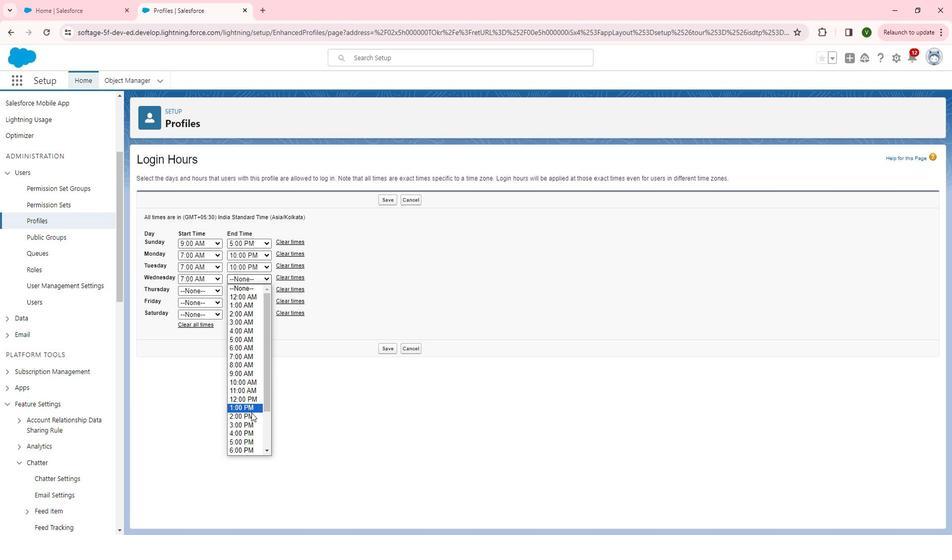 
Action: Mouse scrolled (268, 413) with delta (0, 0)
Screenshot: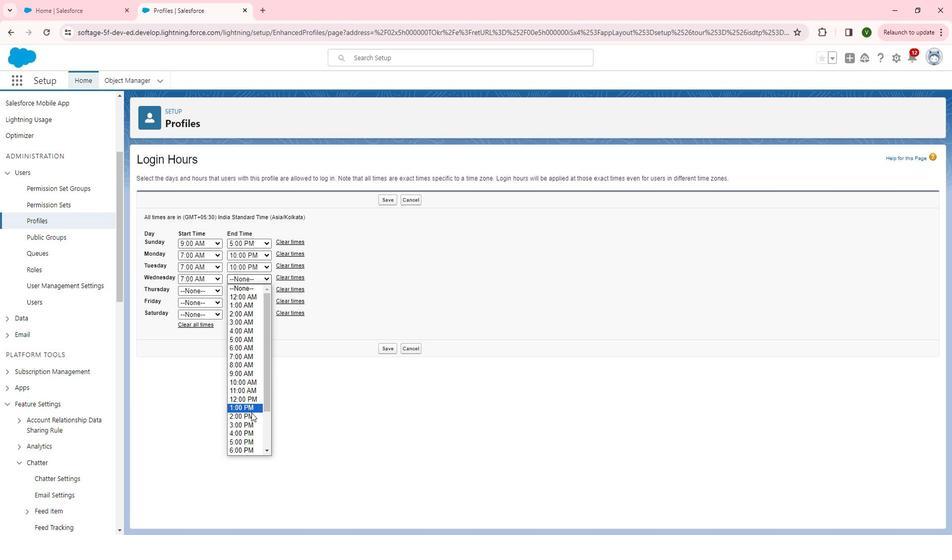 
Action: Mouse moved to (267, 415)
Screenshot: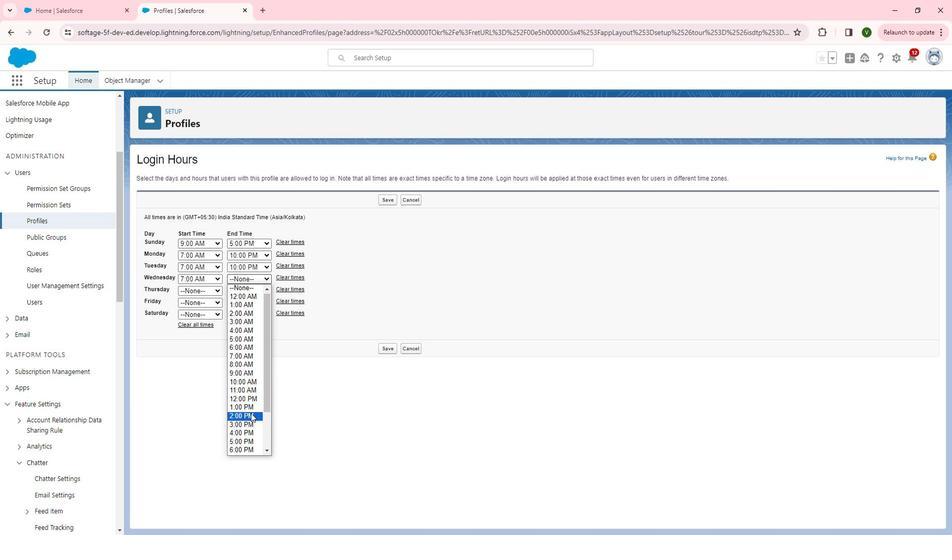 
Action: Mouse scrolled (267, 414) with delta (0, 0)
Screenshot: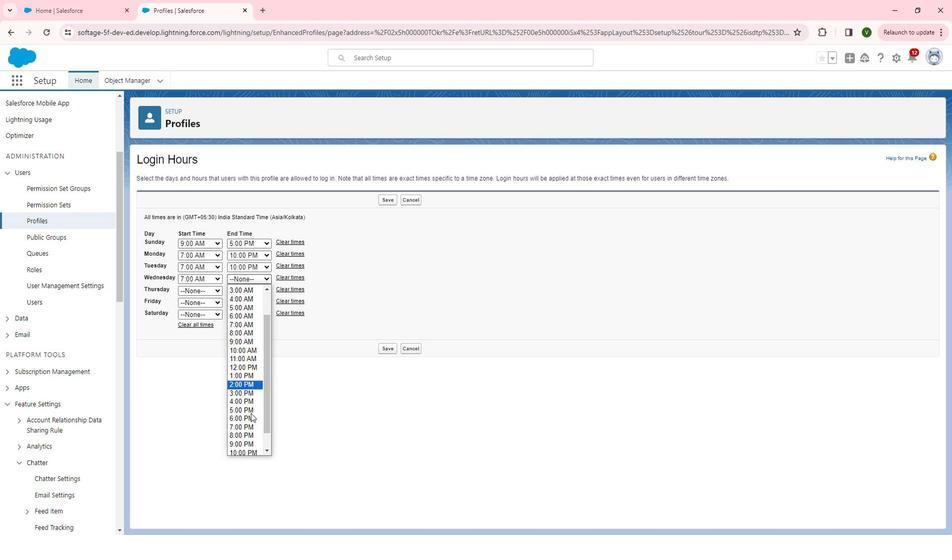 
Action: Mouse moved to (267, 436)
Screenshot: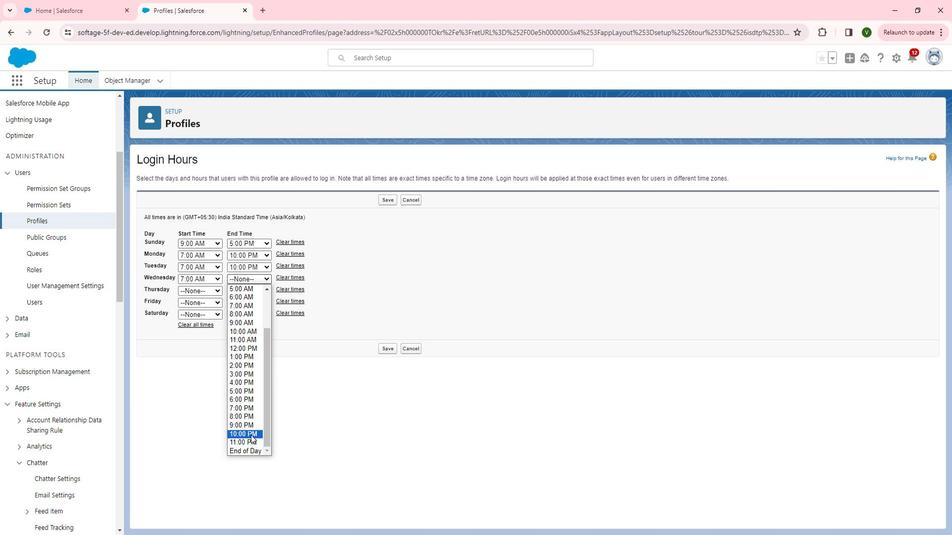 
Action: Mouse pressed left at (267, 436)
Screenshot: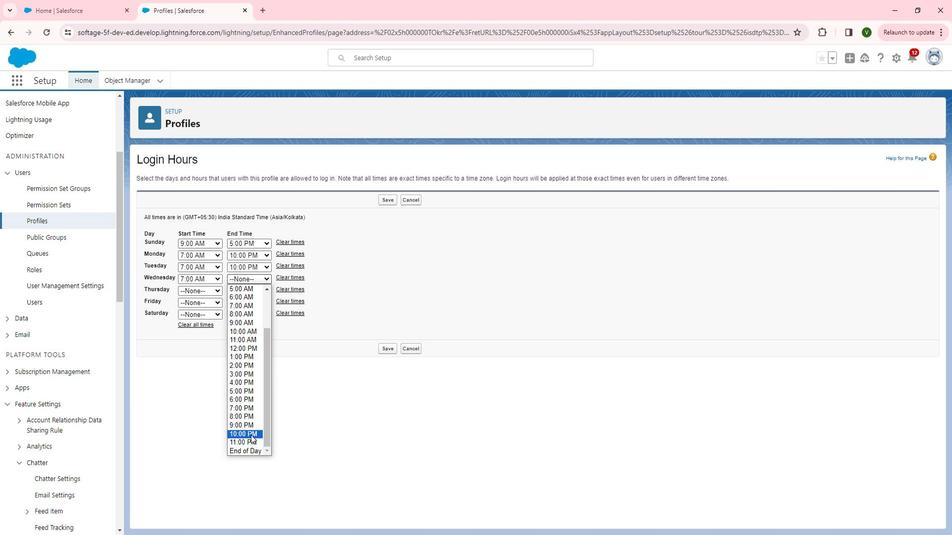 
Action: Mouse moved to (220, 301)
Screenshot: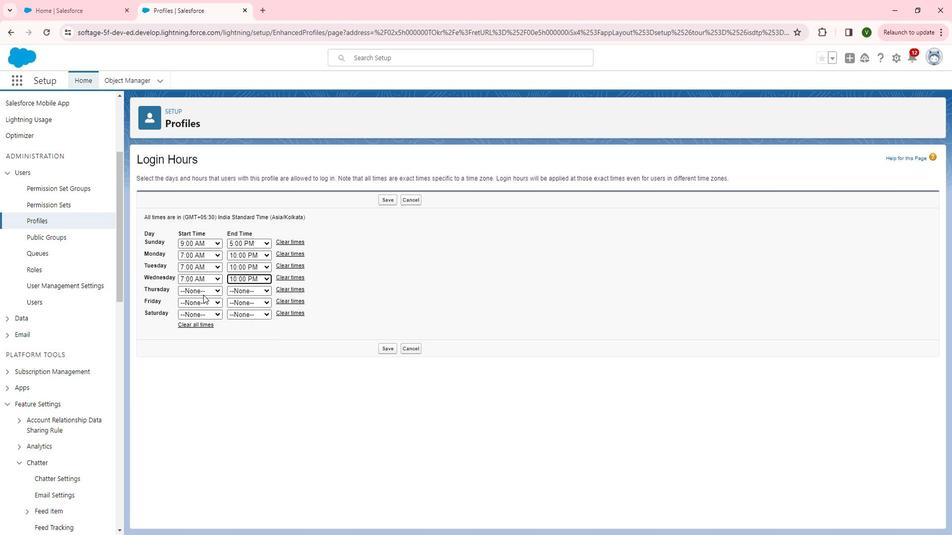
Action: Mouse pressed left at (220, 301)
Screenshot: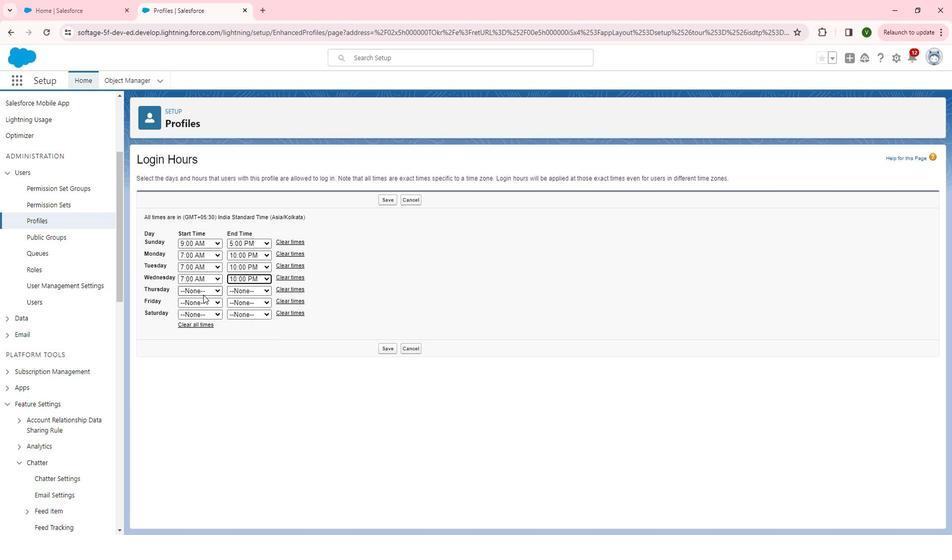 
Action: Mouse moved to (213, 371)
Screenshot: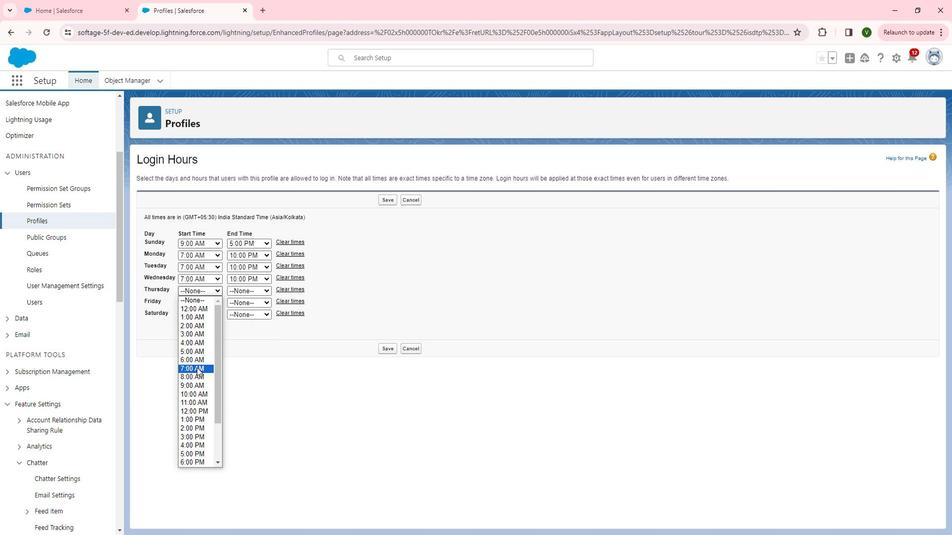 
Action: Mouse pressed left at (213, 371)
Screenshot: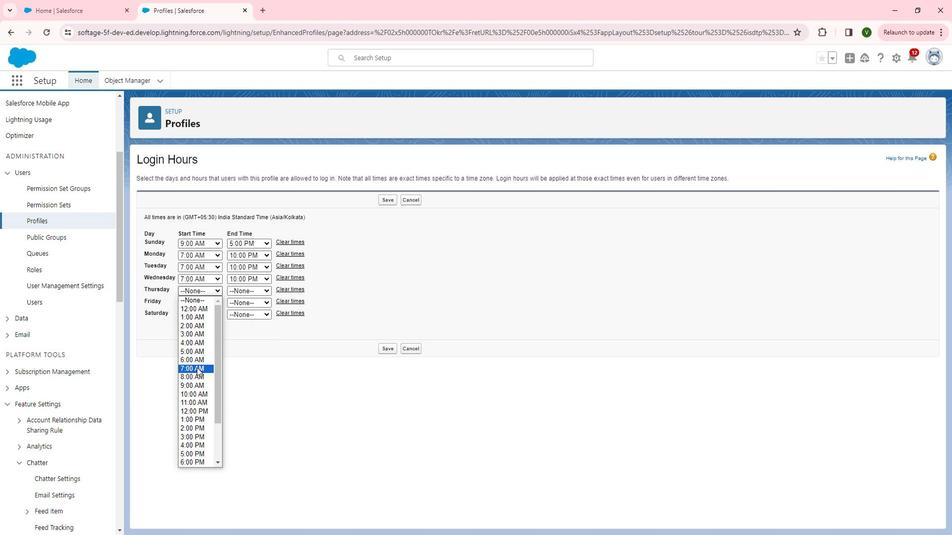 
Action: Mouse moved to (282, 295)
Screenshot: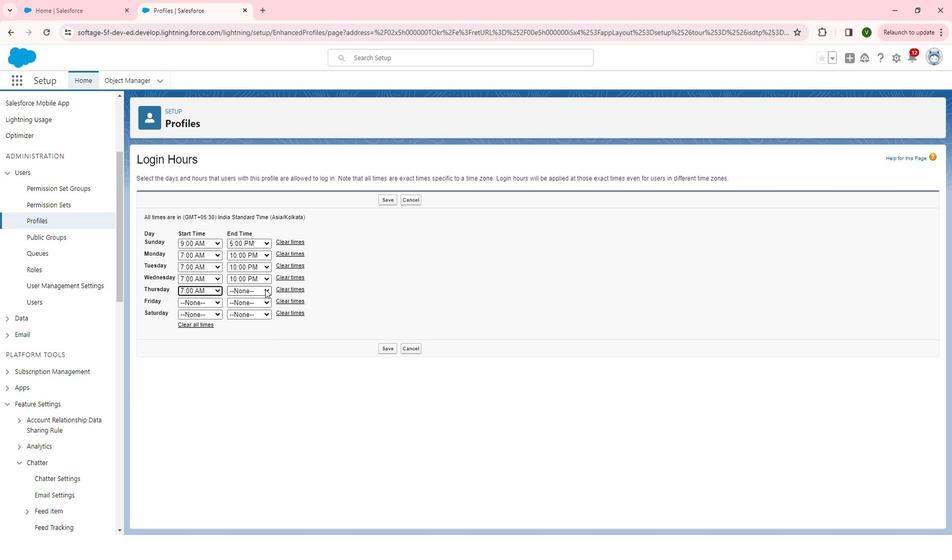 
Action: Mouse pressed left at (282, 295)
Screenshot: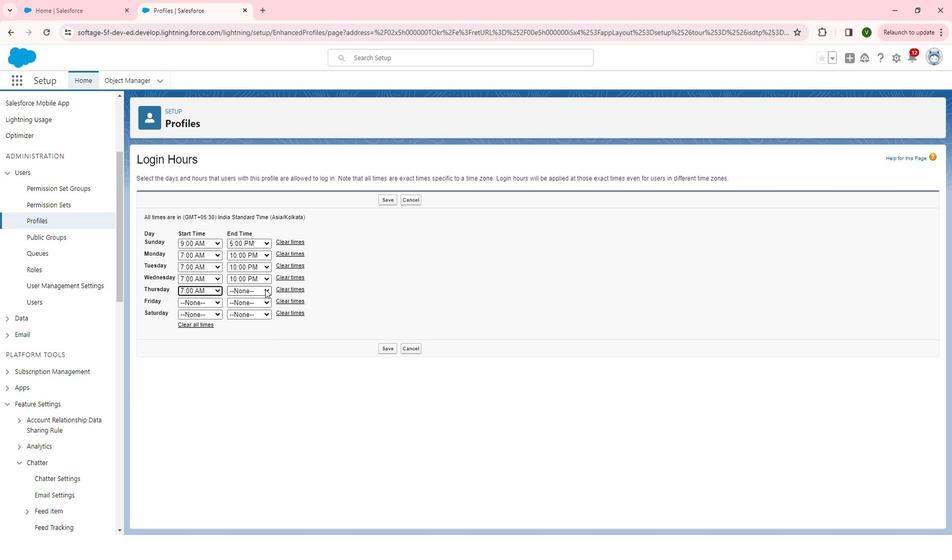 
Action: Mouse moved to (274, 458)
Screenshot: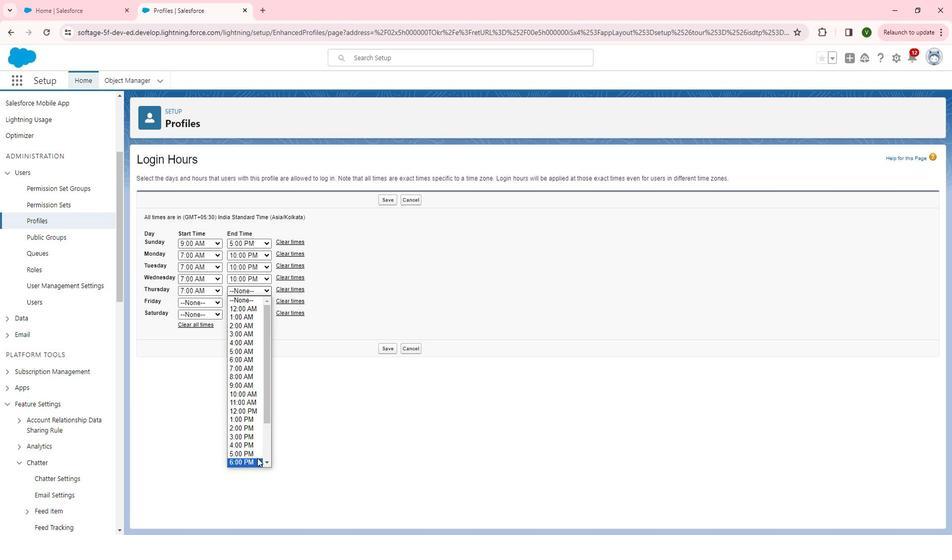
Action: Mouse scrolled (274, 457) with delta (0, 0)
Screenshot: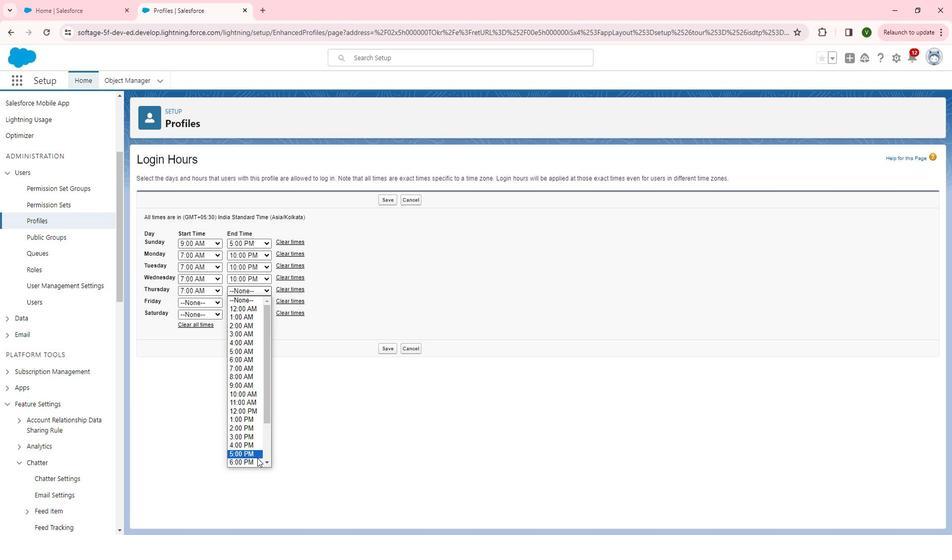 
Action: Mouse moved to (268, 446)
Screenshot: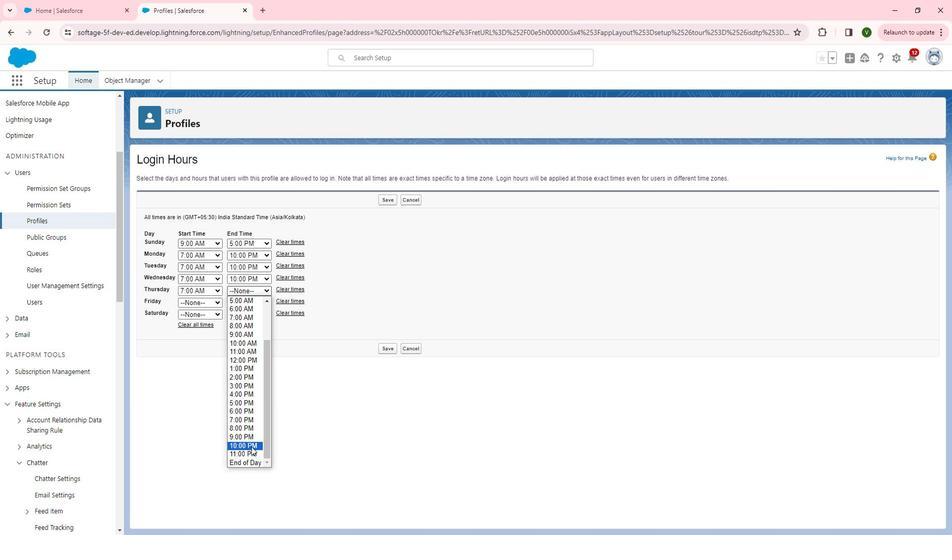 
Action: Mouse pressed left at (268, 446)
Screenshot: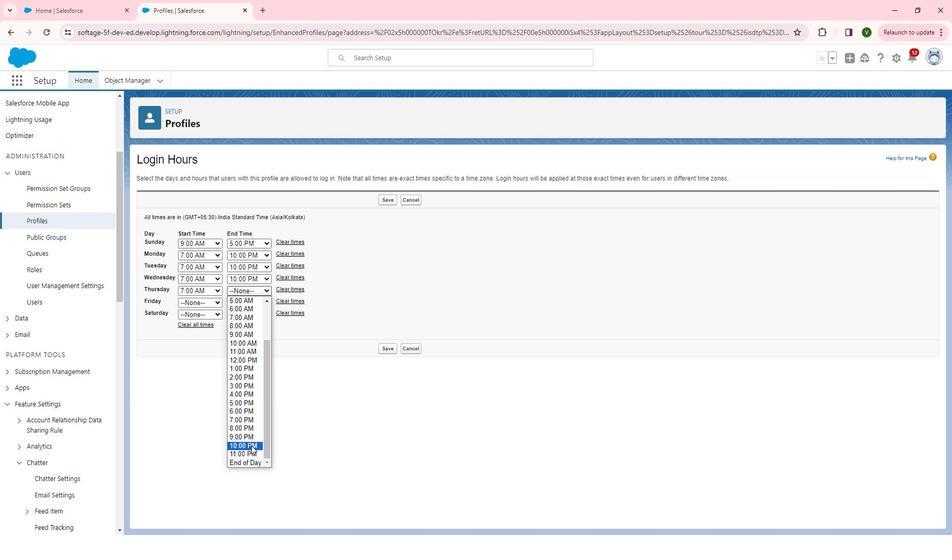 
Action: Mouse moved to (225, 304)
Screenshot: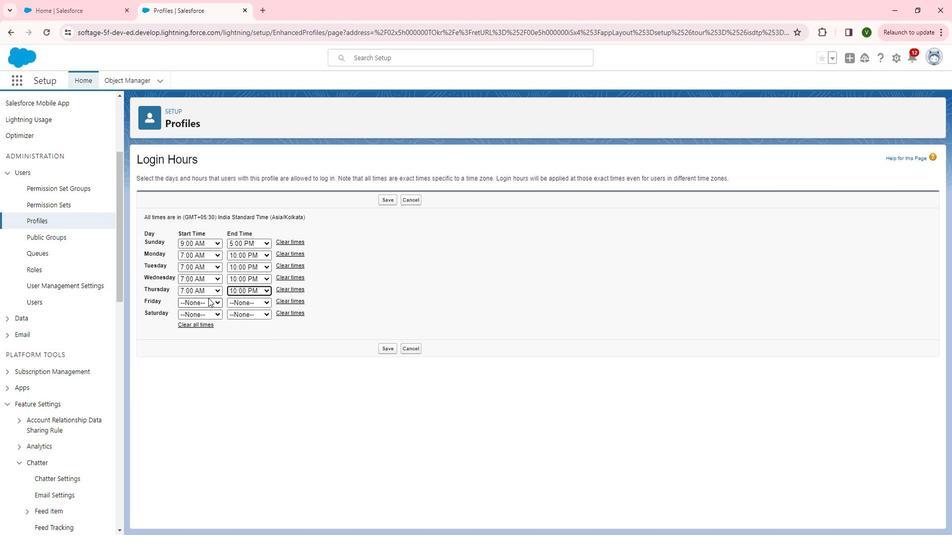 
Action: Mouse pressed left at (225, 304)
Screenshot: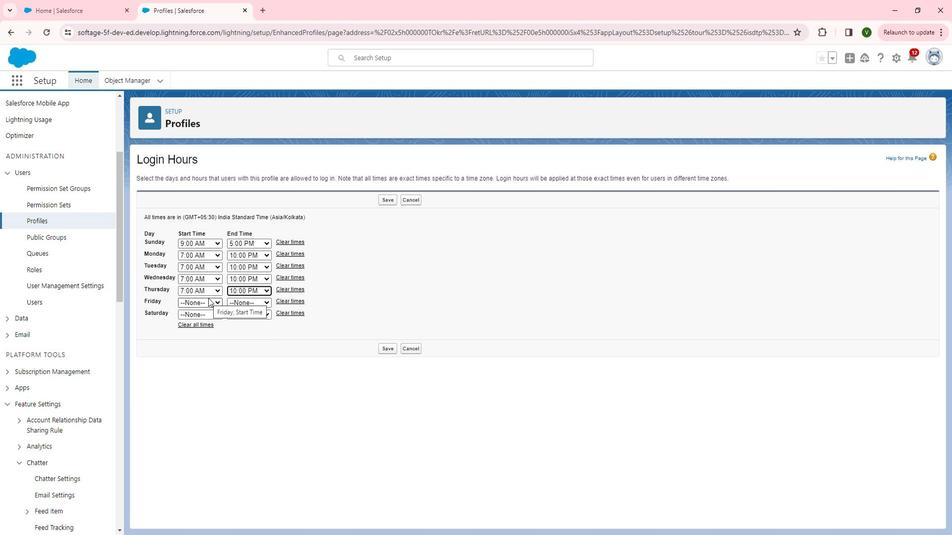 
Action: Mouse moved to (219, 445)
Screenshot: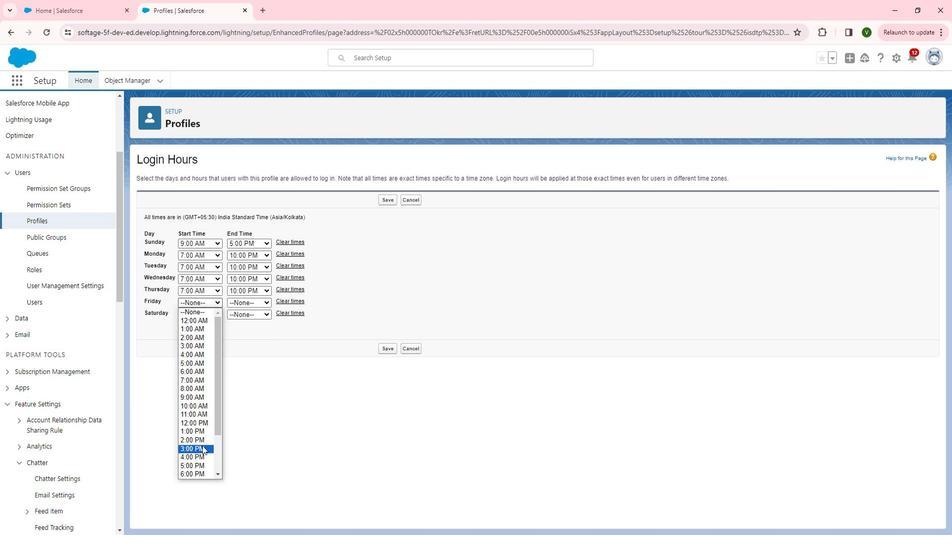 
Action: Mouse scrolled (219, 444) with delta (0, 0)
Screenshot: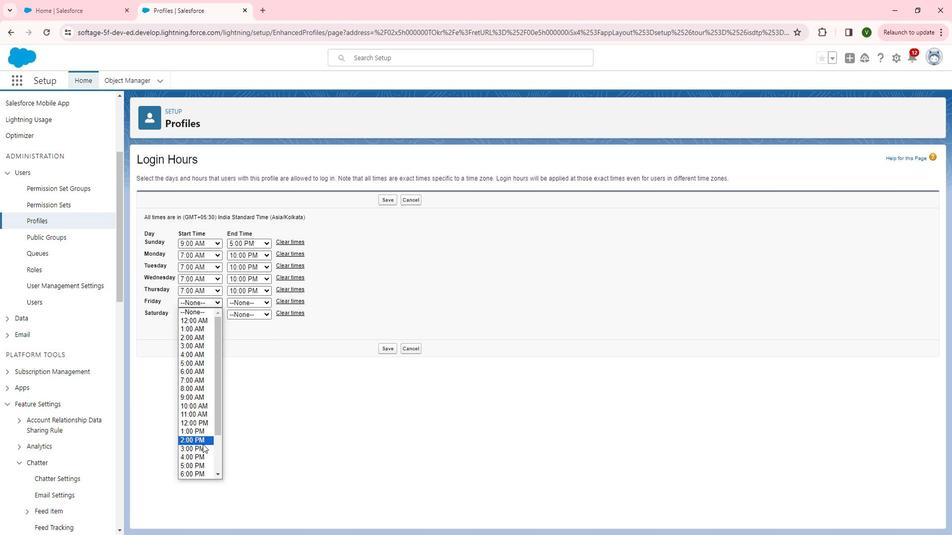 
Action: Mouse scrolled (219, 444) with delta (0, 0)
Screenshot: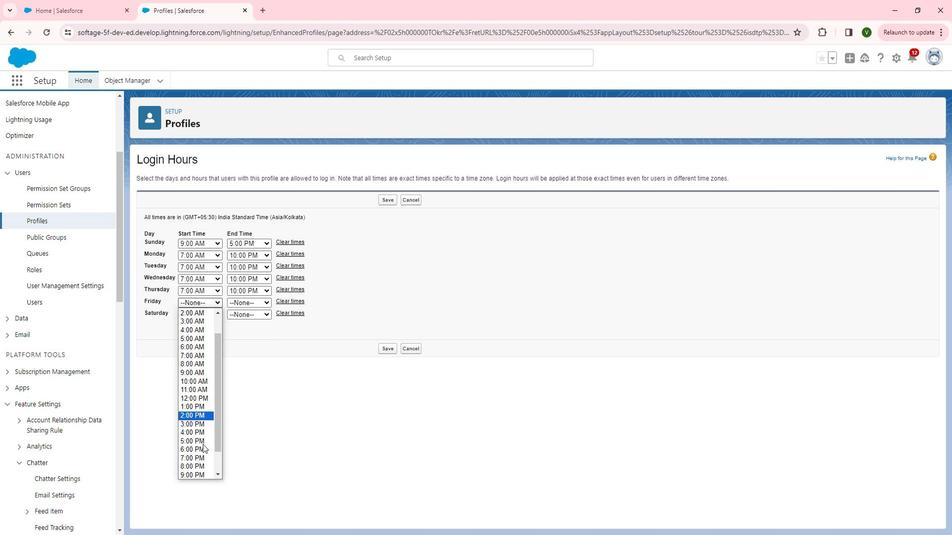 
Action: Mouse moved to (215, 337)
Screenshot: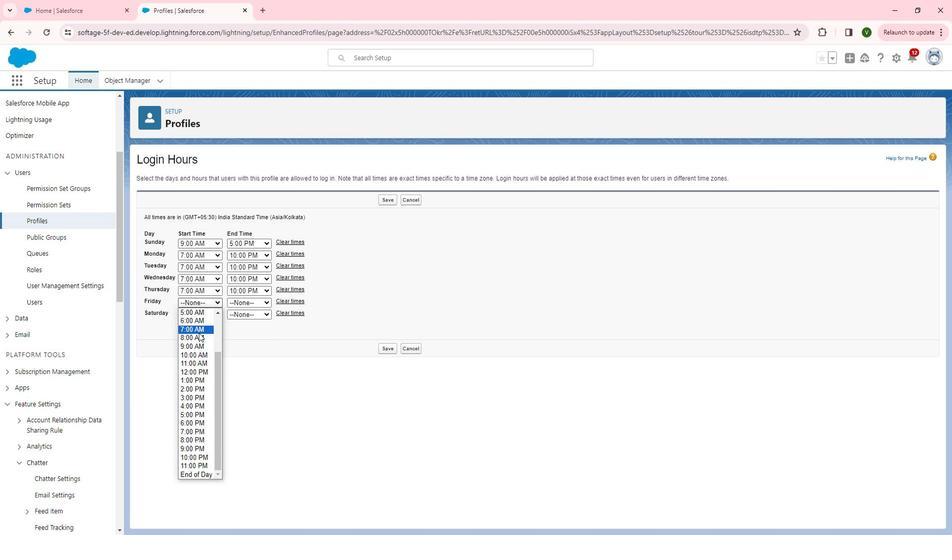 
Action: Mouse pressed left at (215, 337)
Screenshot: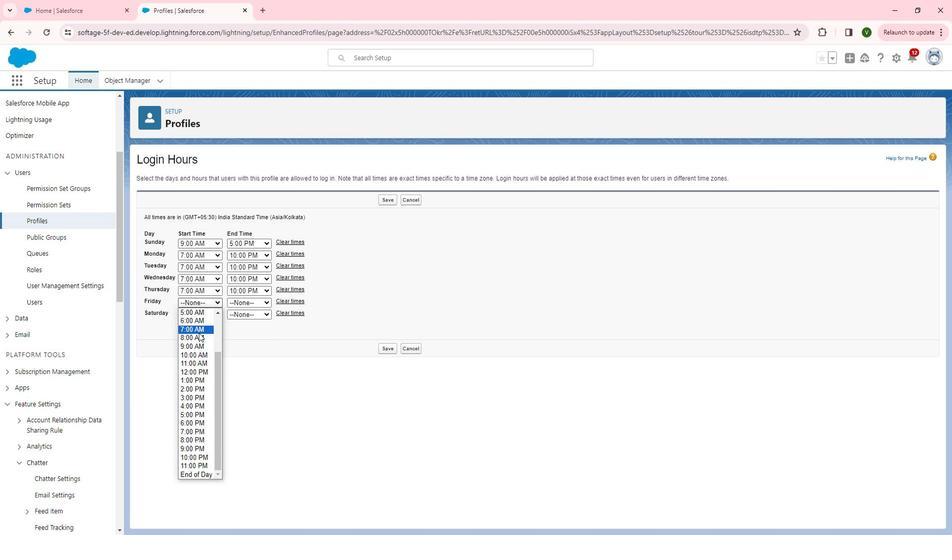 
Action: Mouse moved to (262, 311)
Screenshot: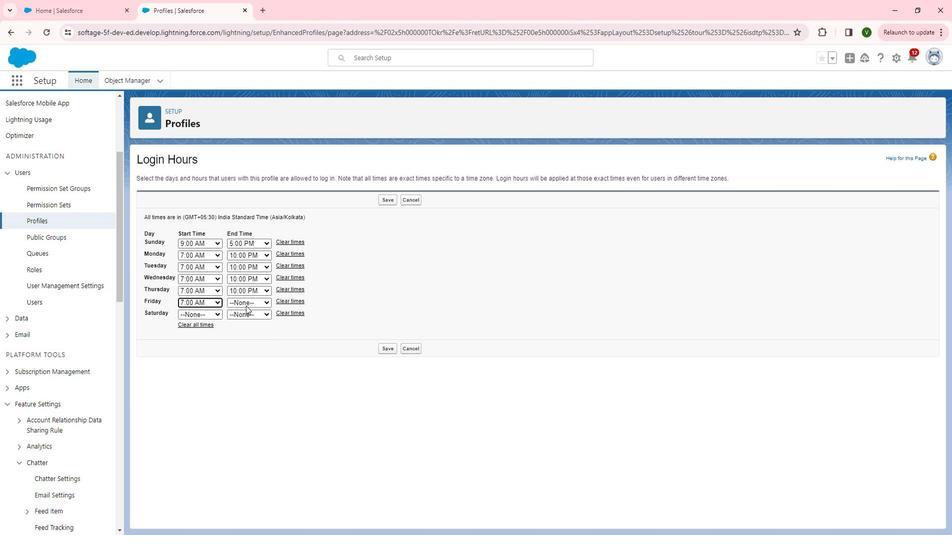 
Action: Mouse pressed left at (262, 311)
Screenshot: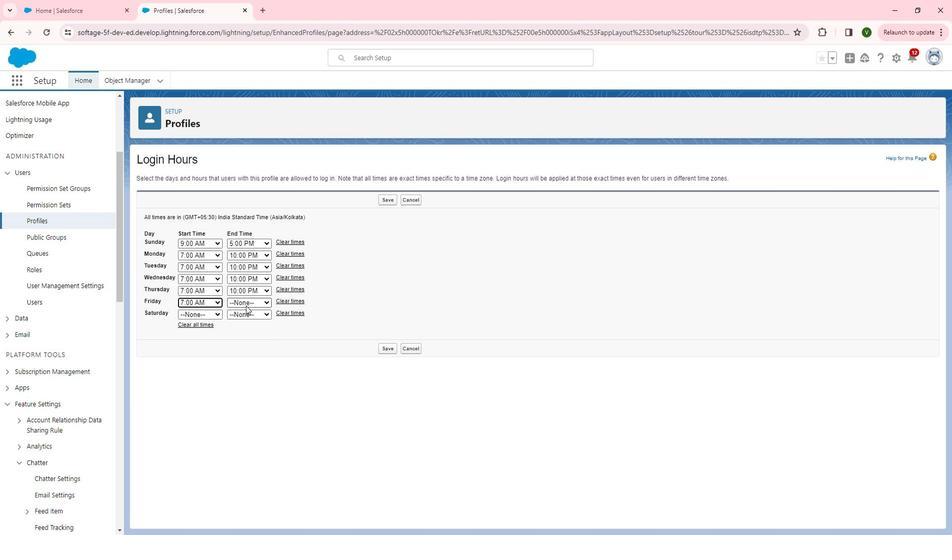
Action: Mouse moved to (271, 461)
Screenshot: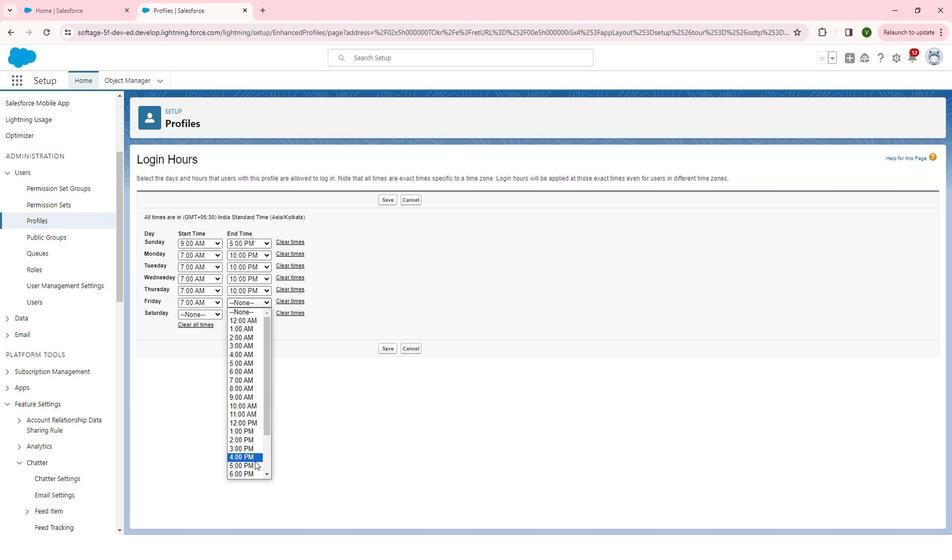 
Action: Mouse scrolled (271, 460) with delta (0, 0)
Screenshot: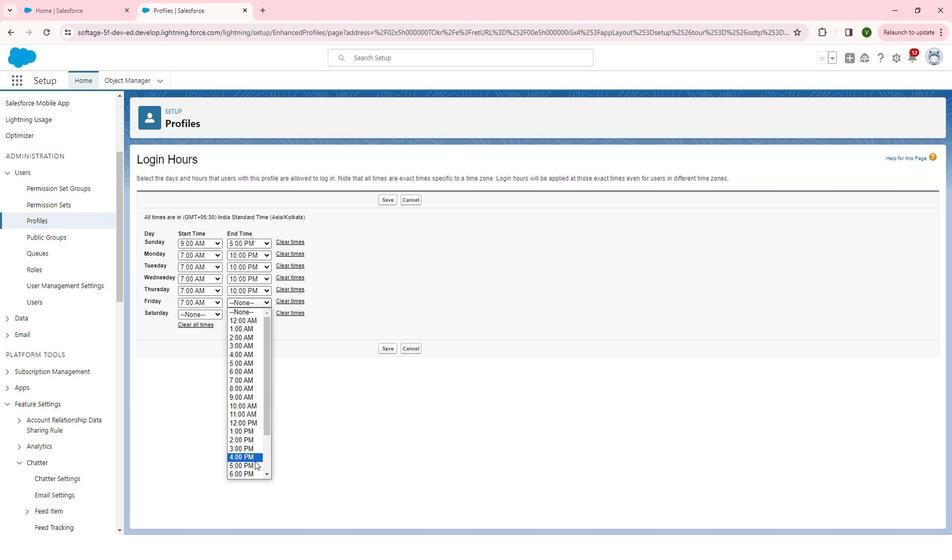 
Action: Mouse scrolled (271, 460) with delta (0, 0)
Screenshot: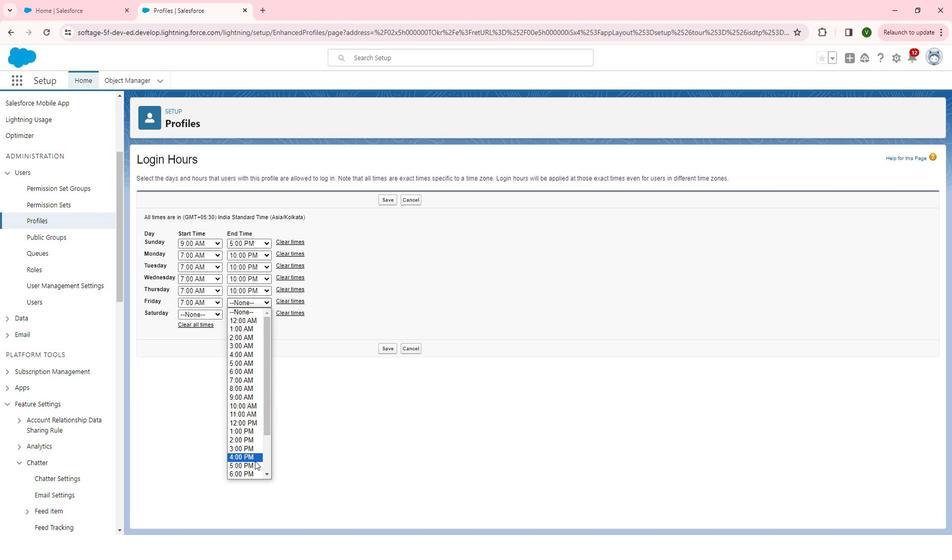 
Action: Mouse moved to (268, 454)
Screenshot: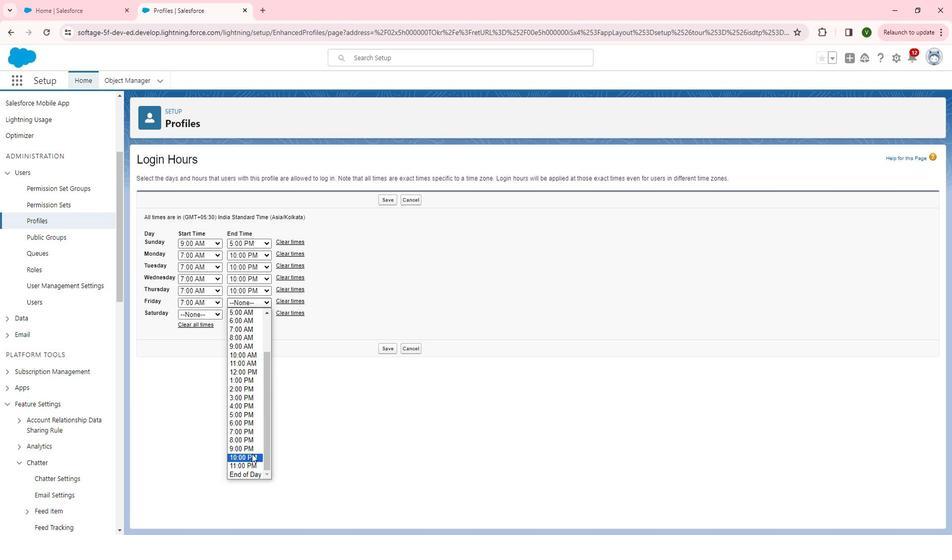 
Action: Mouse pressed left at (268, 454)
Screenshot: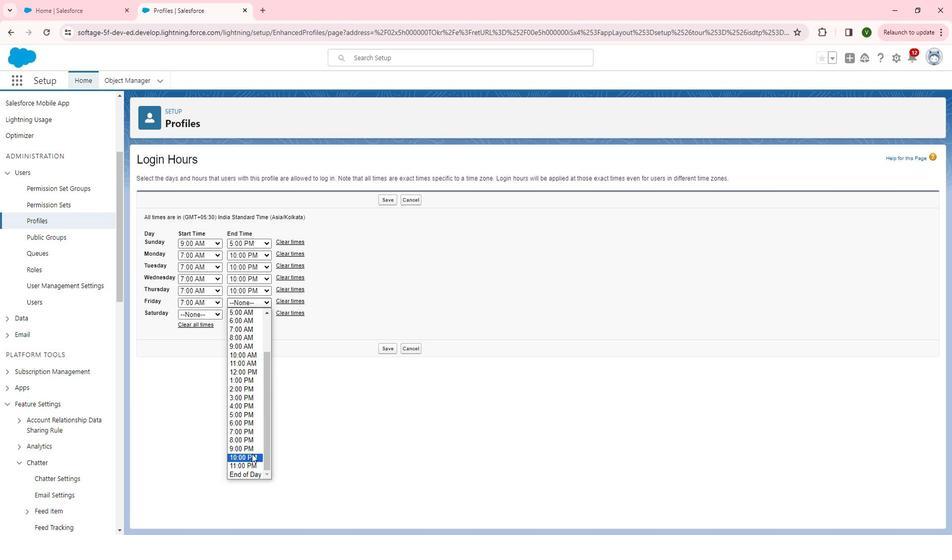 
Action: Mouse moved to (232, 321)
Screenshot: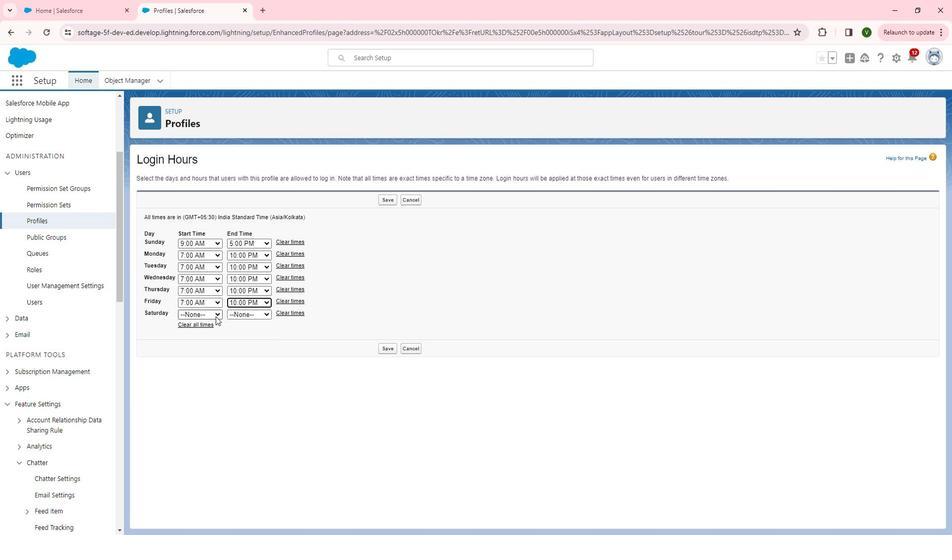 
Action: Mouse pressed left at (232, 321)
Screenshot: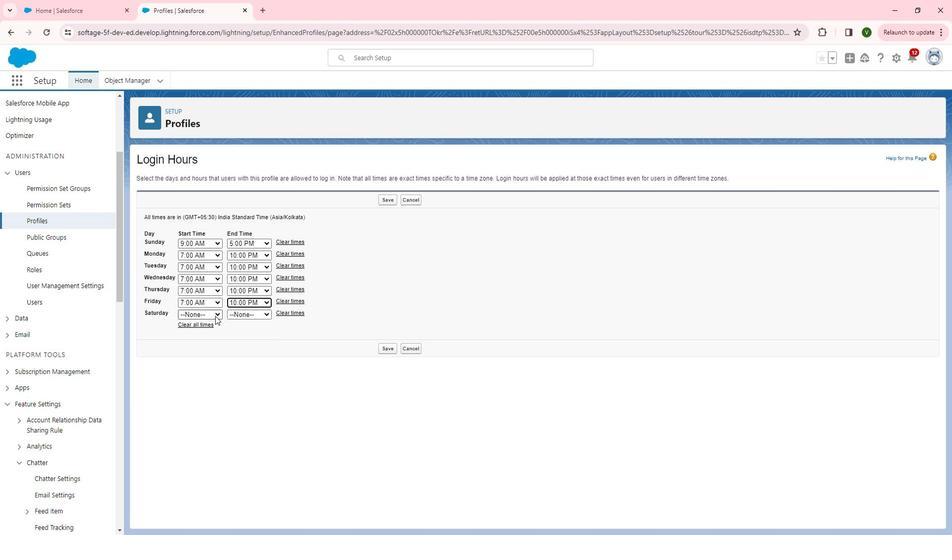 
Action: Mouse moved to (218, 409)
Screenshot: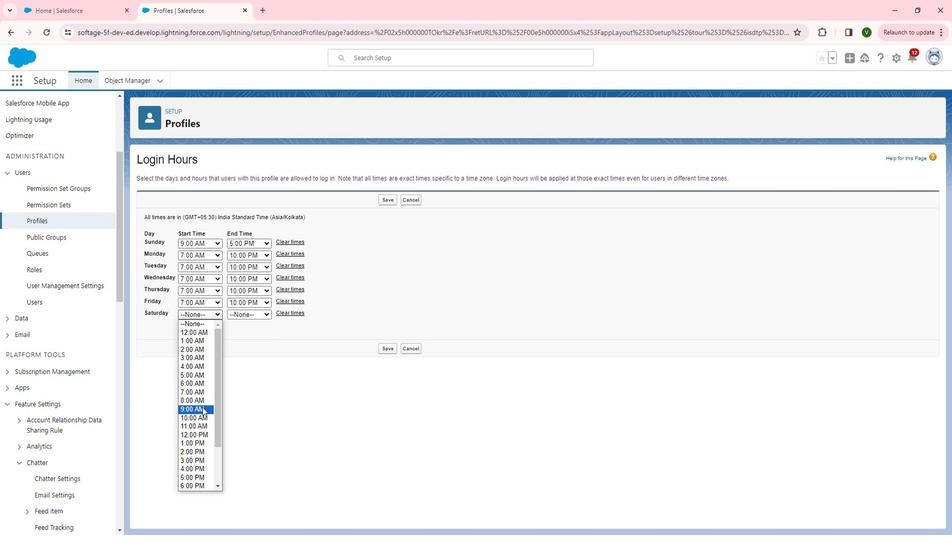 
Action: Mouse pressed left at (218, 409)
Screenshot: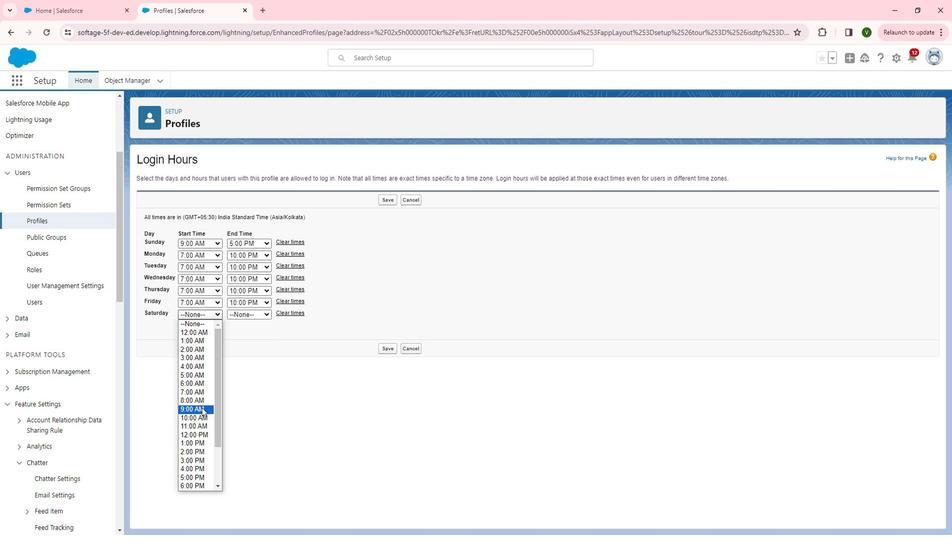 
Action: Mouse moved to (277, 318)
Screenshot: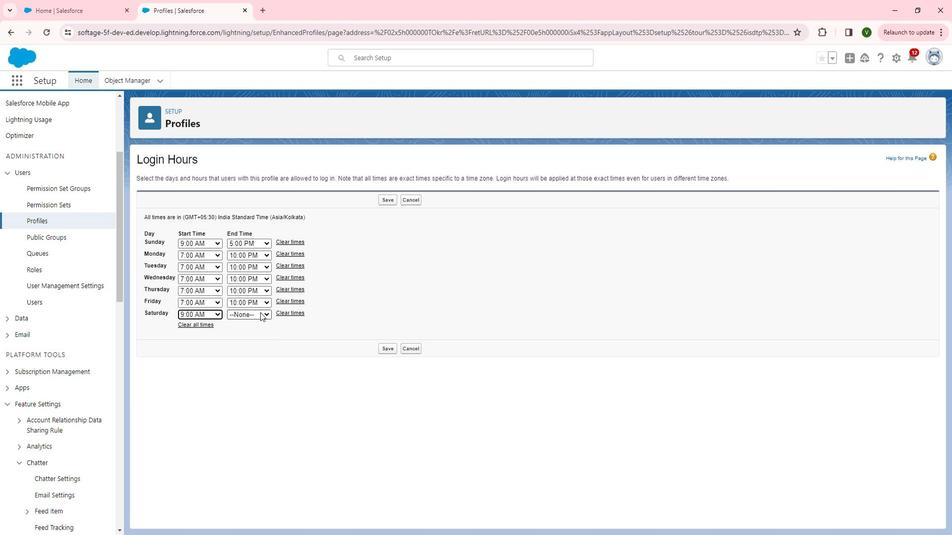 
Action: Mouse pressed left at (277, 318)
Screenshot: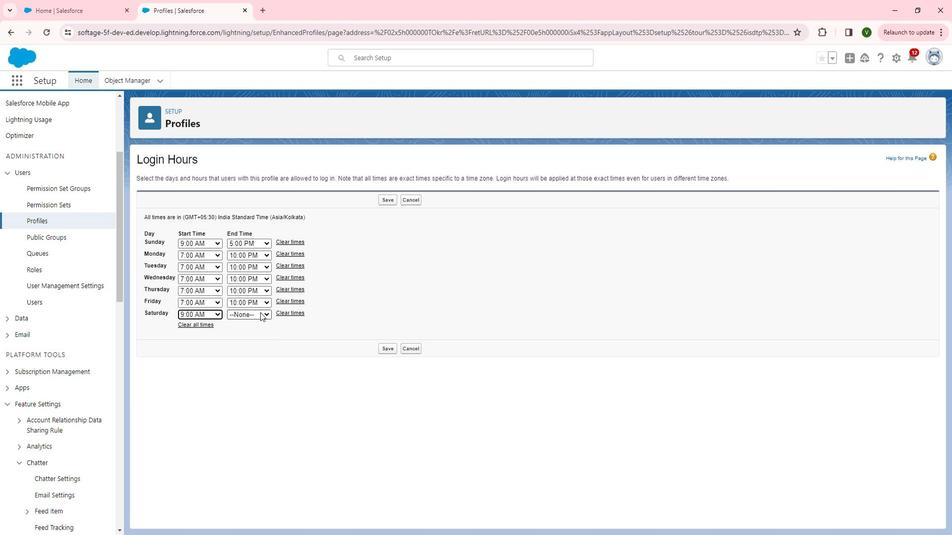 
Action: Mouse moved to (264, 479)
Screenshot: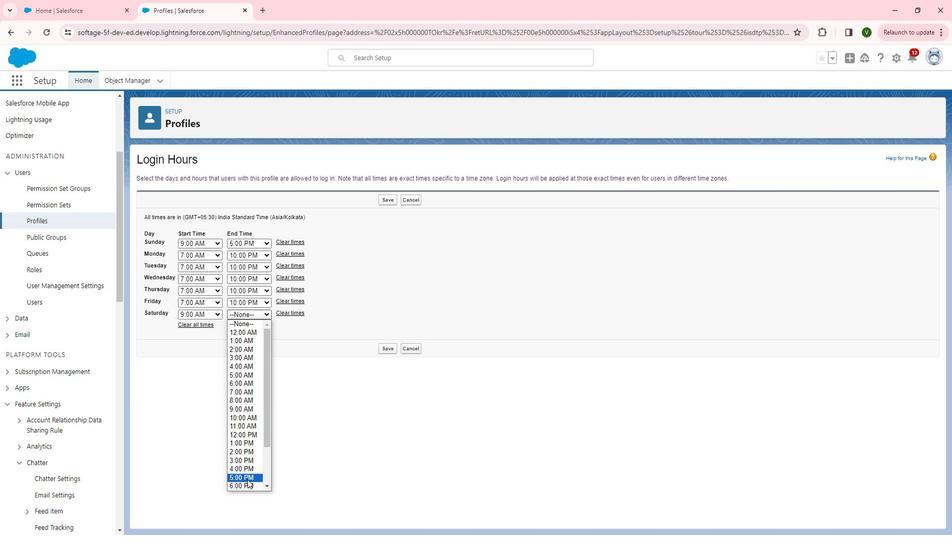 
Action: Mouse pressed left at (264, 479)
Screenshot: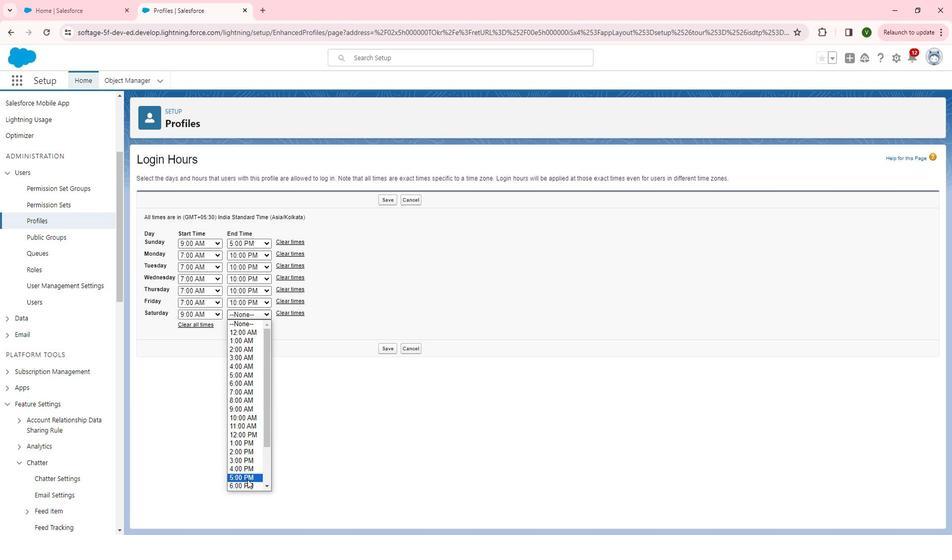
Action: Mouse moved to (404, 355)
Screenshot: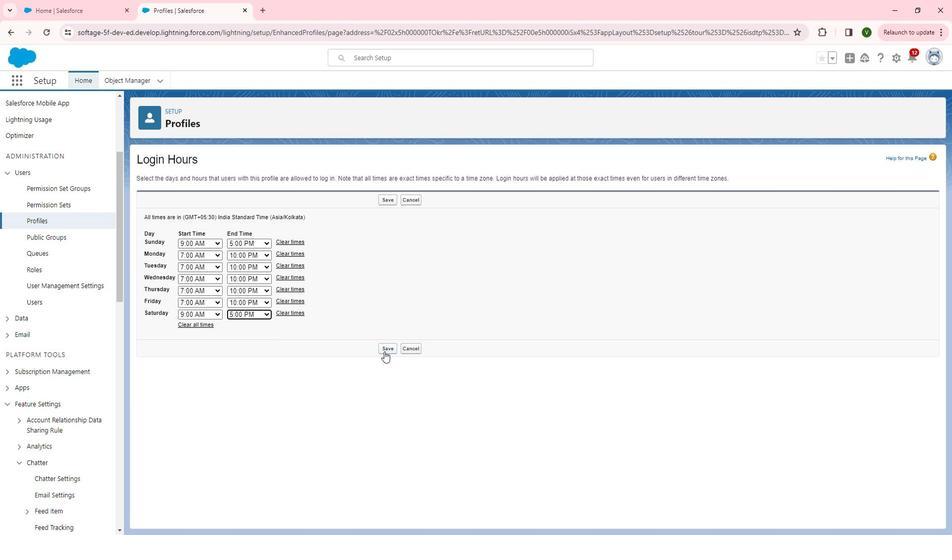 
Action: Mouse pressed left at (404, 355)
Screenshot: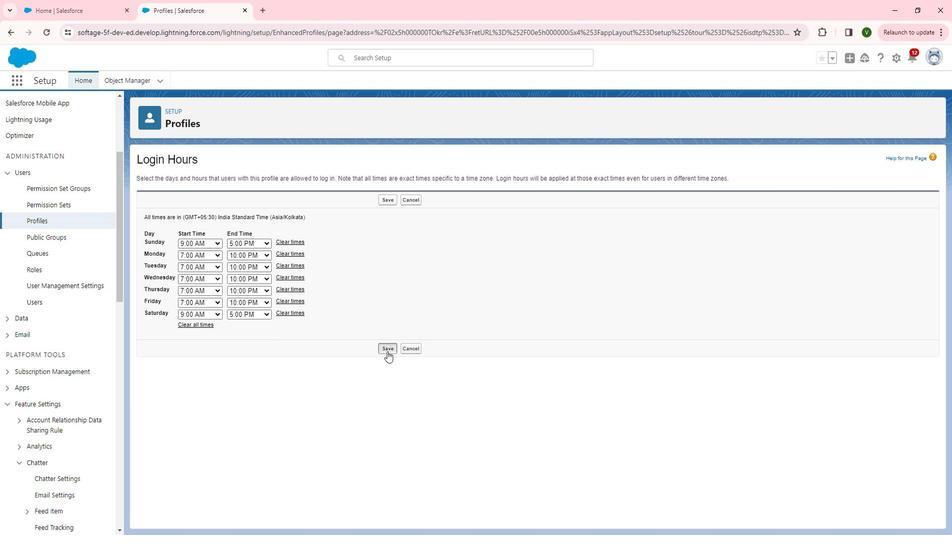 
Action: Mouse moved to (519, 367)
Screenshot: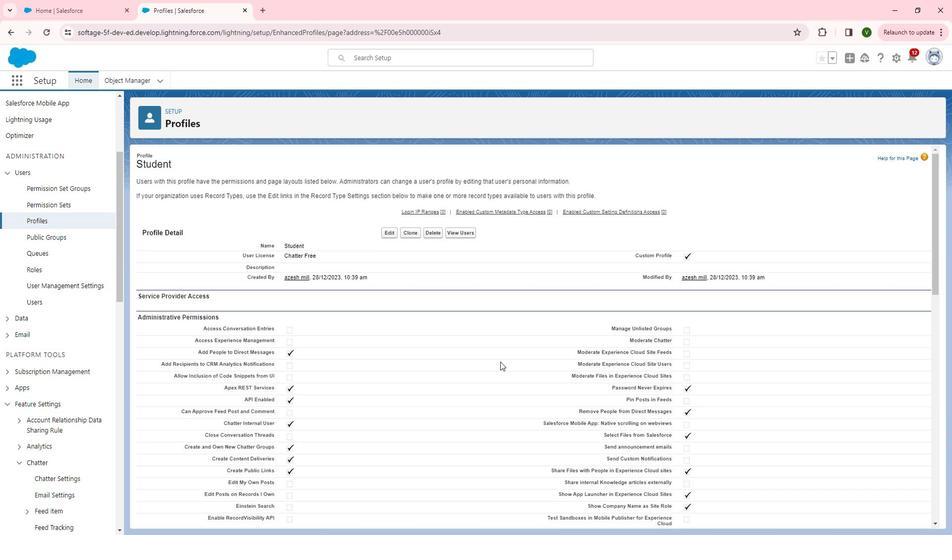 
Action: Mouse scrolled (519, 366) with delta (0, 0)
Screenshot: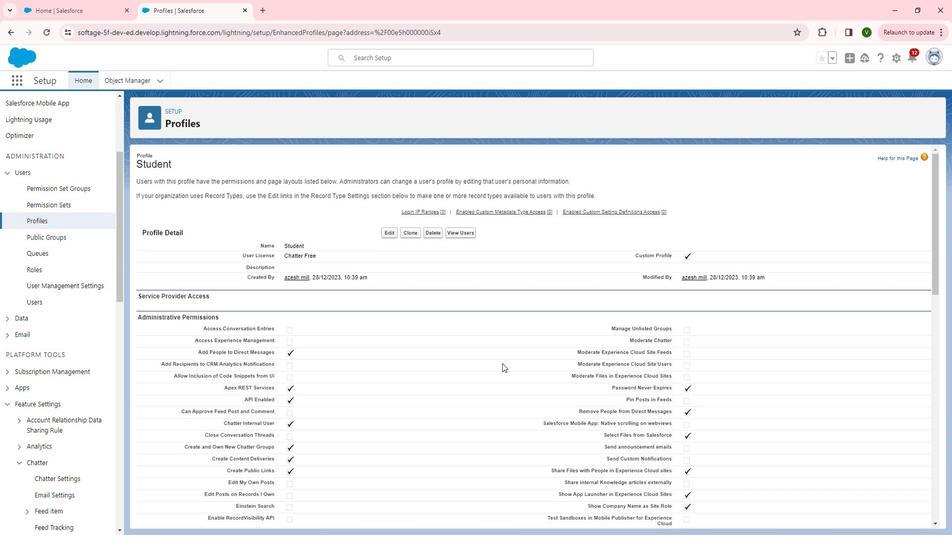 
Action: Mouse scrolled (519, 366) with delta (0, 0)
Screenshot: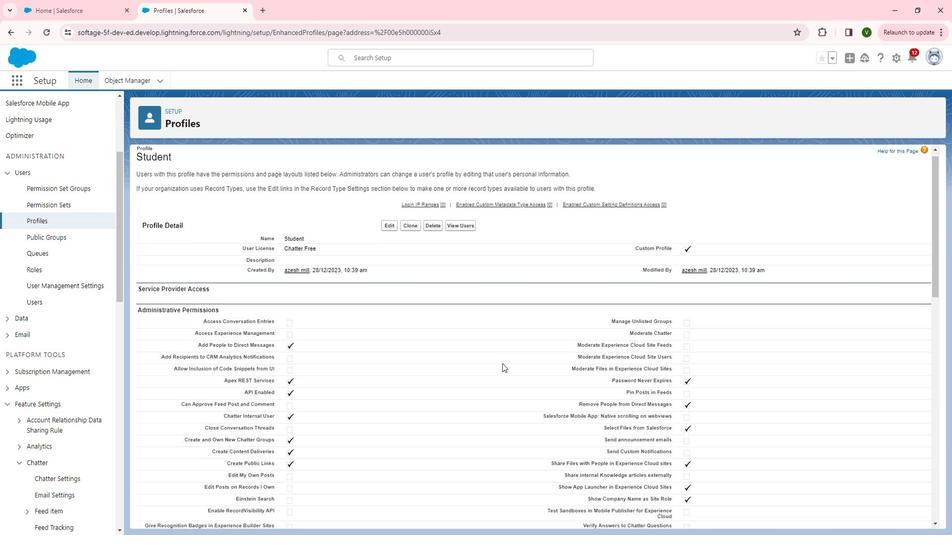 
Action: Mouse scrolled (519, 366) with delta (0, 0)
Screenshot: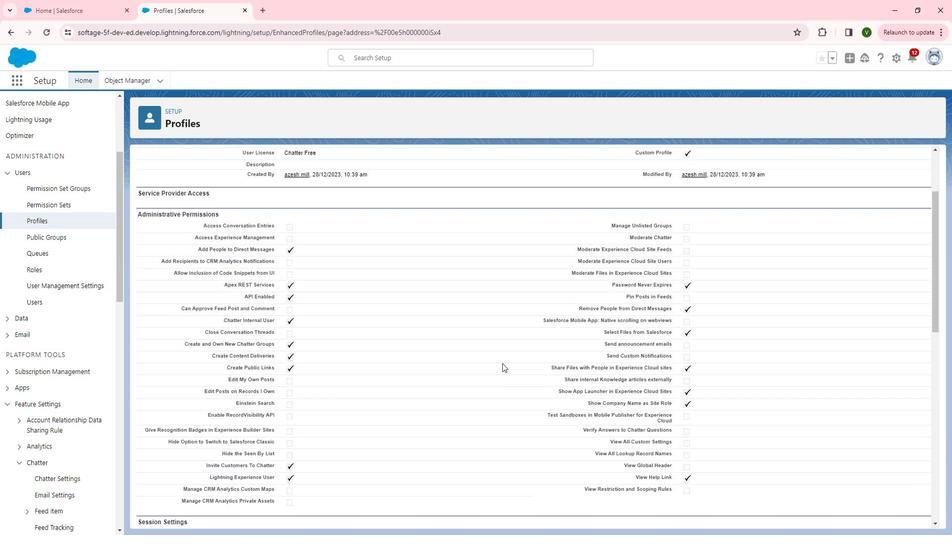 
Action: Mouse scrolled (519, 366) with delta (0, 0)
Screenshot: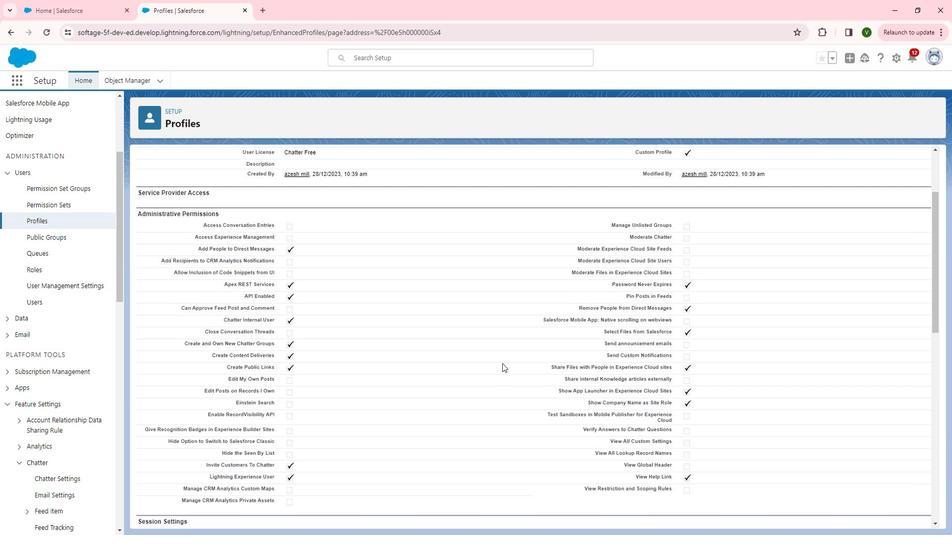 
Action: Mouse scrolled (519, 366) with delta (0, 0)
Screenshot: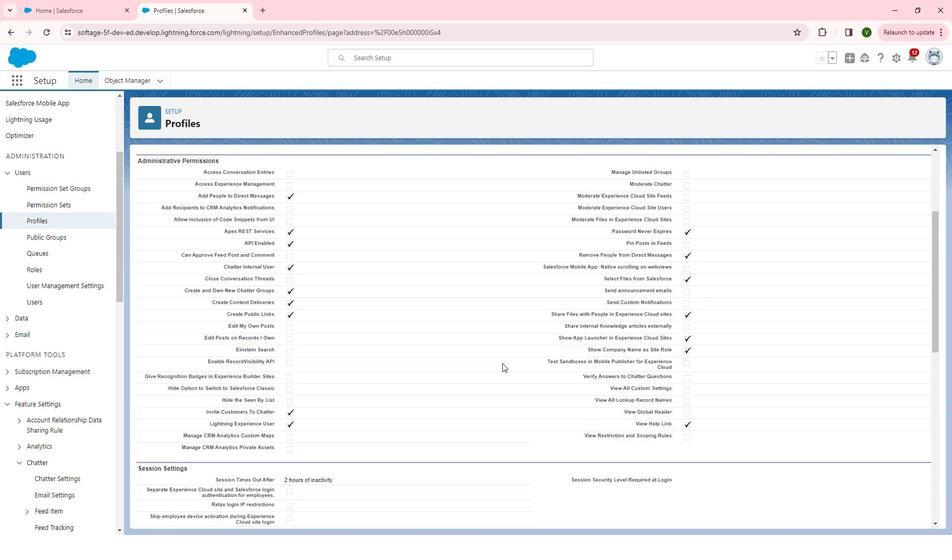 
Action: Mouse scrolled (519, 366) with delta (0, 0)
Screenshot: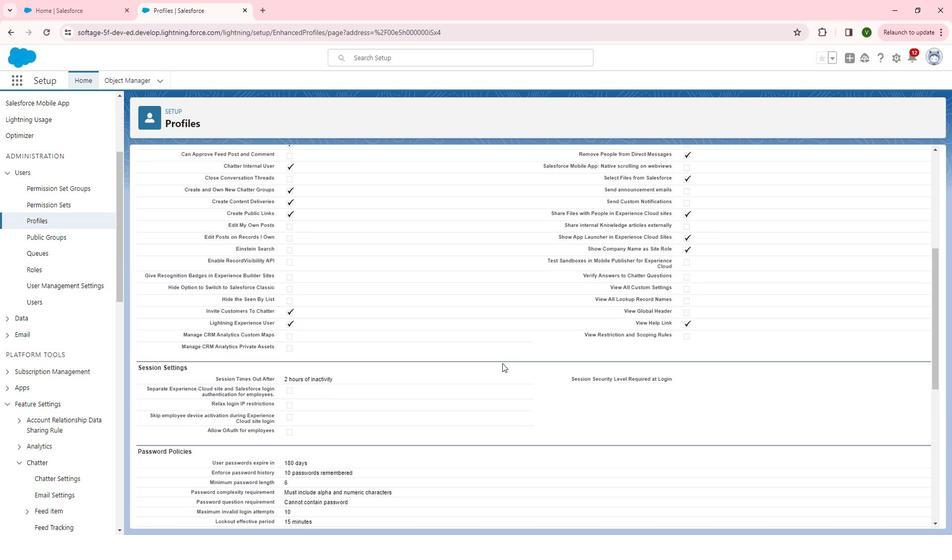 
Action: Mouse scrolled (519, 366) with delta (0, 0)
Screenshot: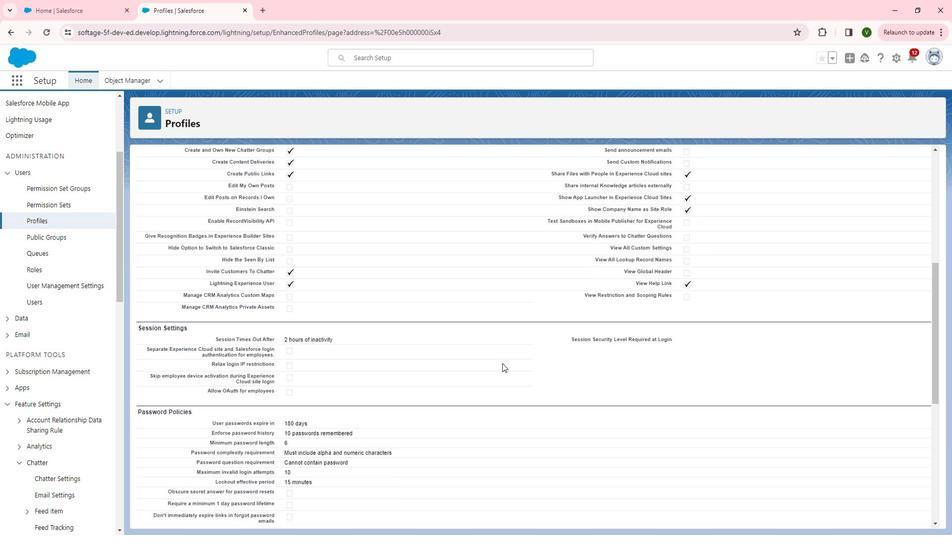 
Action: Mouse moved to (362, 438)
Screenshot: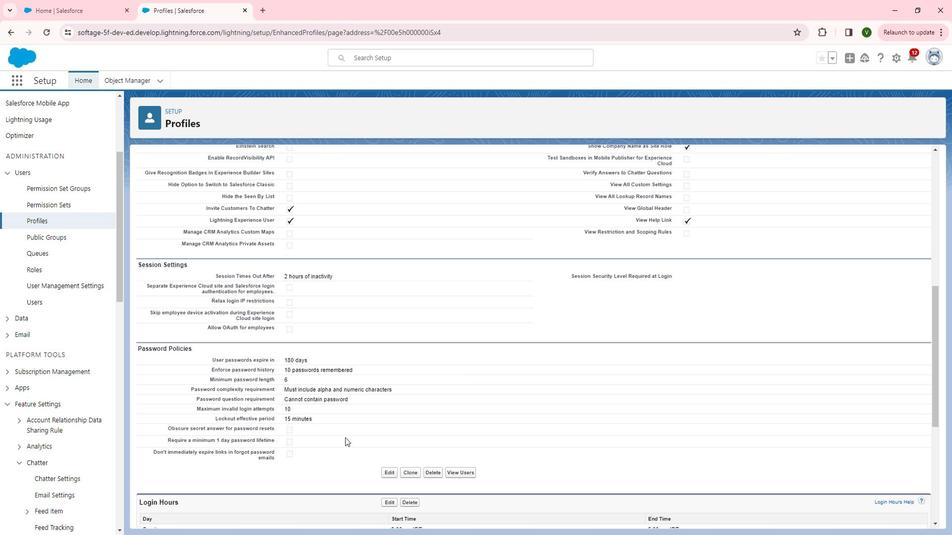 
Action: Mouse scrolled (362, 438) with delta (0, 0)
Screenshot: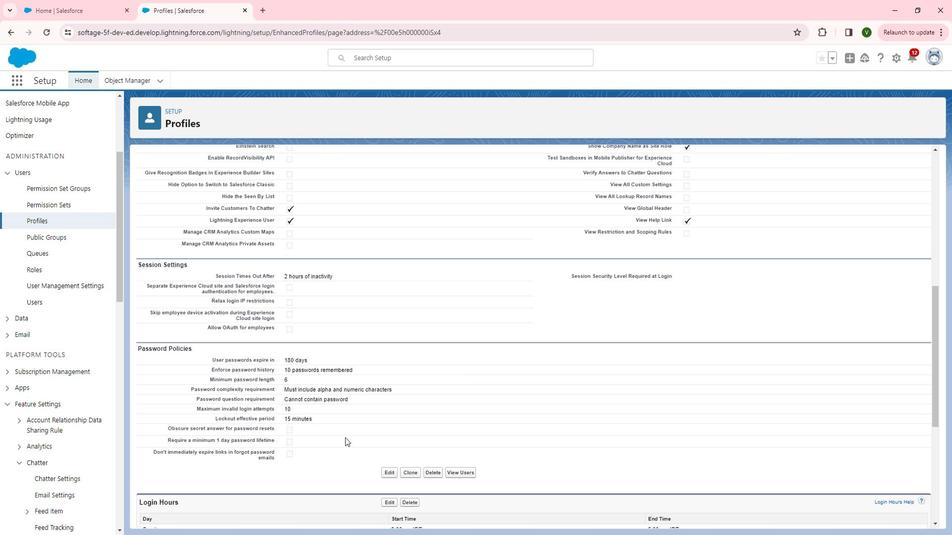 
Action: Mouse moved to (362, 437)
Screenshot: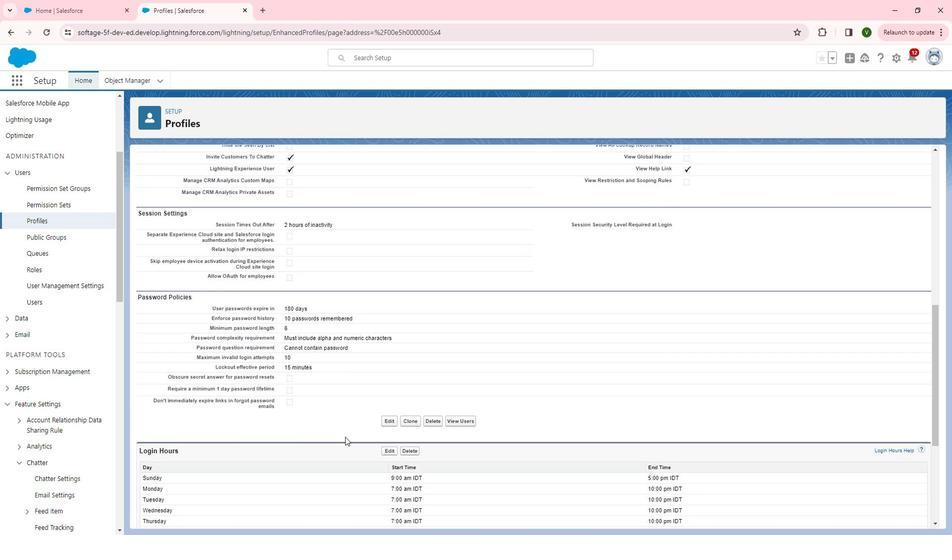 
Action: Mouse scrolled (362, 438) with delta (0, 0)
Screenshot: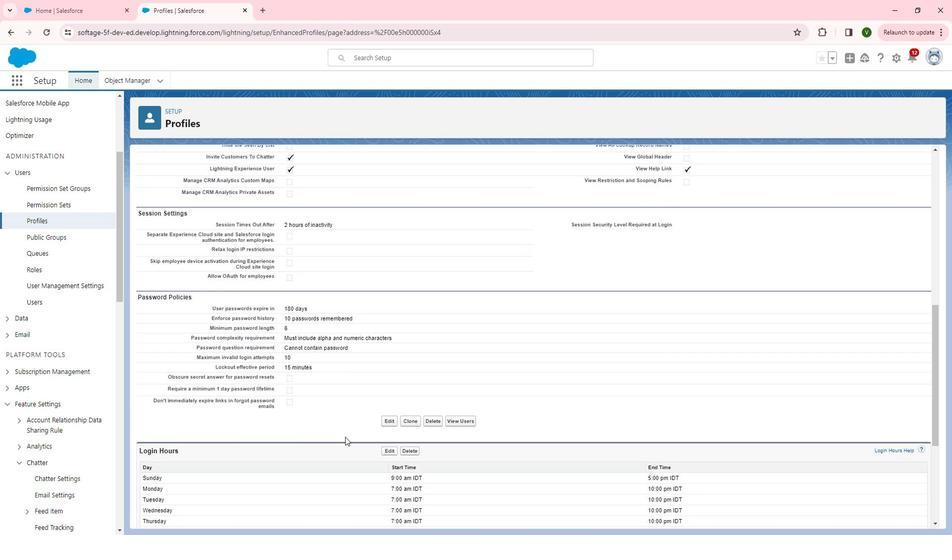 
Action: Mouse moved to (407, 474)
Screenshot: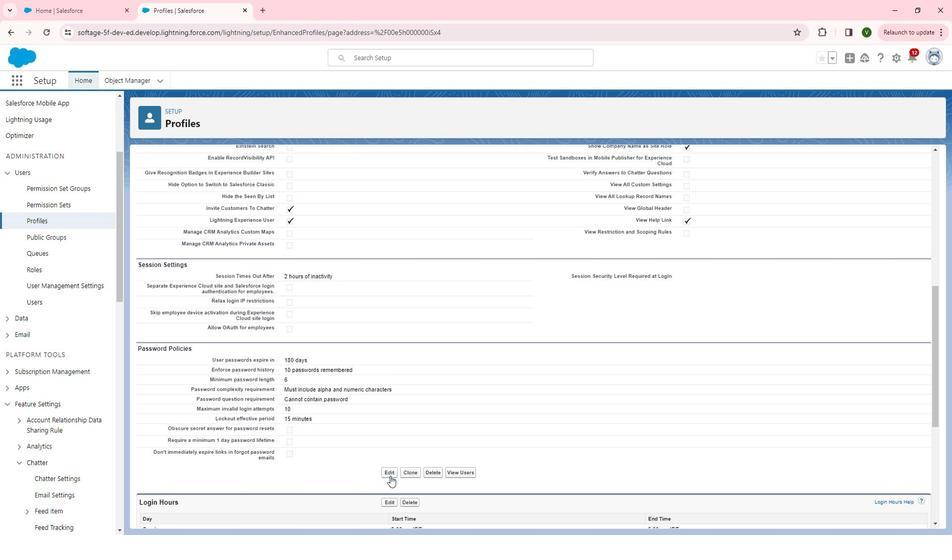 
Action: Mouse pressed left at (407, 474)
Screenshot: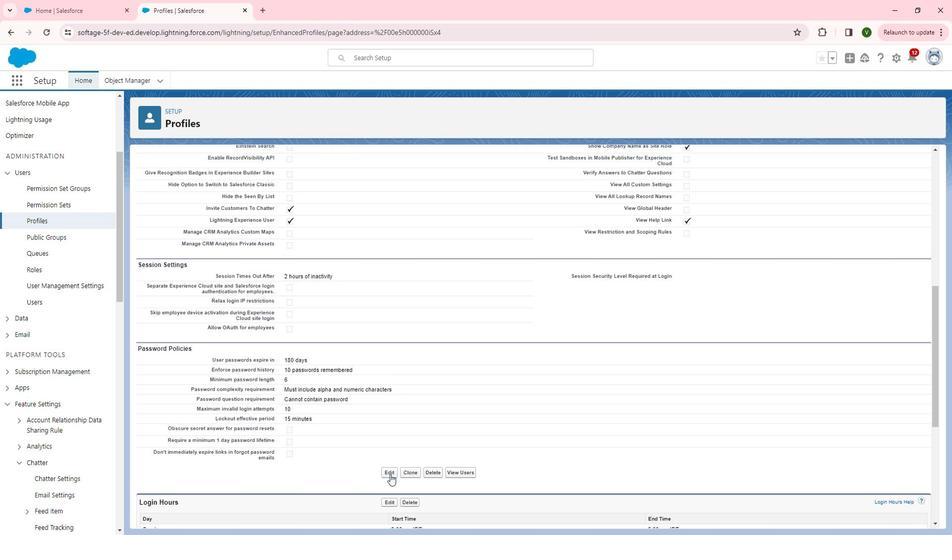 
Action: Mouse moved to (486, 335)
Screenshot: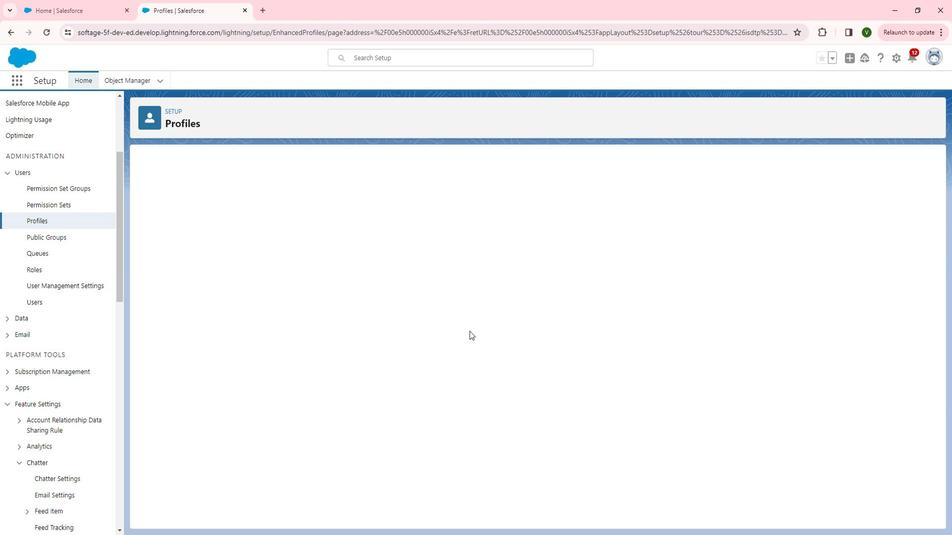 
Action: Mouse scrolled (486, 334) with delta (0, 0)
Screenshot: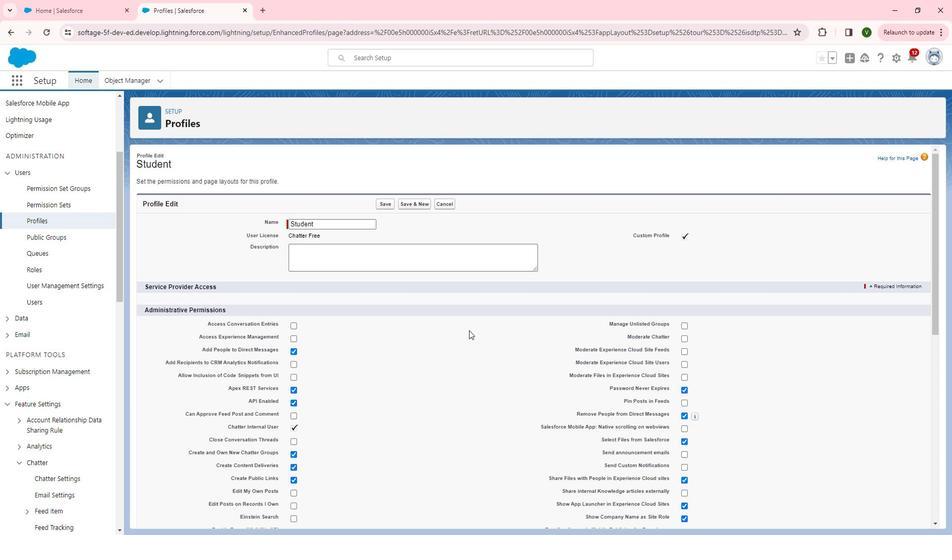 
Action: Mouse scrolled (486, 334) with delta (0, 0)
Screenshot: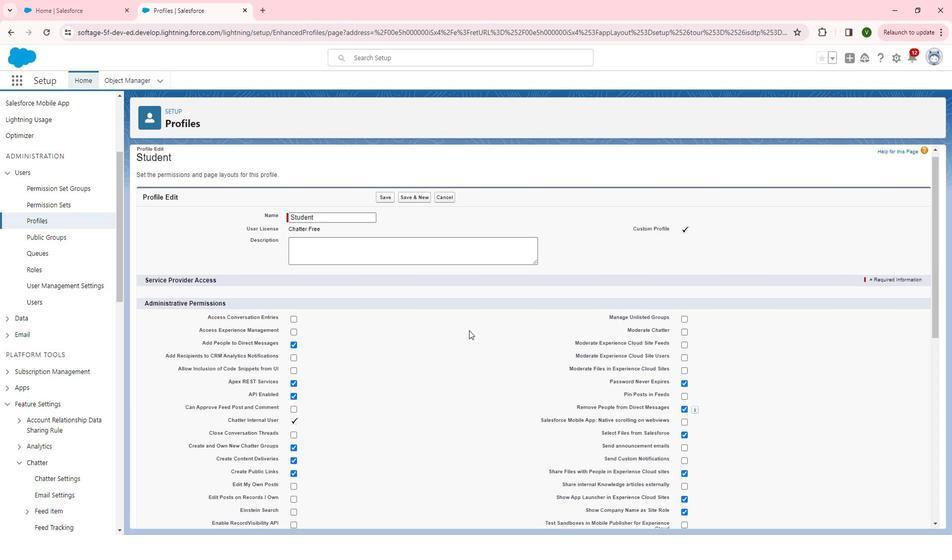 
Action: Mouse scrolled (486, 334) with delta (0, 0)
Screenshot: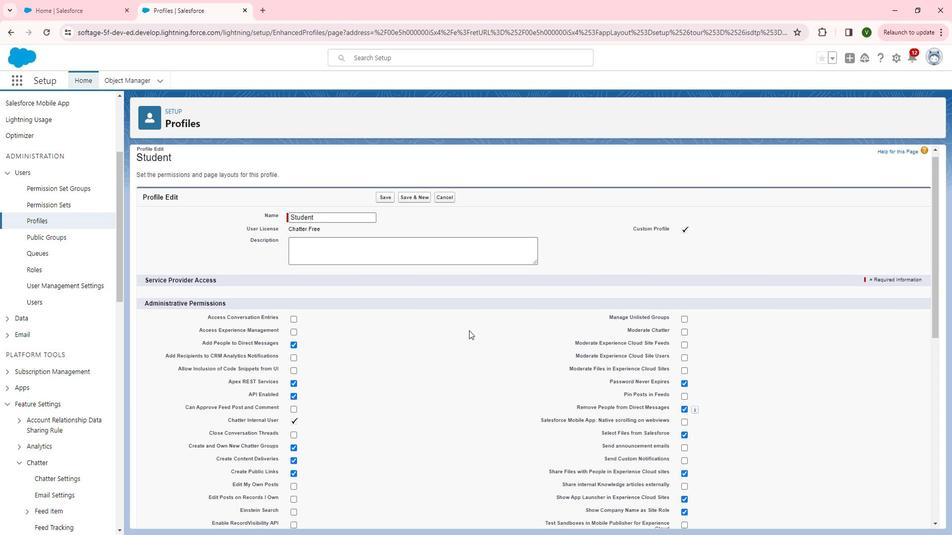 
Action: Mouse scrolled (486, 334) with delta (0, 0)
Screenshot: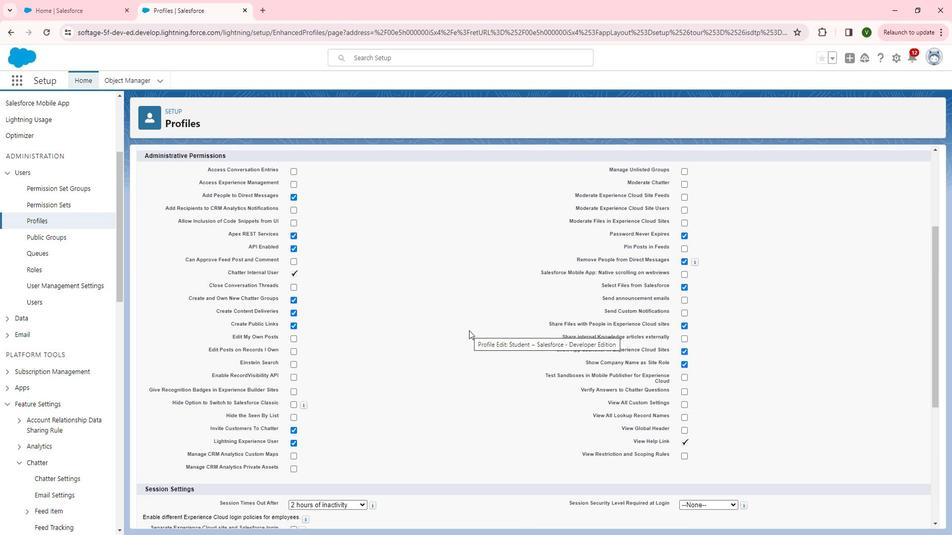 
Action: Mouse scrolled (486, 334) with delta (0, 0)
Screenshot: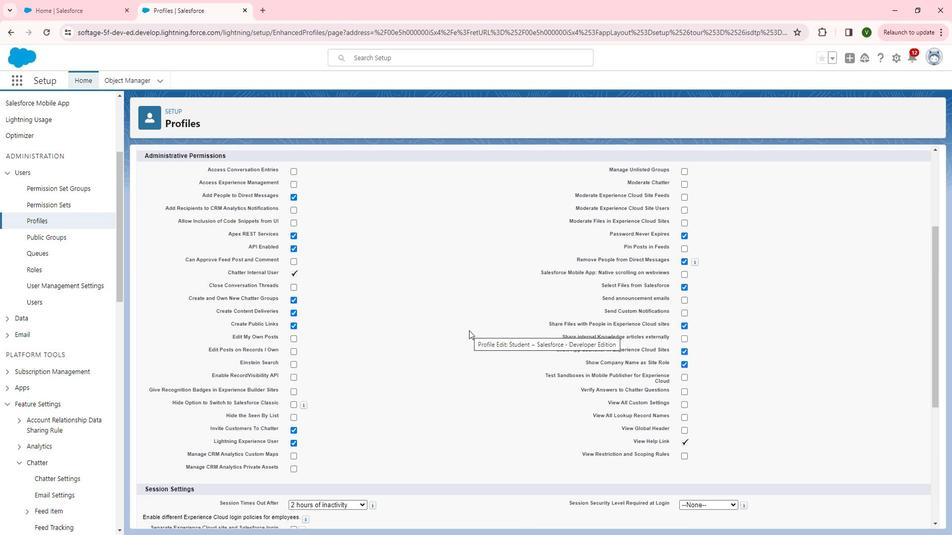 
Action: Mouse scrolled (486, 334) with delta (0, 0)
Screenshot: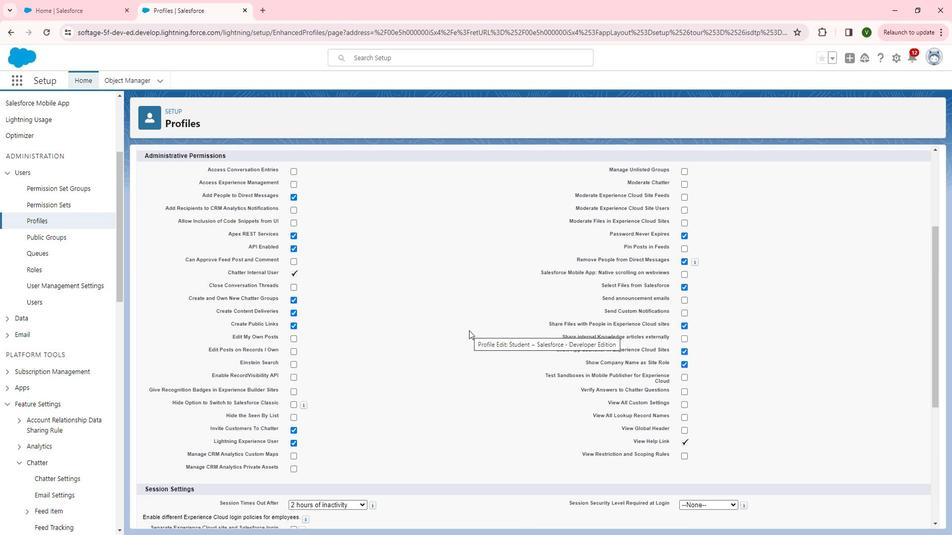 
Action: Mouse scrolled (486, 334) with delta (0, 0)
Screenshot: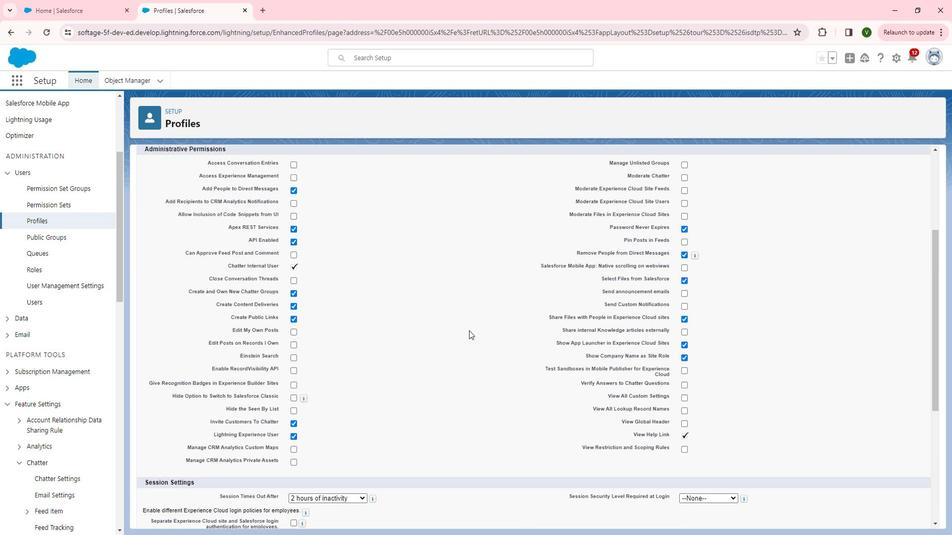 
Action: Mouse scrolled (486, 334) with delta (0, 0)
Screenshot: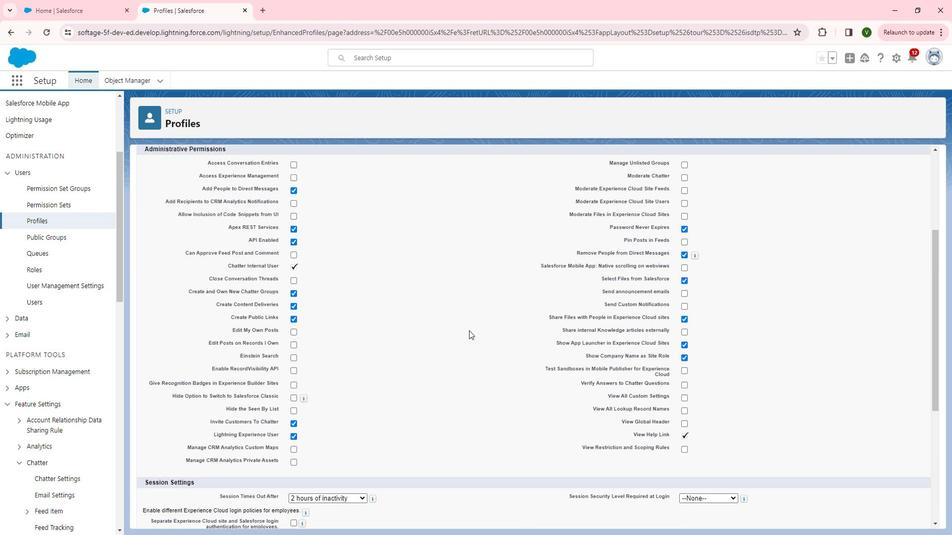 
Action: Mouse scrolled (486, 334) with delta (0, 0)
Screenshot: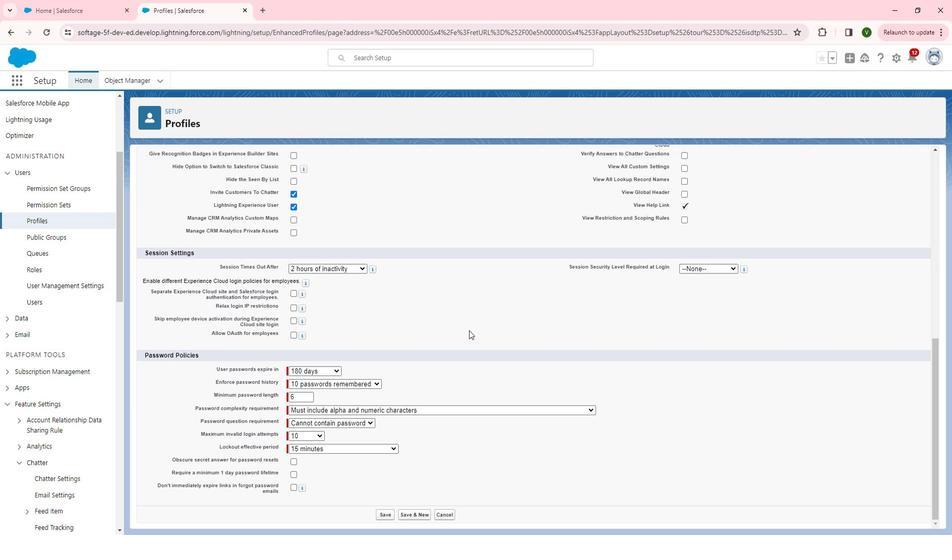 
Action: Mouse moved to (377, 277)
Screenshot: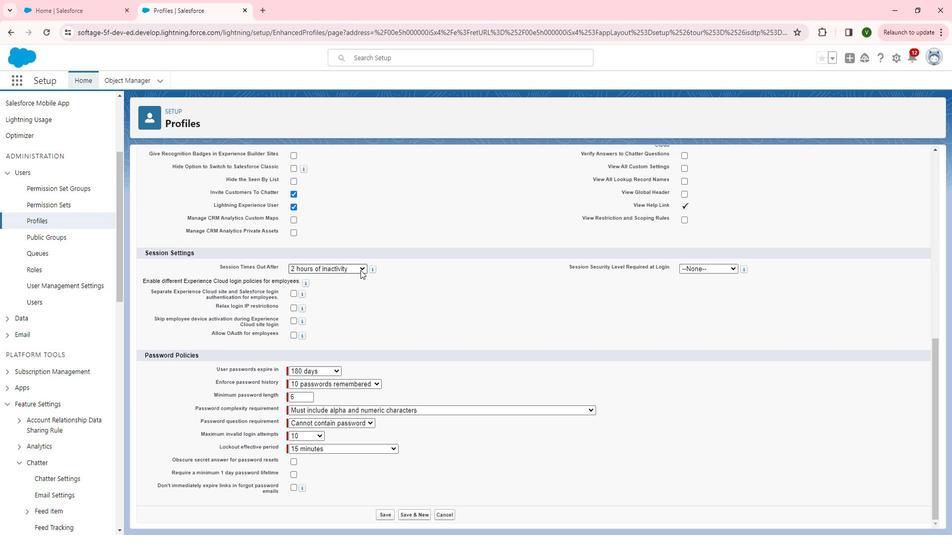 
Action: Mouse pressed left at (377, 277)
Screenshot: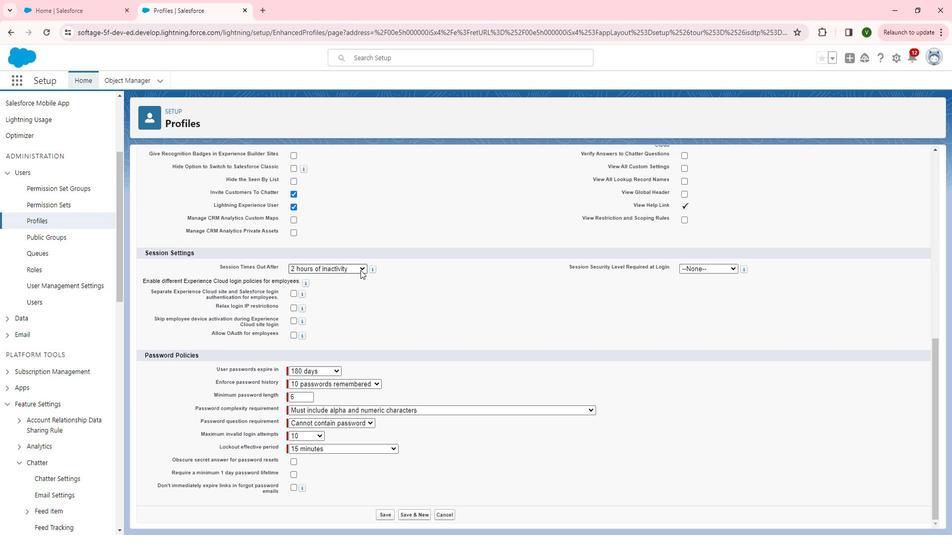 
Action: Mouse moved to (365, 330)
Screenshot: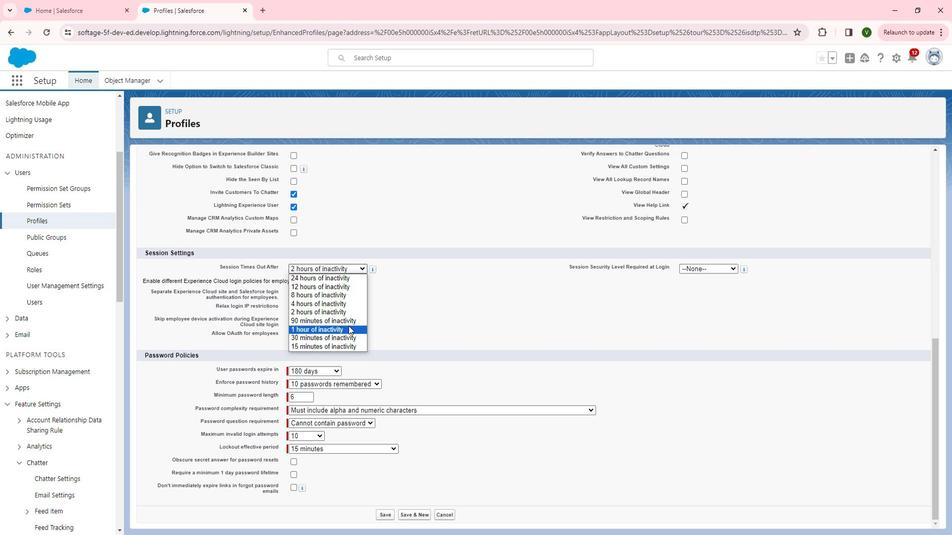 
Action: Mouse pressed left at (365, 330)
Screenshot: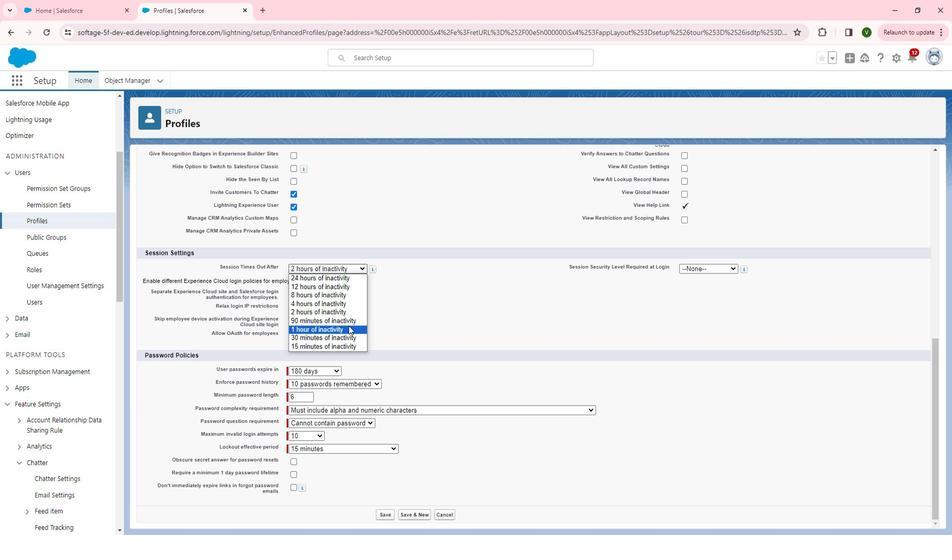 
Action: Mouse moved to (726, 277)
Screenshot: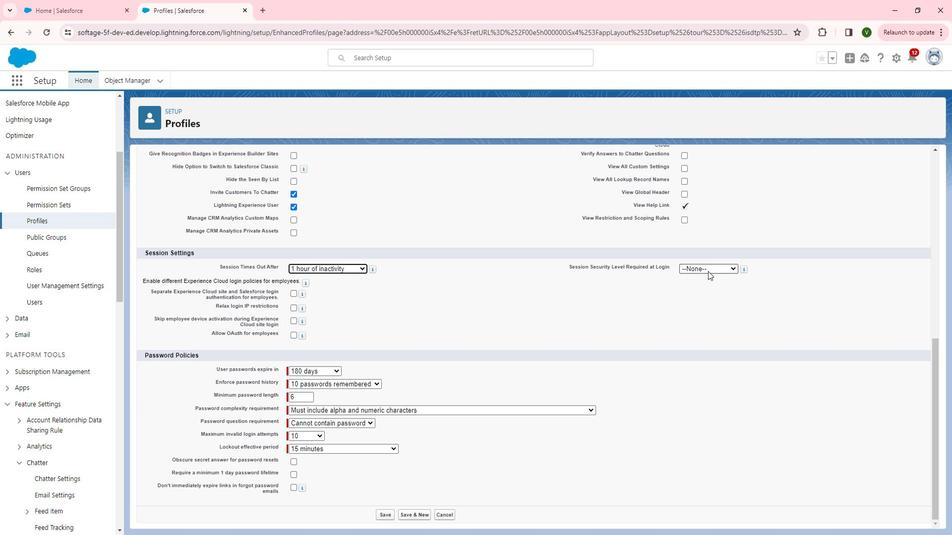 
Action: Mouse pressed left at (726, 277)
Screenshot: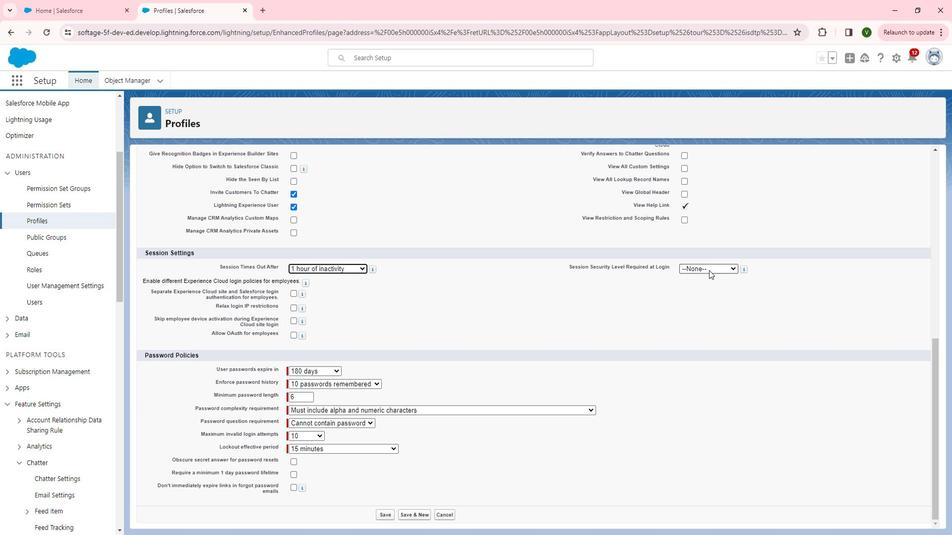 
Action: Mouse pressed left at (726, 277)
Screenshot: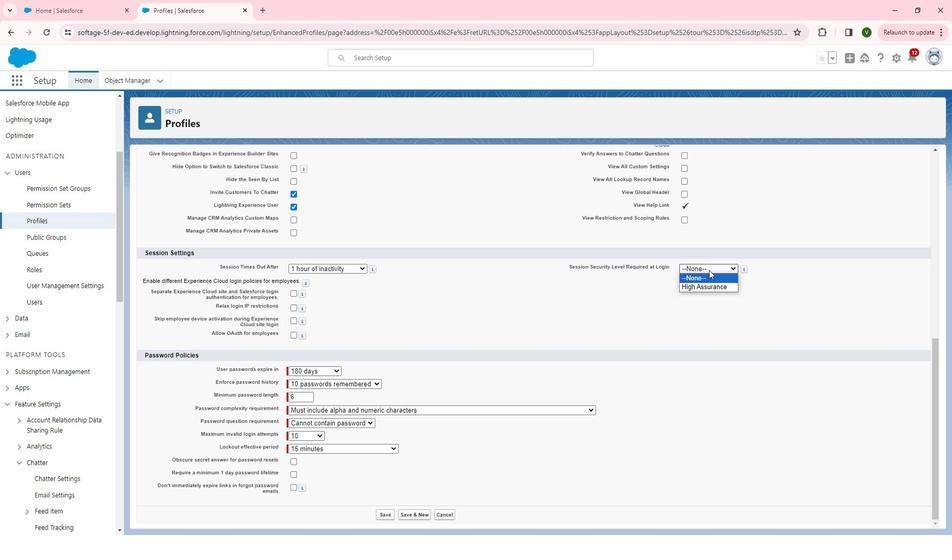 
Action: Mouse moved to (717, 278)
Screenshot: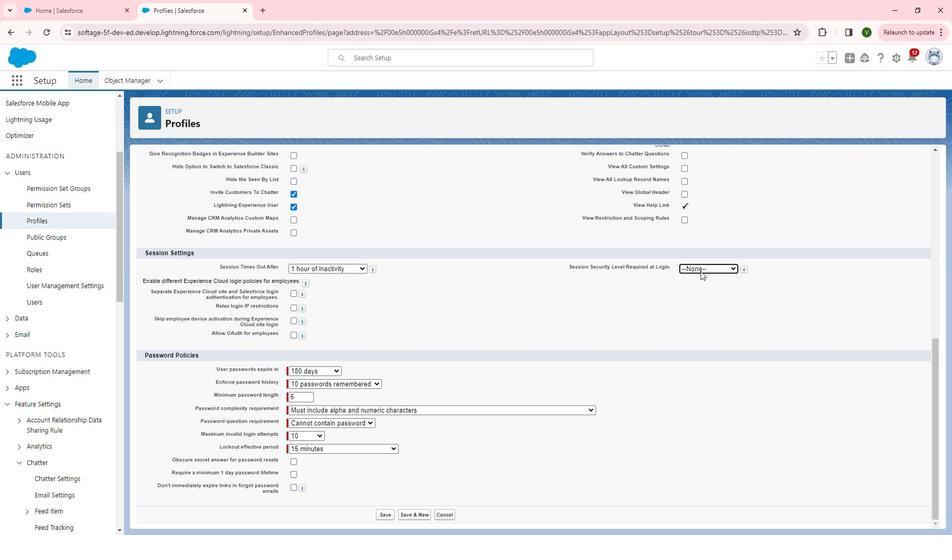
Action: Mouse pressed left at (717, 278)
Screenshot: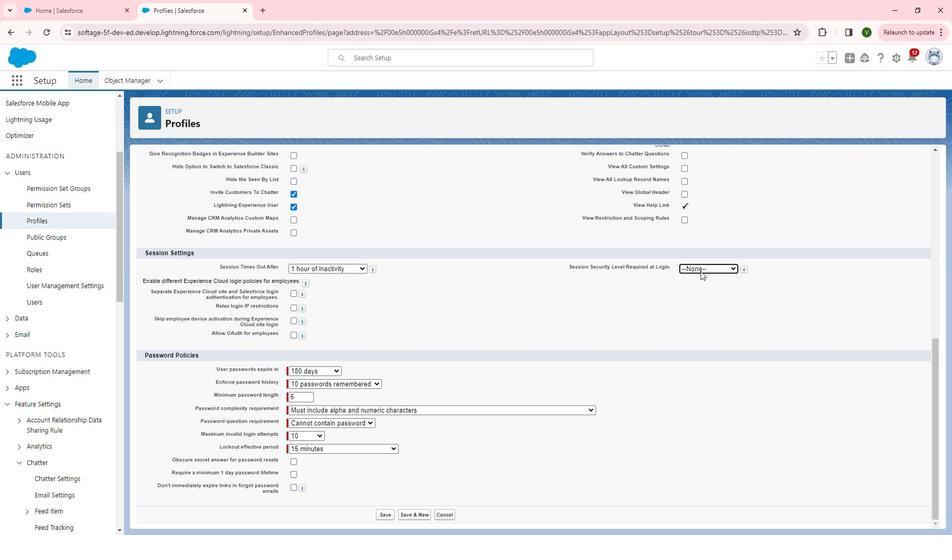 
Action: Mouse moved to (721, 293)
Screenshot: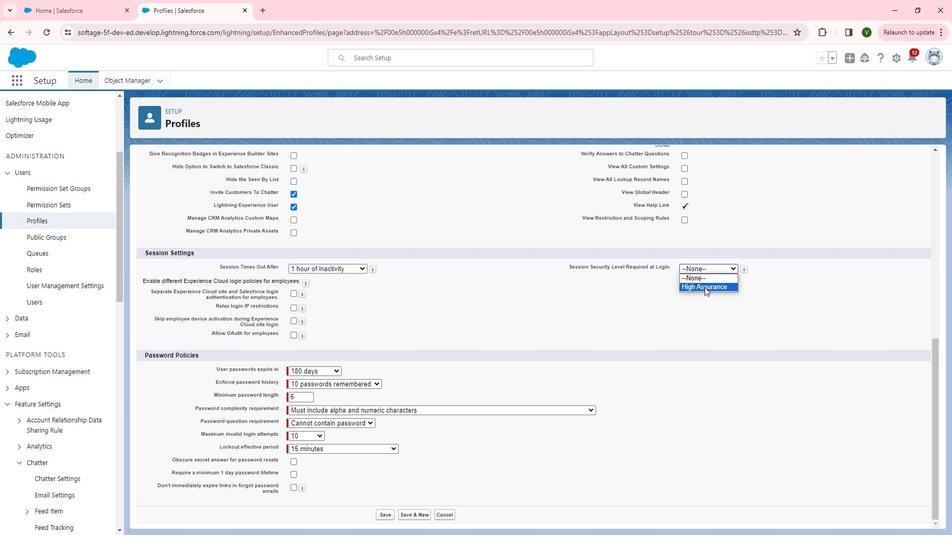 
Action: Mouse pressed left at (721, 293)
Screenshot: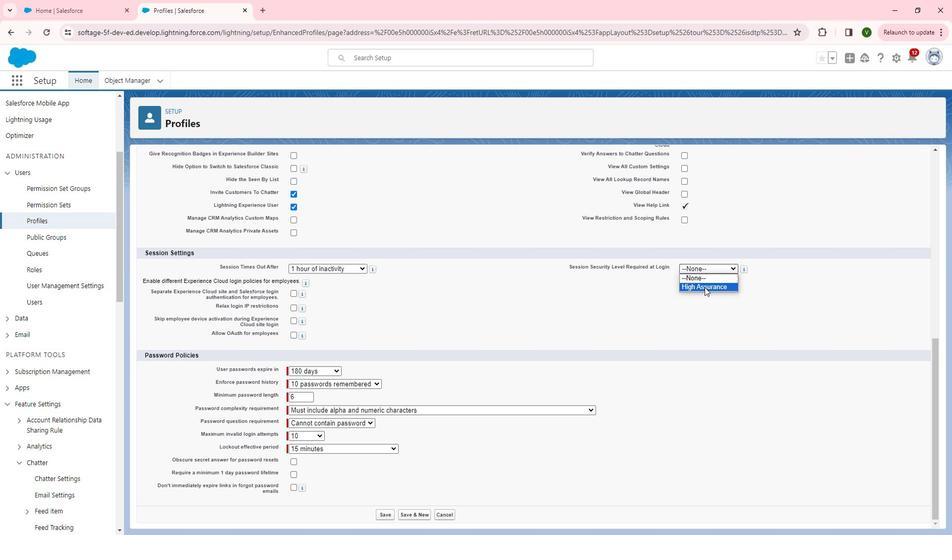 
Action: Mouse moved to (347, 324)
Screenshot: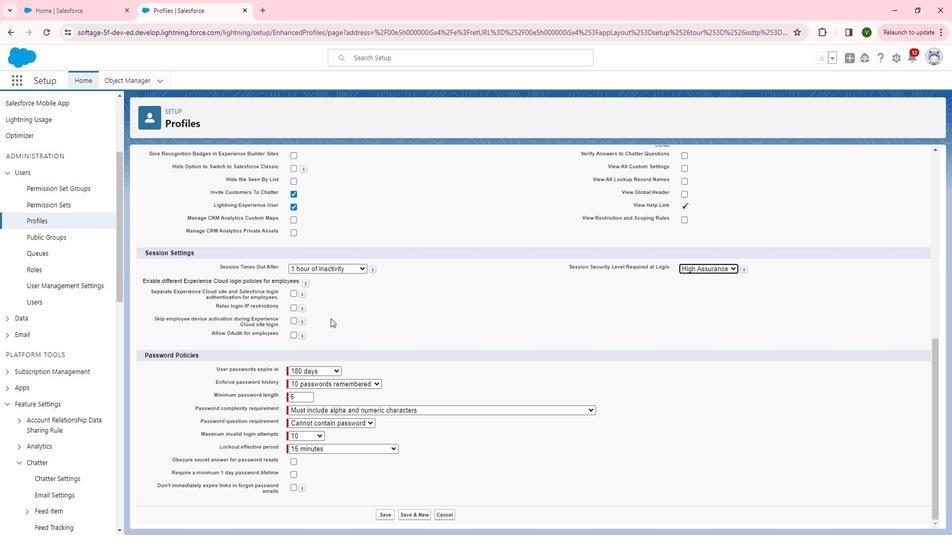 
Action: Mouse scrolled (347, 323) with delta (0, 0)
Screenshot: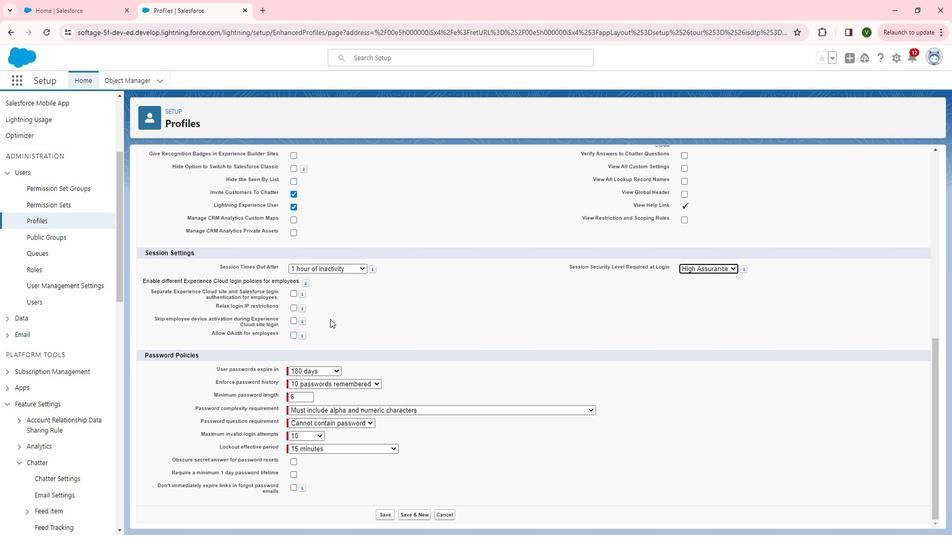 
Action: Mouse moved to (461, 357)
Screenshot: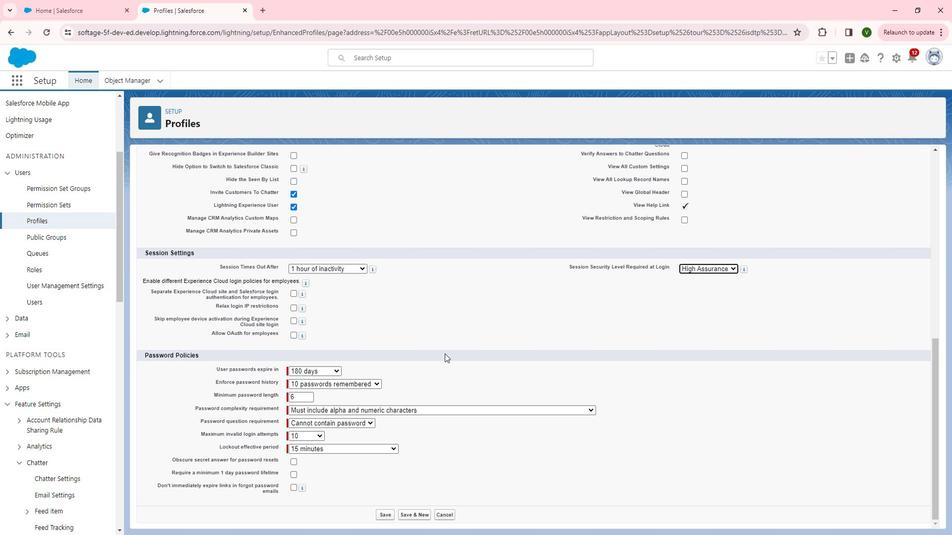 
Action: Mouse scrolled (461, 357) with delta (0, 0)
Screenshot: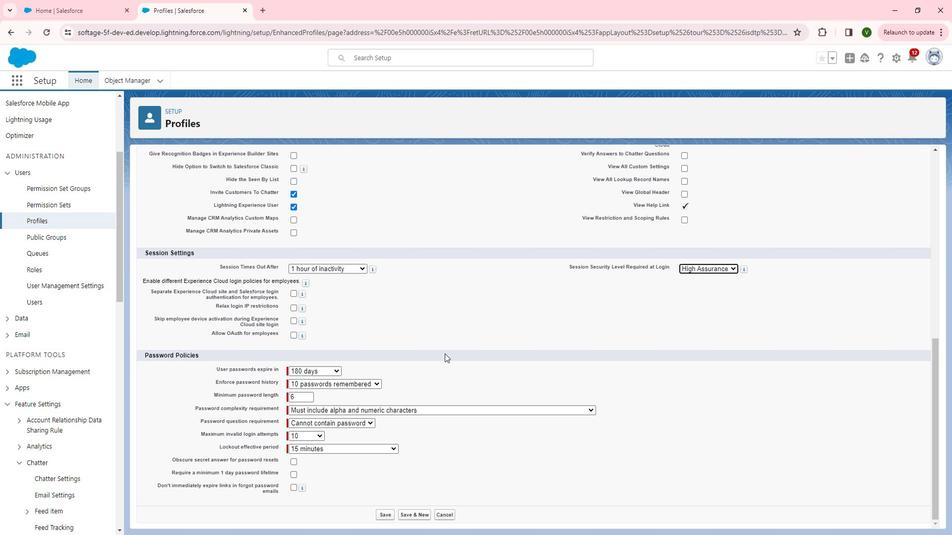 
Action: Mouse scrolled (461, 357) with delta (0, 0)
Screenshot: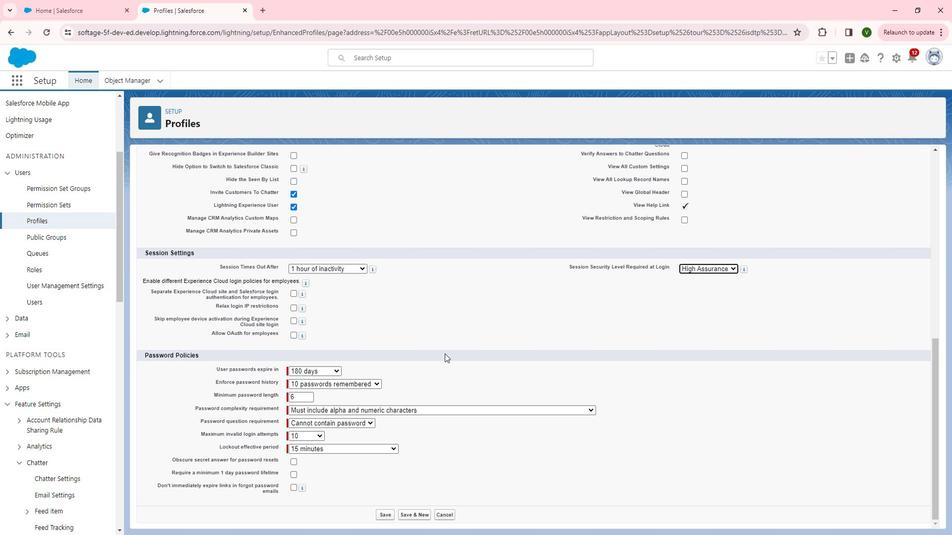 
Action: Mouse moved to (337, 373)
Screenshot: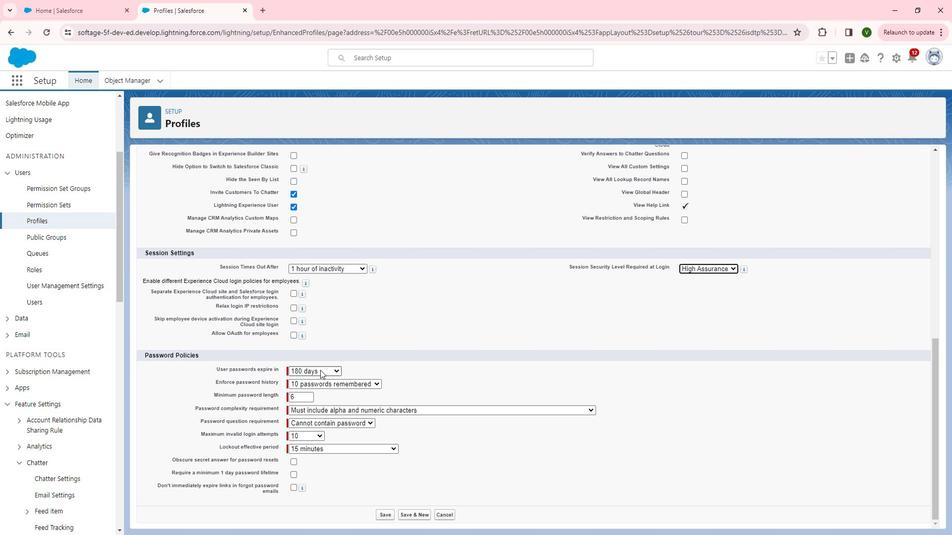 
Action: Mouse pressed left at (337, 373)
Screenshot: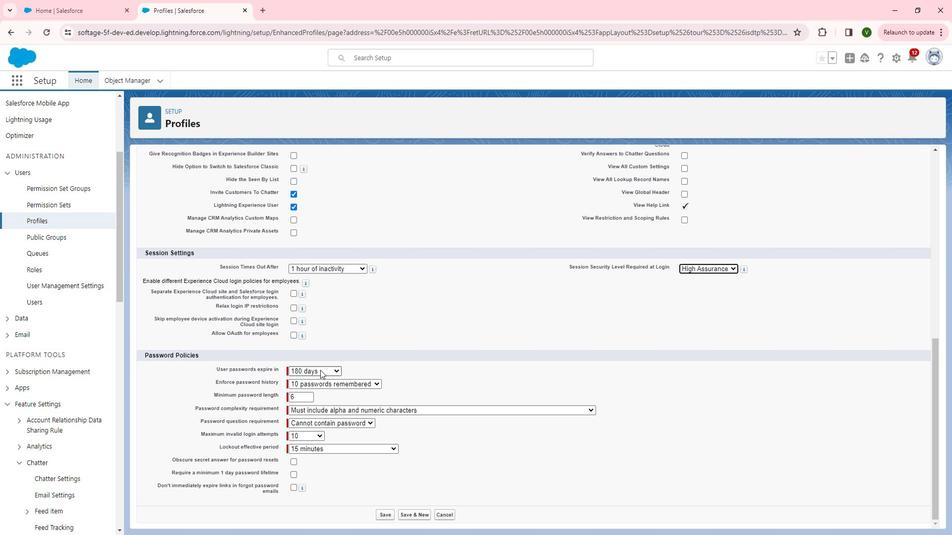 
Action: Mouse moved to (337, 383)
Screenshot: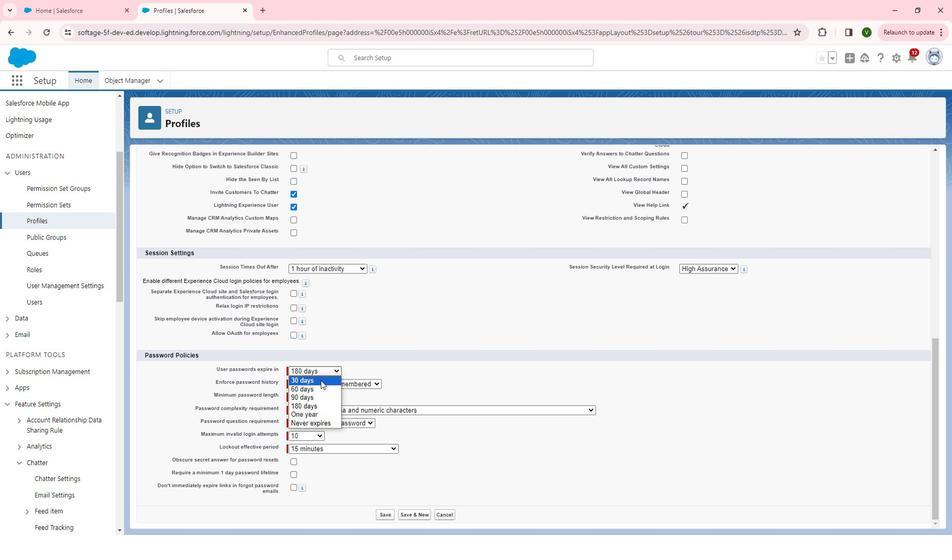 
Action: Mouse pressed left at (337, 383)
Screenshot: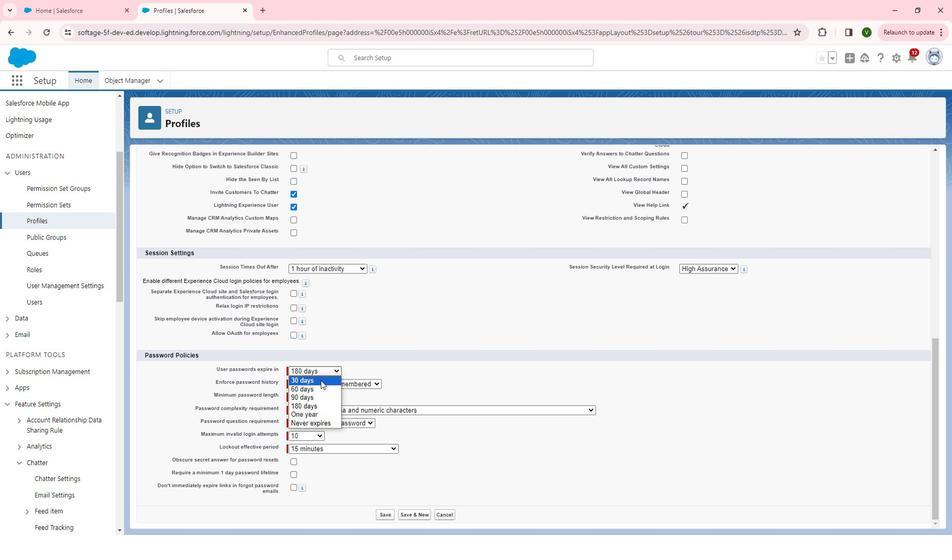 
Action: Mouse moved to (455, 413)
Screenshot: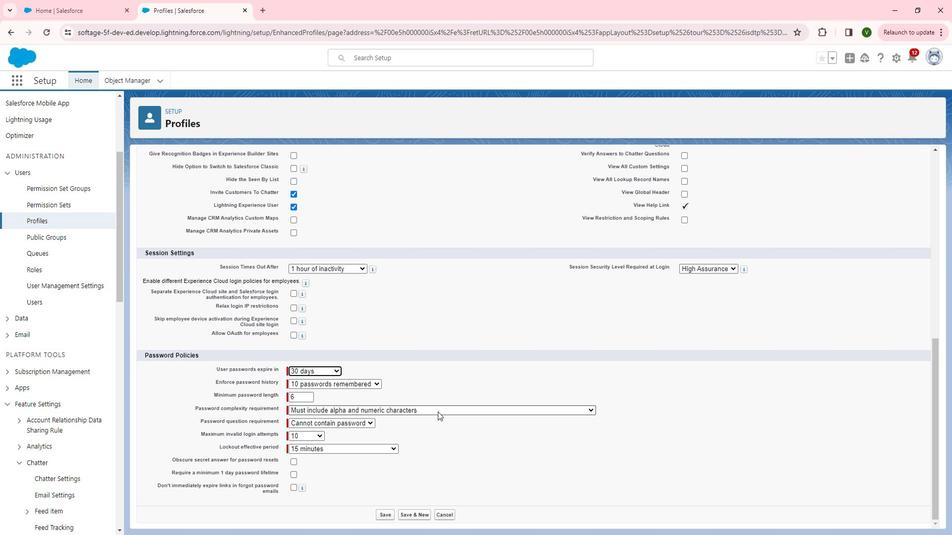 
Action: Mouse pressed left at (455, 413)
Screenshot: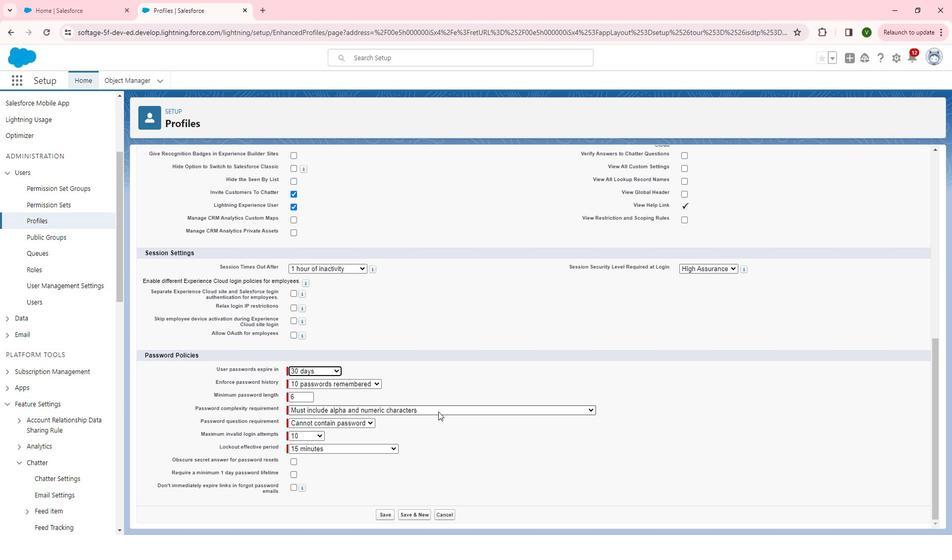 
Action: Mouse moved to (432, 451)
Screenshot: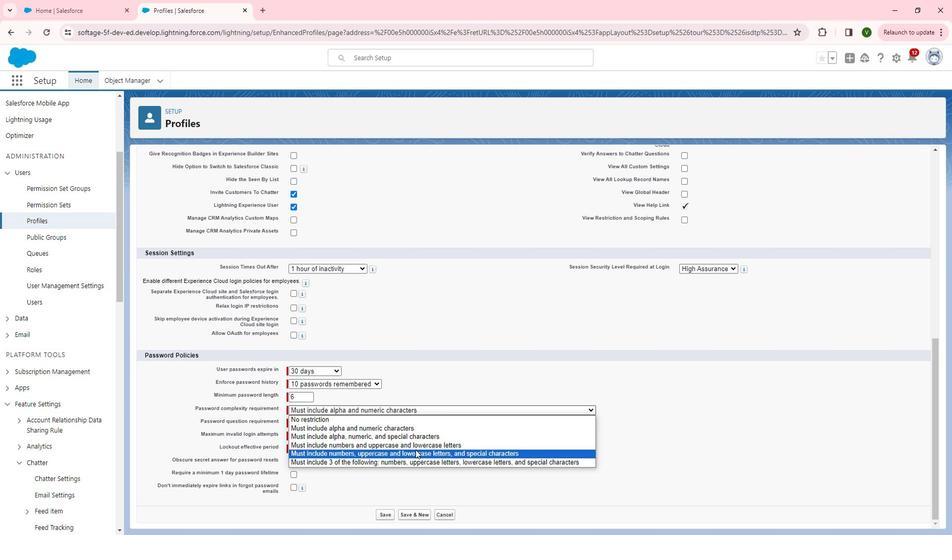 
Action: Mouse pressed left at (432, 451)
Screenshot: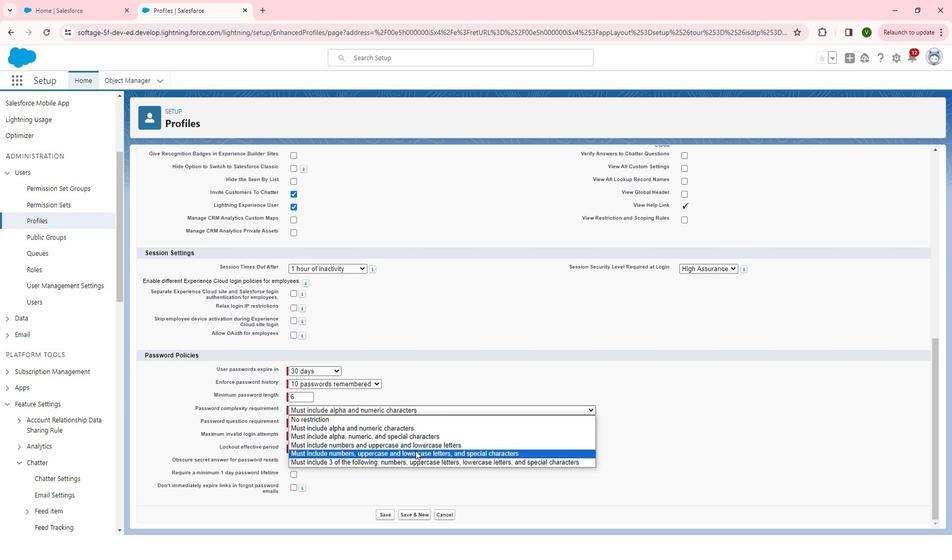 
Action: Mouse moved to (330, 437)
Screenshot: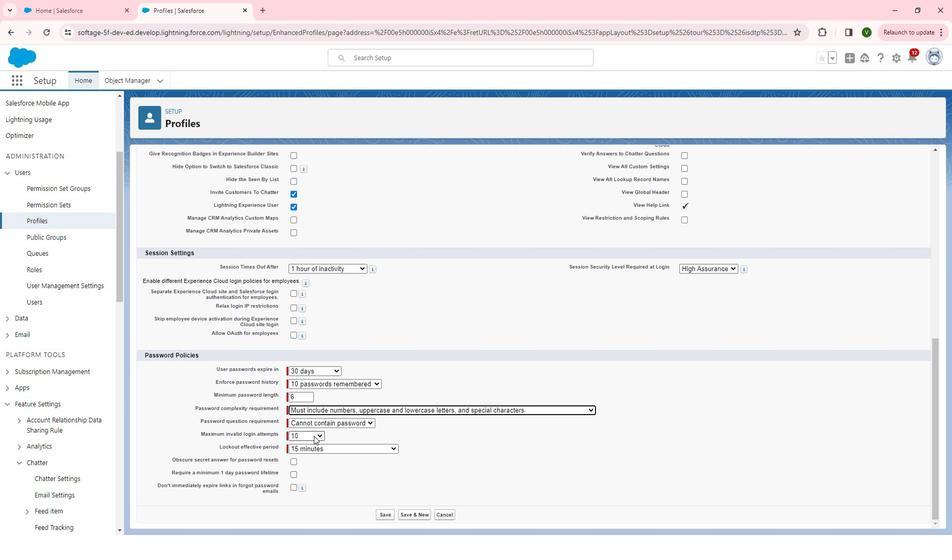 
Action: Mouse pressed left at (330, 437)
Screenshot: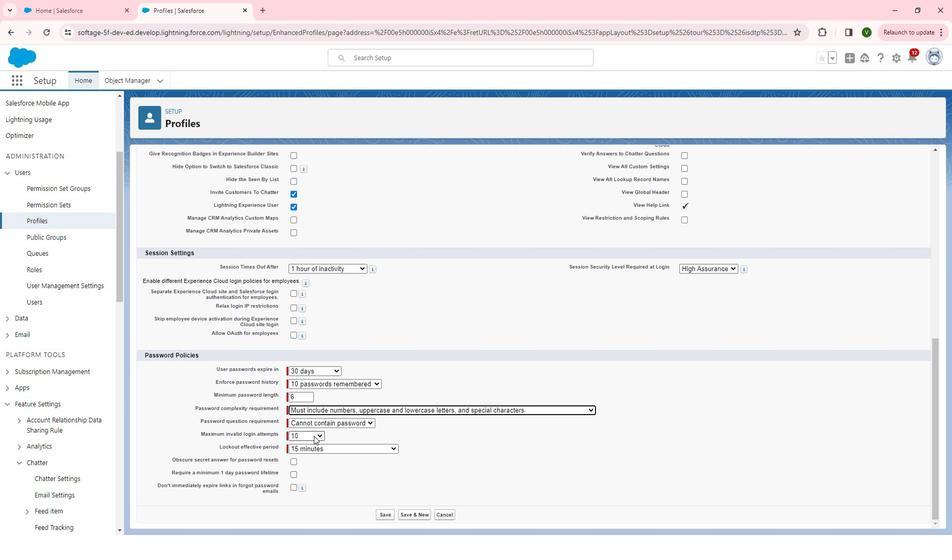 
Action: Mouse moved to (326, 452)
Screenshot: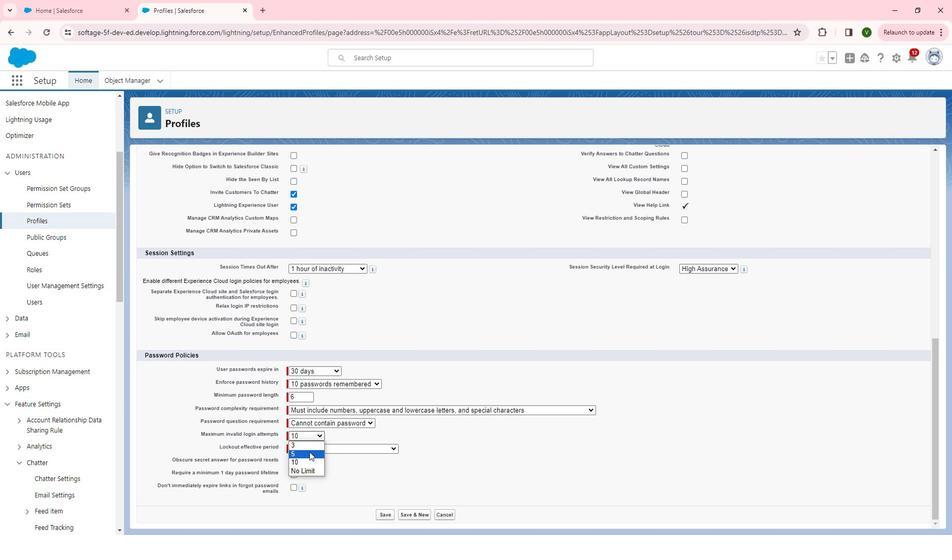 
Action: Mouse pressed left at (326, 452)
Screenshot: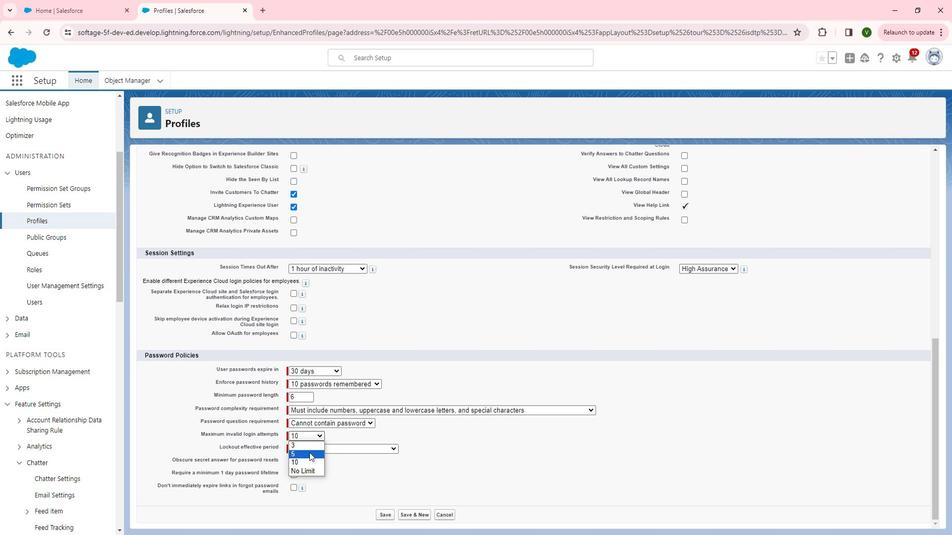 
Action: Mouse moved to (483, 449)
Screenshot: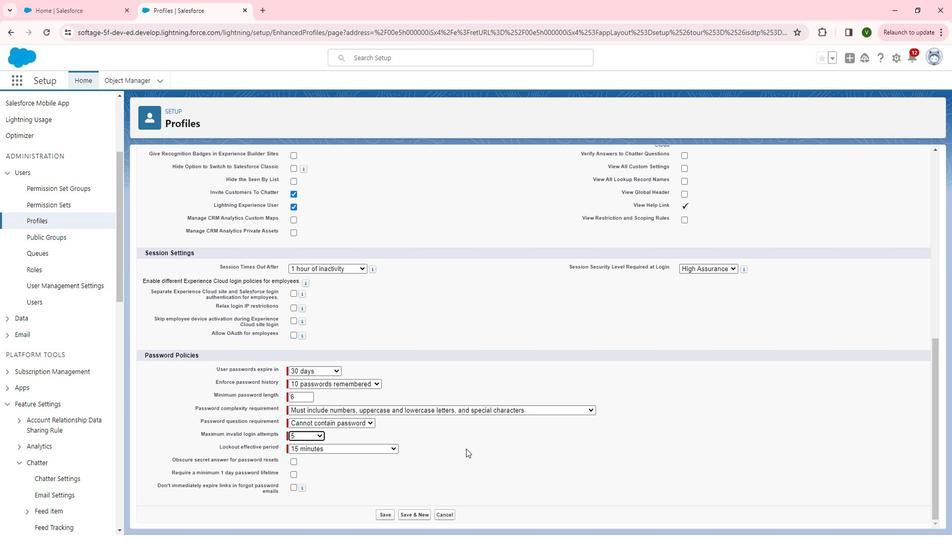 
Action: Mouse scrolled (483, 449) with delta (0, 0)
Screenshot: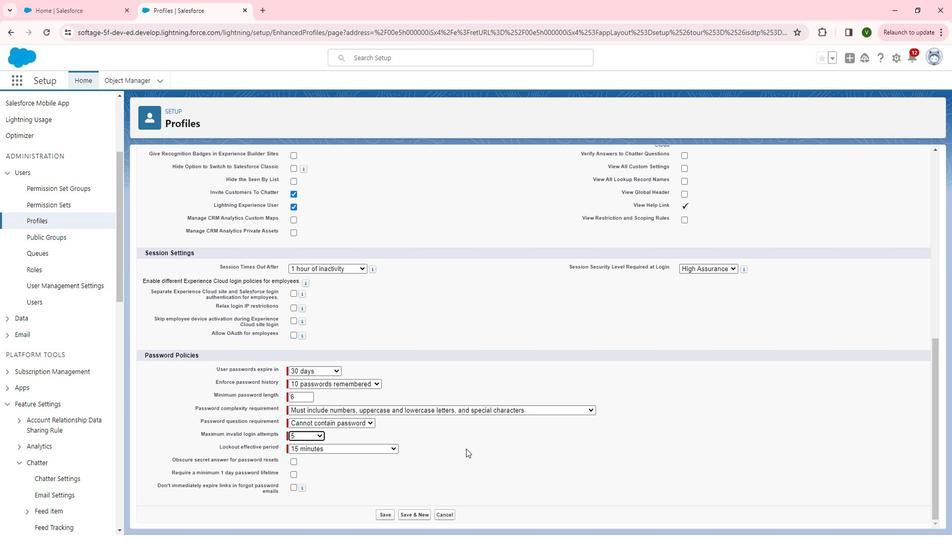 
Action: Mouse moved to (482, 449)
Screenshot: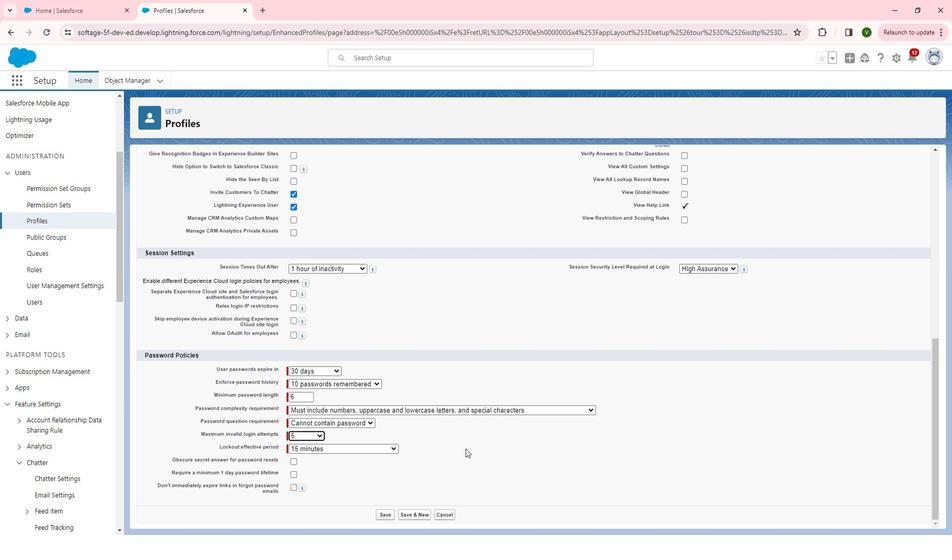 
Action: Mouse scrolled (482, 449) with delta (0, 0)
Screenshot: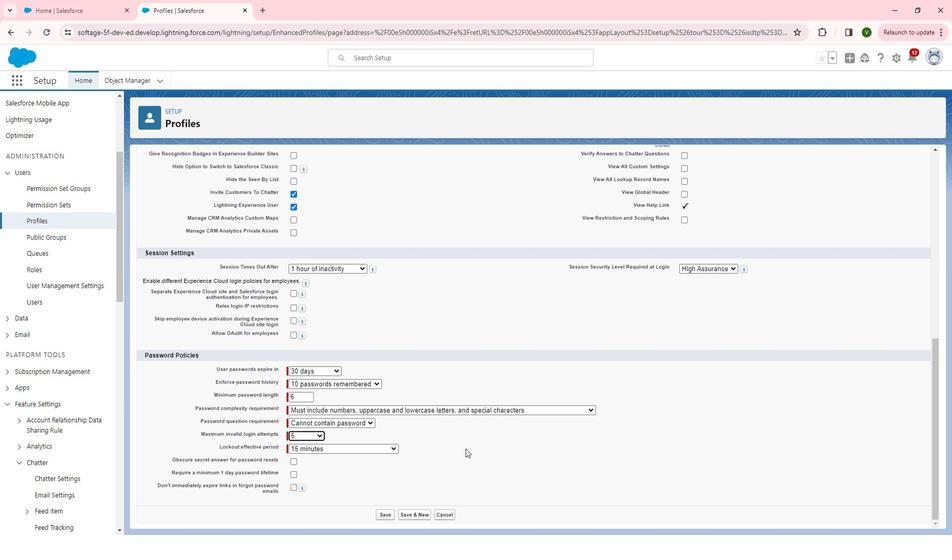 
Action: Mouse moved to (384, 451)
Screenshot: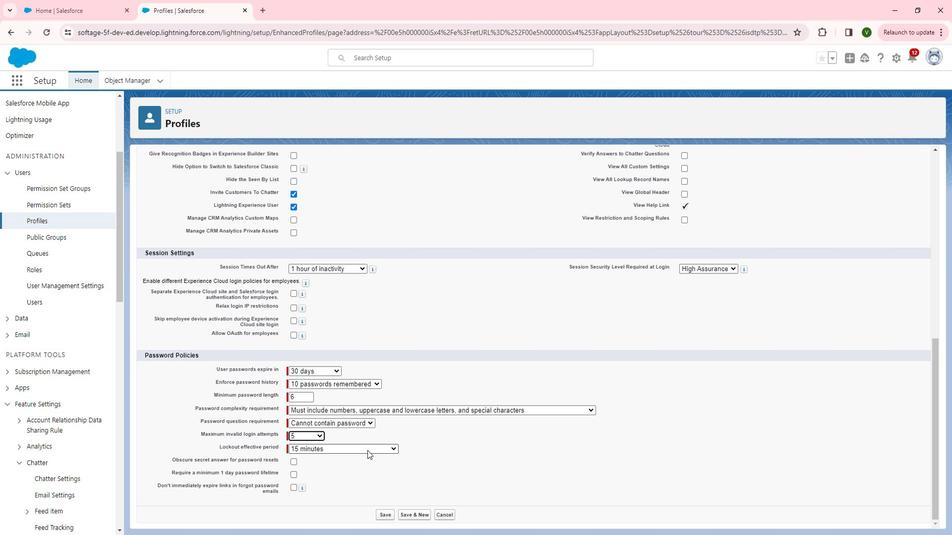 
Action: Mouse pressed left at (384, 451)
Screenshot: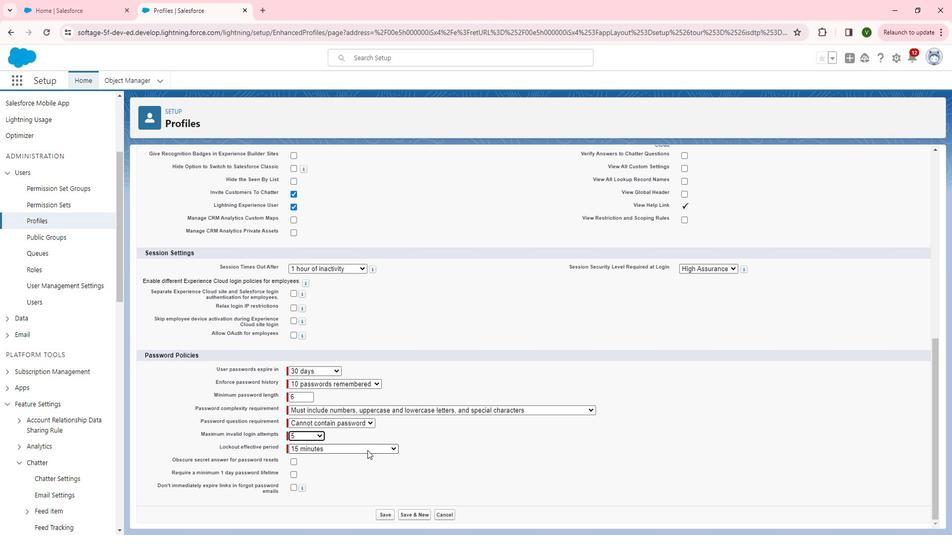 
Action: Mouse moved to (371, 469)
Screenshot: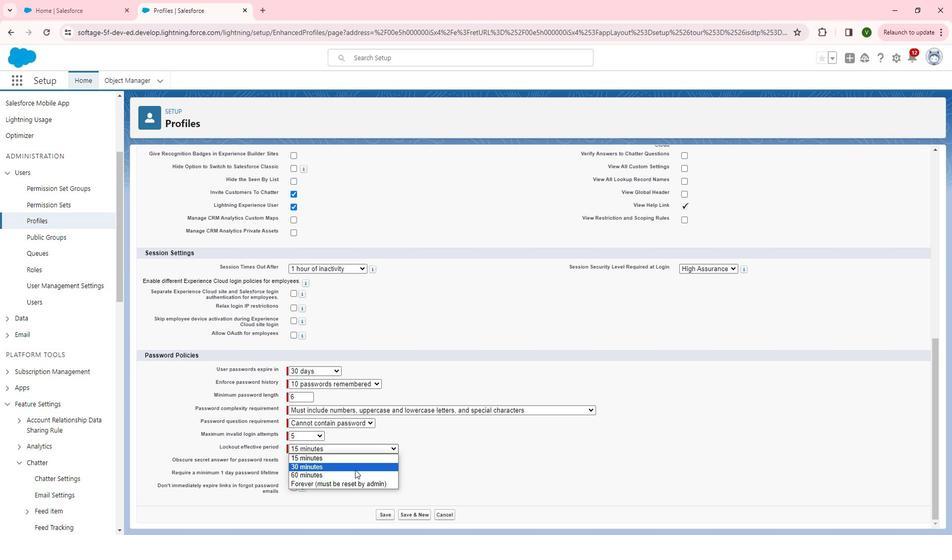 
Action: Mouse pressed left at (371, 469)
Screenshot: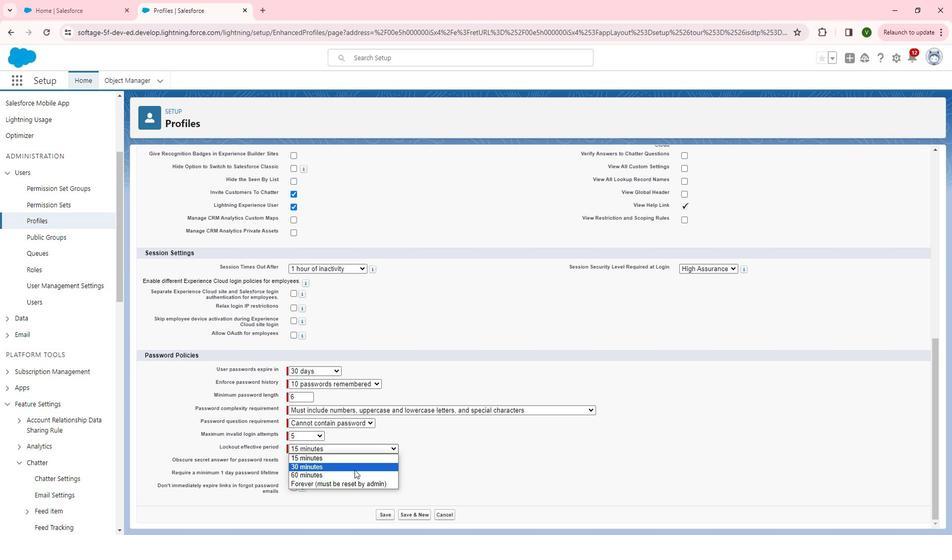
Action: Mouse moved to (371, 478)
Screenshot: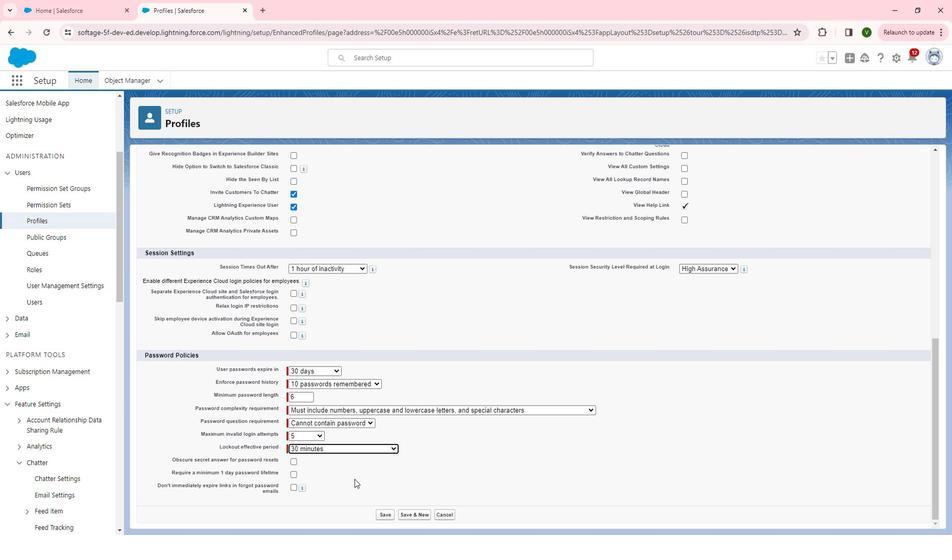 
Action: Mouse scrolled (371, 478) with delta (0, 0)
Screenshot: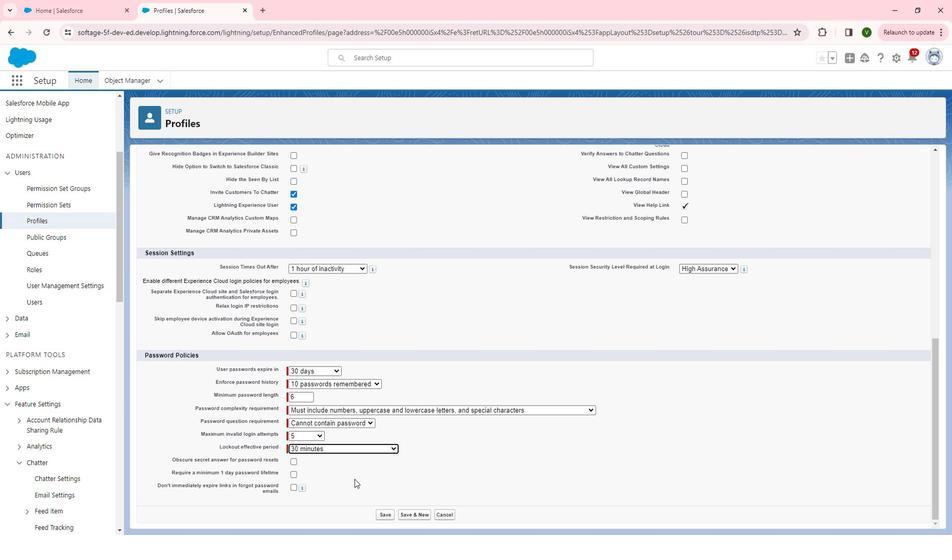 
Action: Mouse moved to (311, 486)
Screenshot: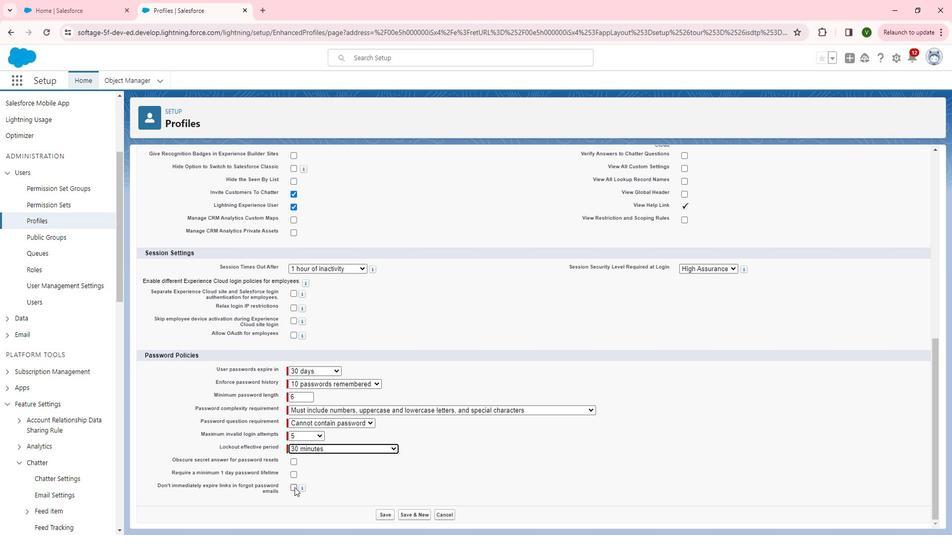 
Action: Mouse pressed left at (311, 486)
Screenshot: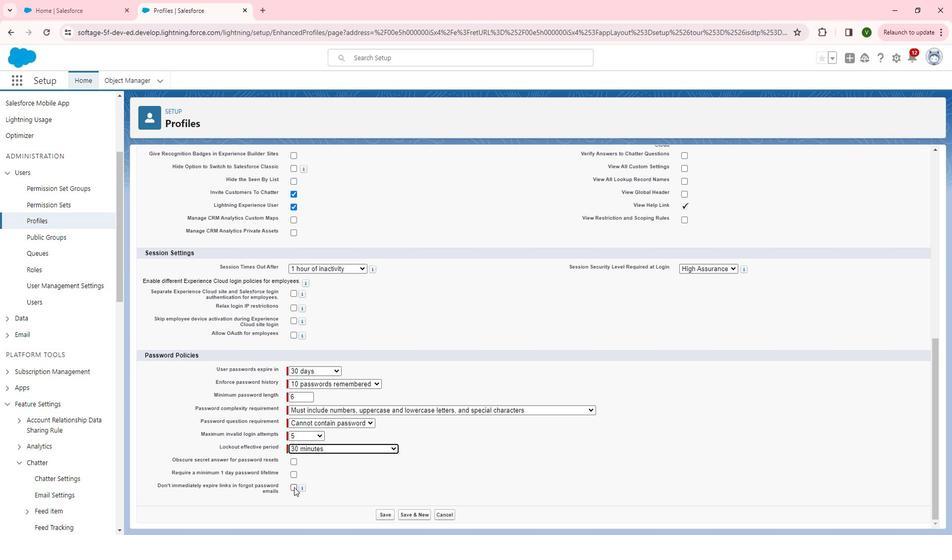 
Action: Mouse moved to (399, 511)
Screenshot: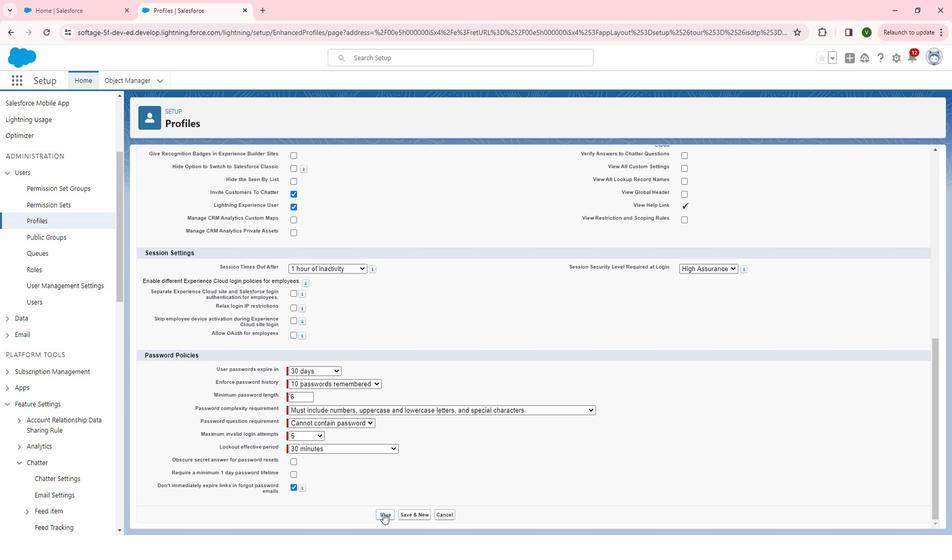 
Action: Mouse pressed left at (399, 511)
Screenshot: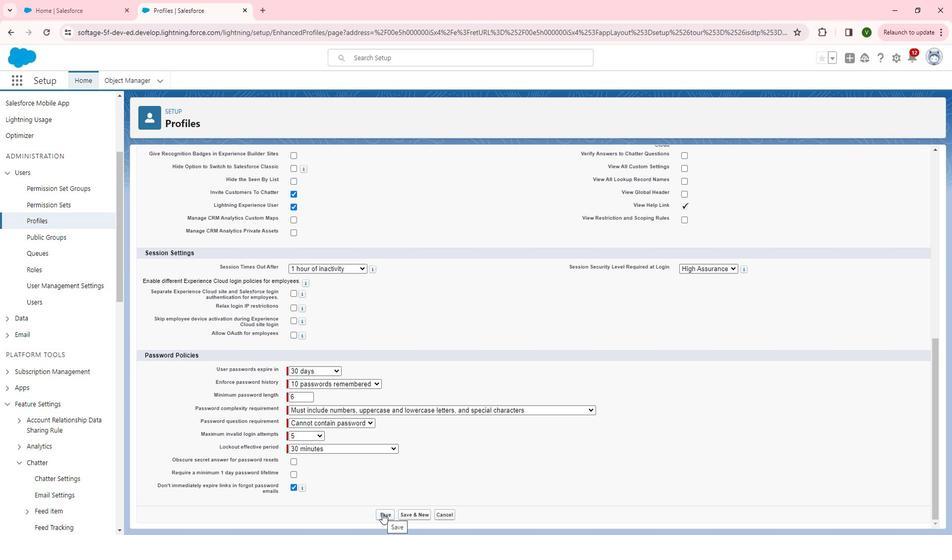
Action: Mouse moved to (517, 401)
Screenshot: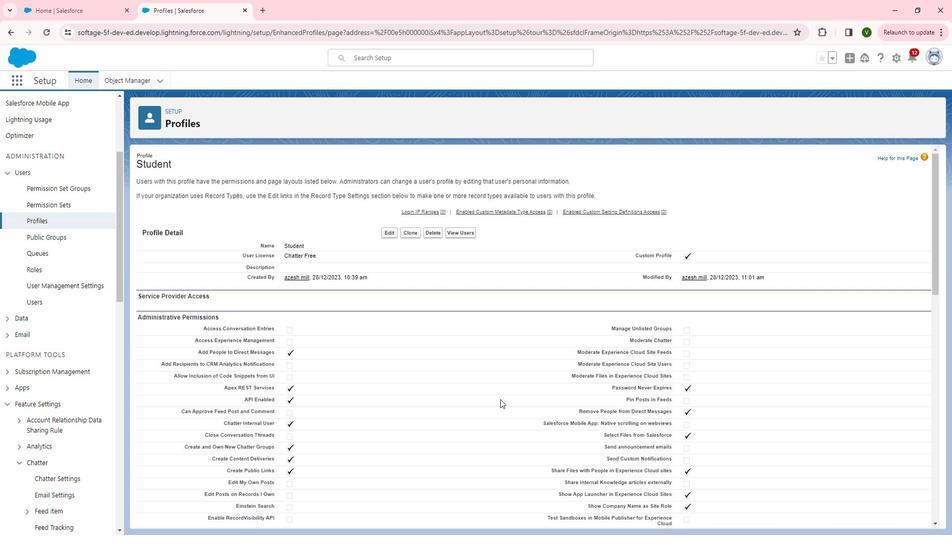 
Action: Mouse scrolled (517, 401) with delta (0, 0)
Screenshot: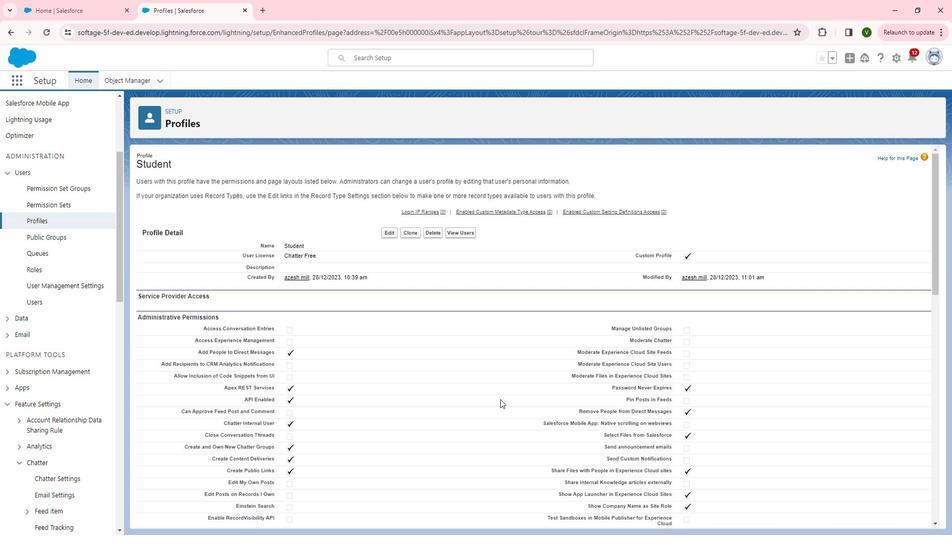 
Action: Mouse scrolled (517, 401) with delta (0, 0)
Screenshot: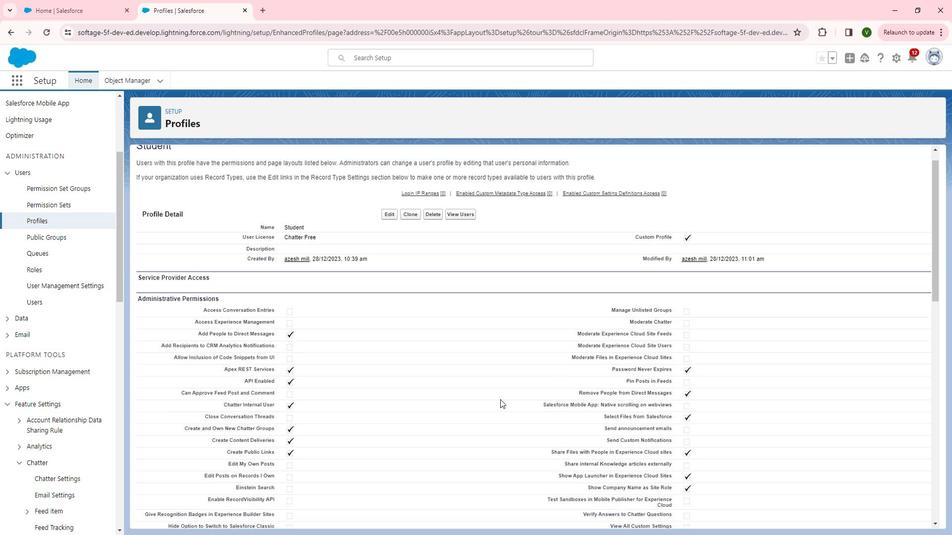 
Action: Mouse moved to (516, 402)
Screenshot: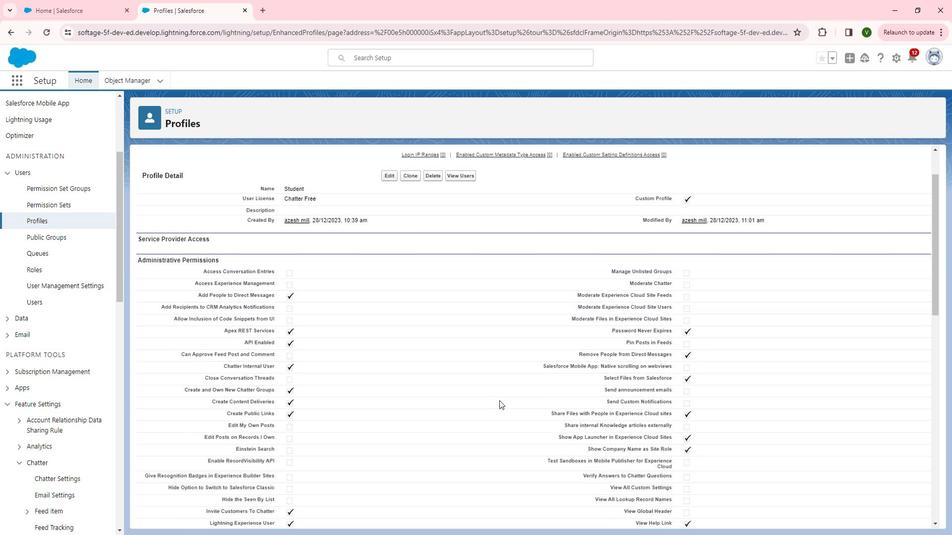 
Action: Mouse scrolled (516, 401) with delta (0, 0)
Screenshot: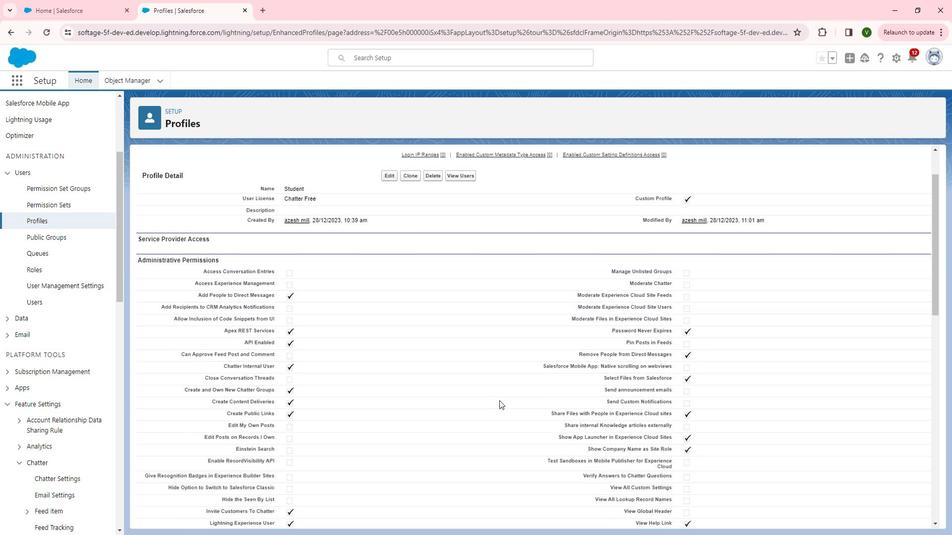 
Action: Mouse moved to (516, 402)
Screenshot: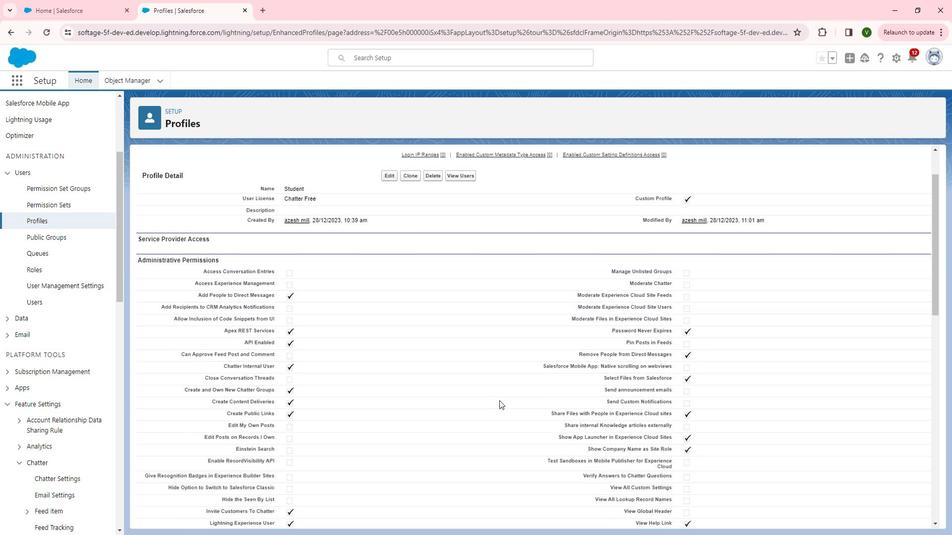 
Action: Mouse scrolled (516, 402) with delta (0, 0)
Screenshot: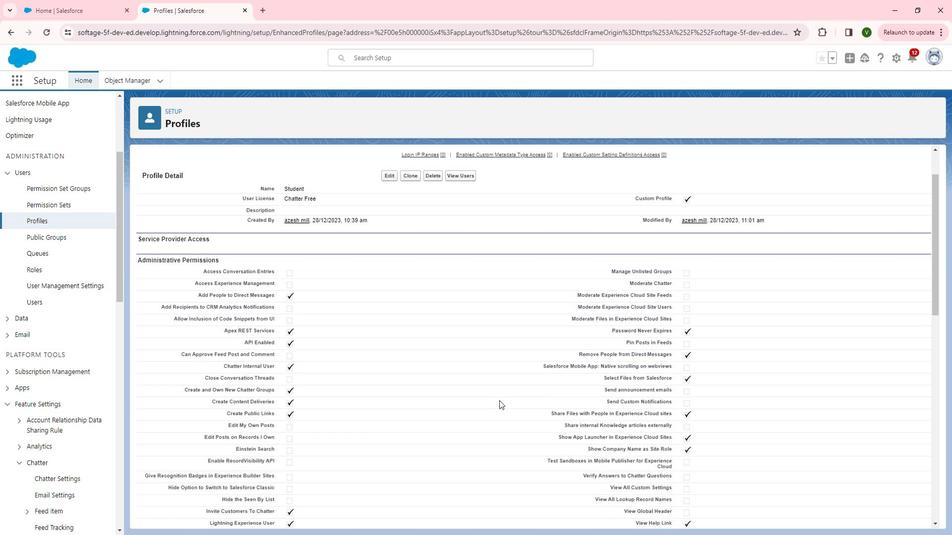
Action: Mouse moved to (516, 403)
Screenshot: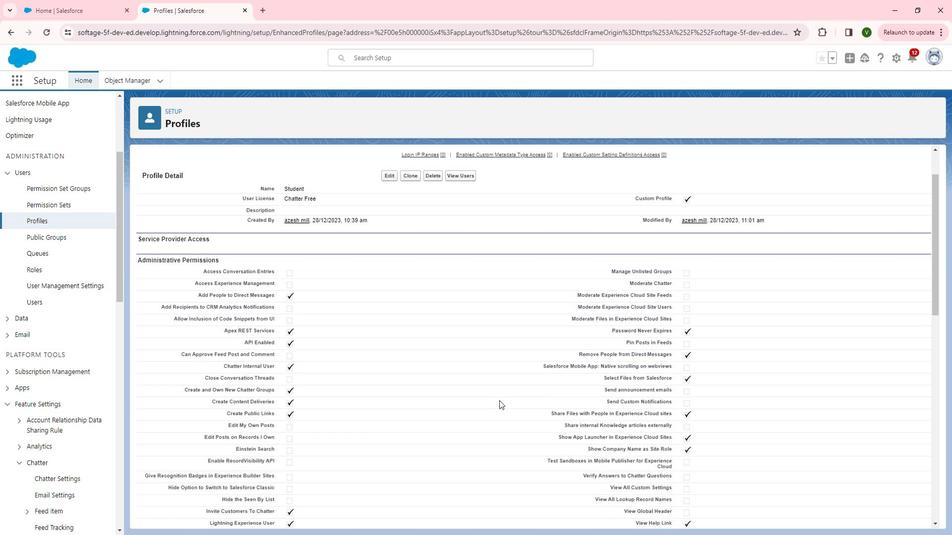 
Action: Mouse scrolled (516, 402) with delta (0, 0)
Screenshot: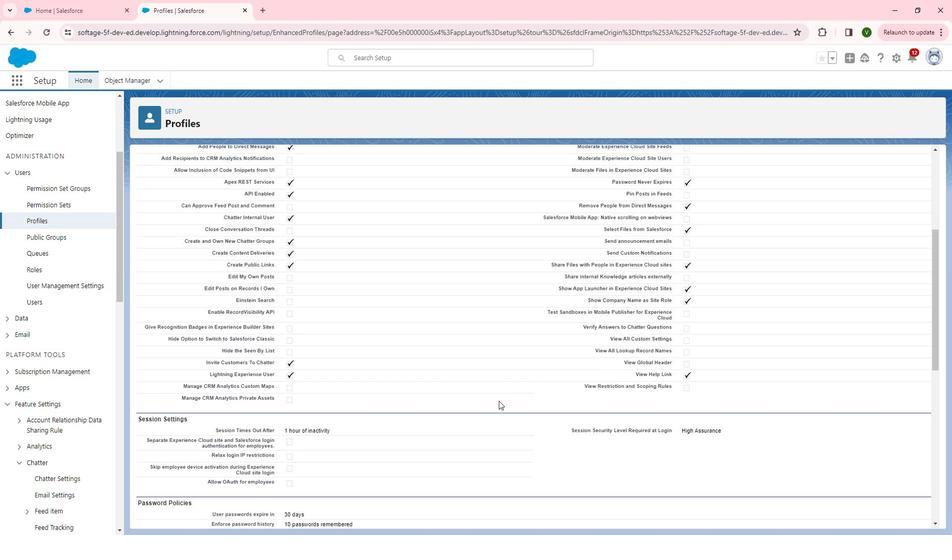 
Action: Mouse scrolled (516, 402) with delta (0, 0)
Screenshot: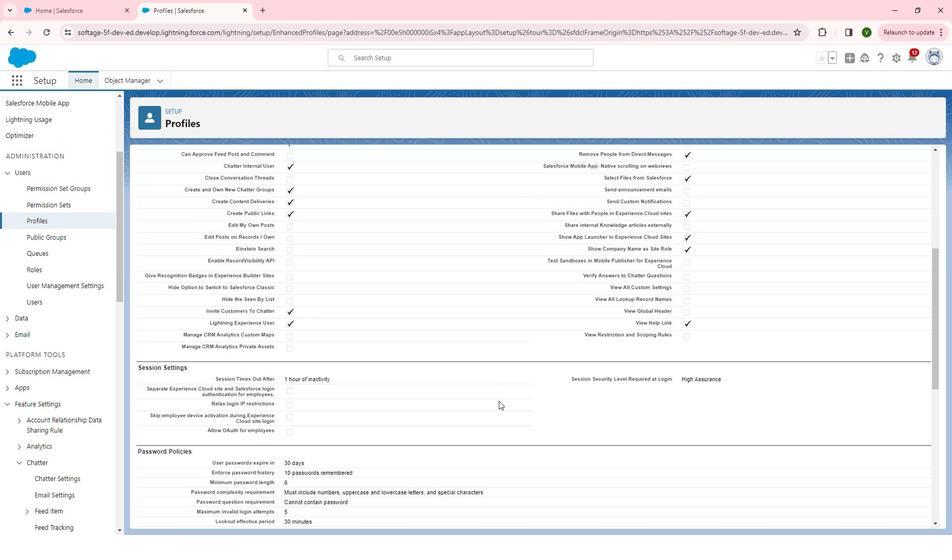 
Action: Mouse scrolled (516, 402) with delta (0, 0)
Screenshot: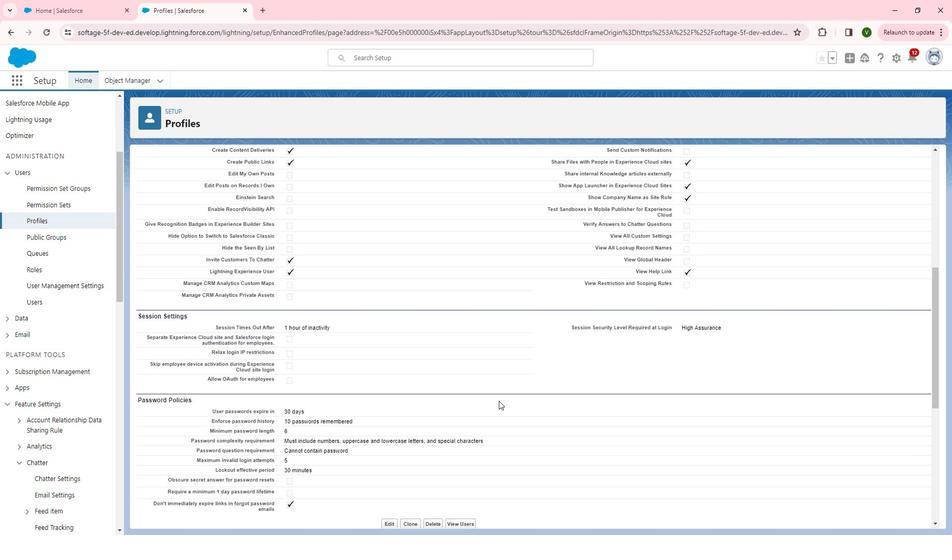 
Action: Mouse scrolled (516, 402) with delta (0, 0)
Screenshot: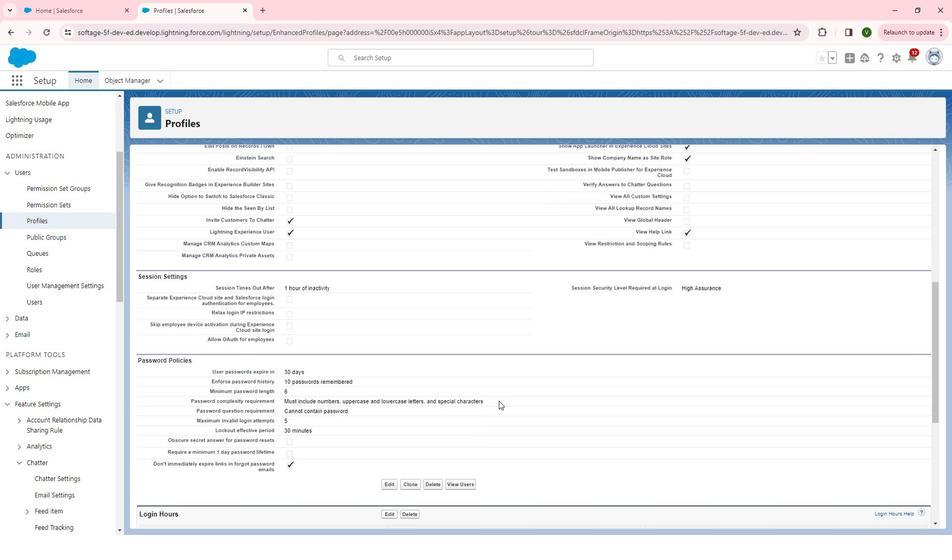 
Action: Mouse moved to (535, 427)
Screenshot: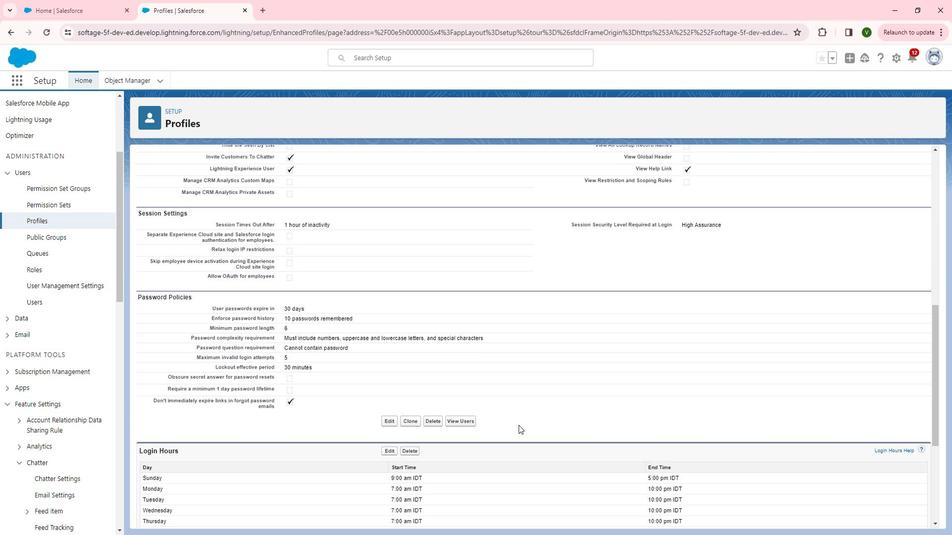 
Action: Mouse scrolled (535, 426) with delta (0, 0)
Screenshot: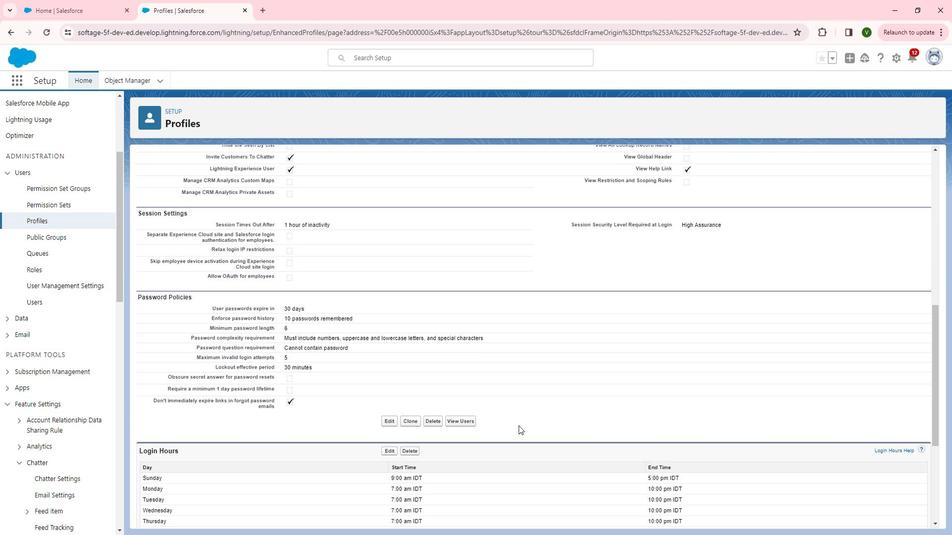 
Action: Mouse scrolled (535, 426) with delta (0, 0)
Screenshot: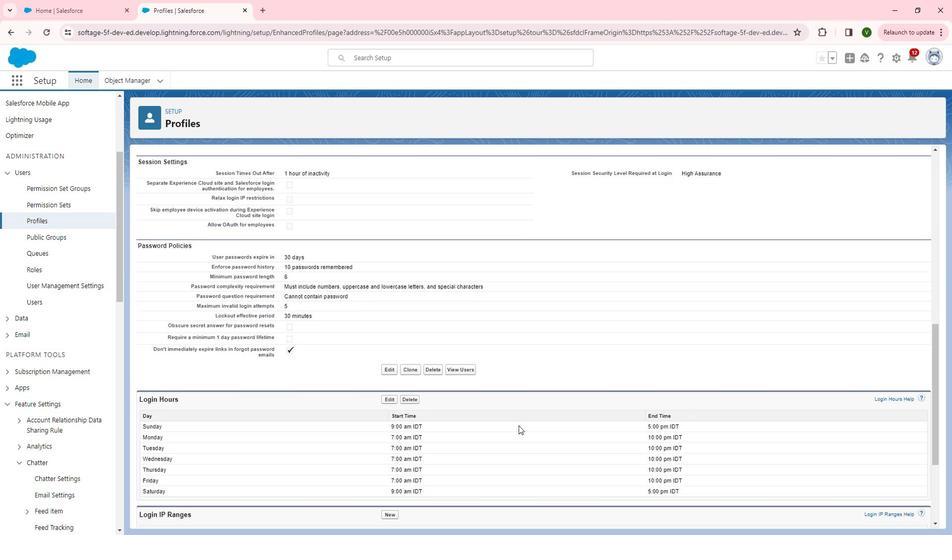 
Action: Mouse scrolled (535, 426) with delta (0, 0)
Screenshot: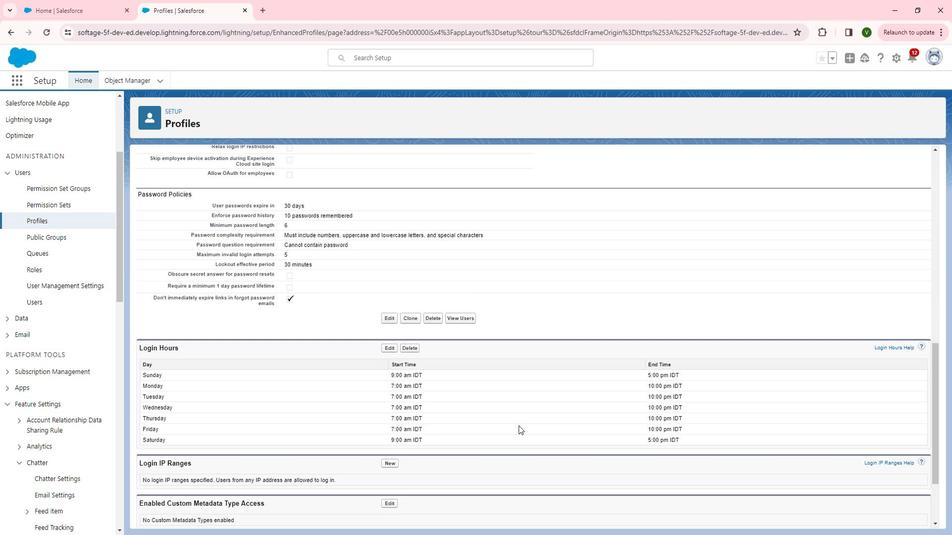 
Action: Mouse scrolled (535, 426) with delta (0, 0)
Screenshot: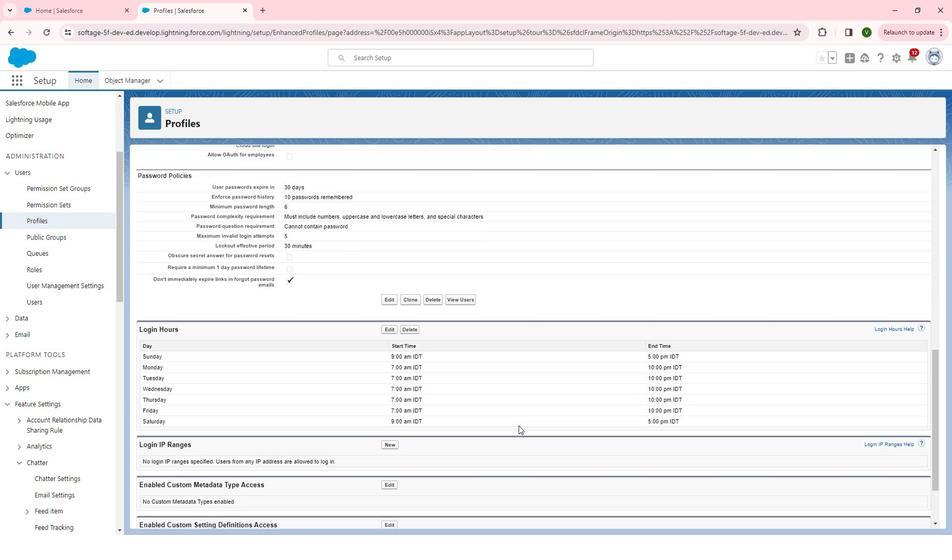 
Action: Mouse moved to (410, 367)
Screenshot: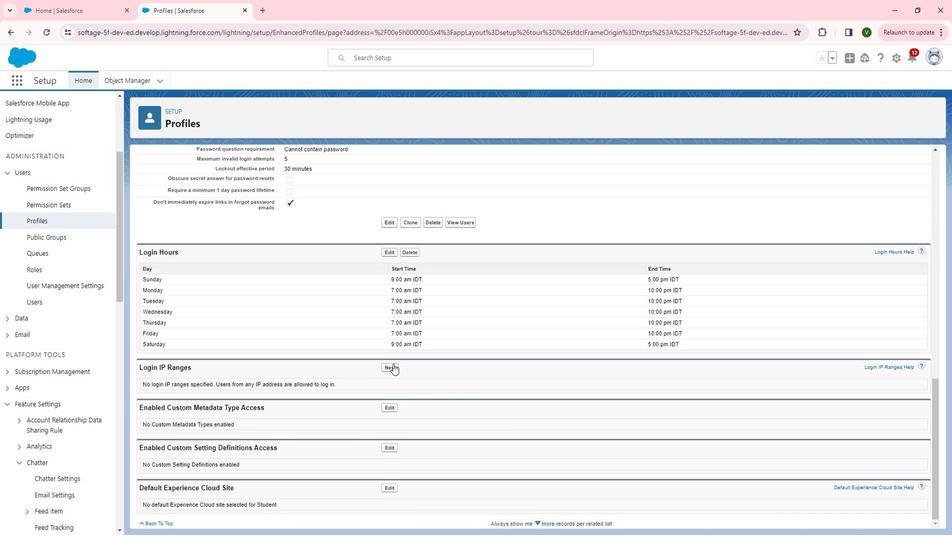 
Action: Mouse pressed left at (410, 367)
Screenshot: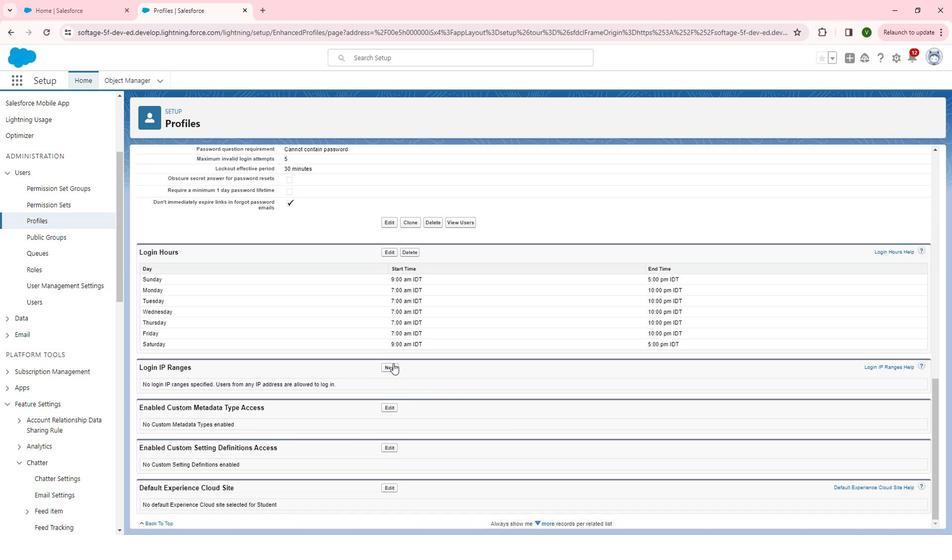 
Action: Mouse moved to (347, 234)
Screenshot: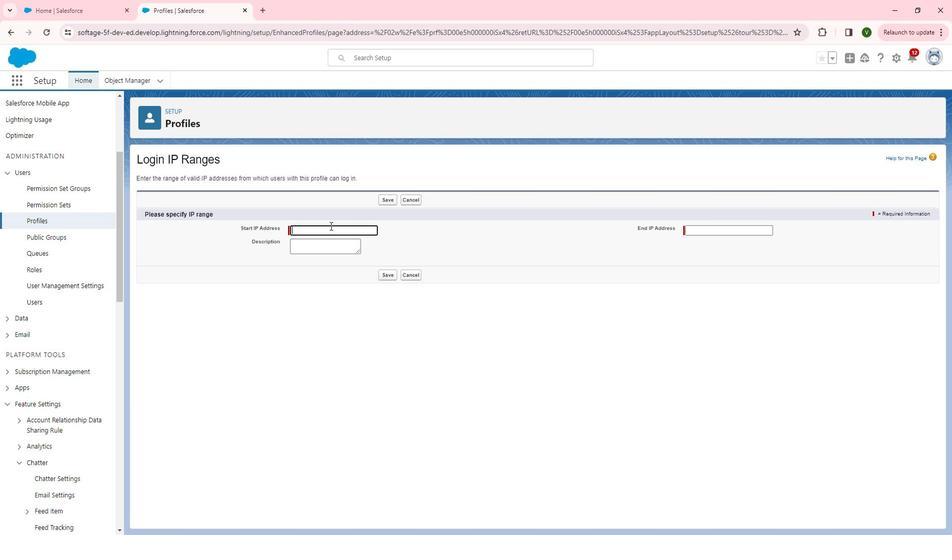 
Action: Mouse pressed left at (347, 234)
Screenshot: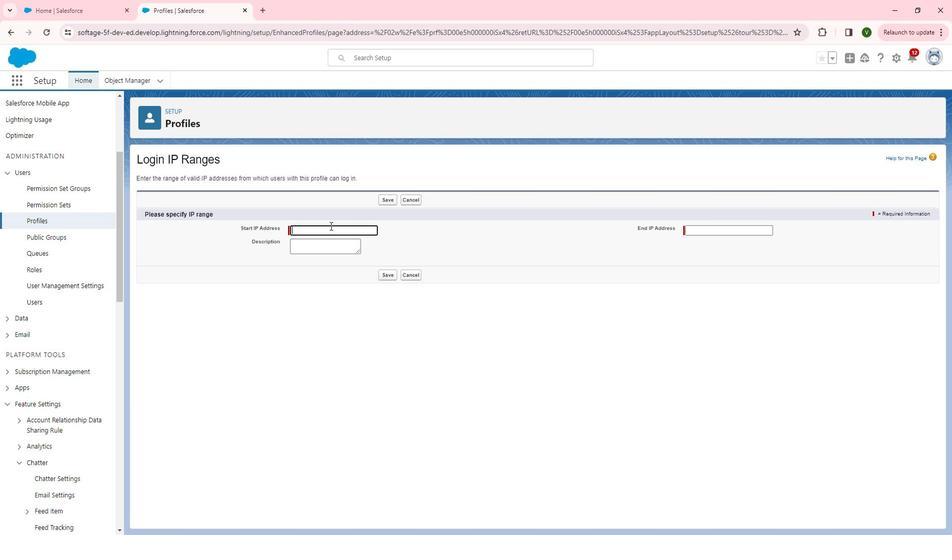 
Action: Mouse moved to (347, 235)
Screenshot: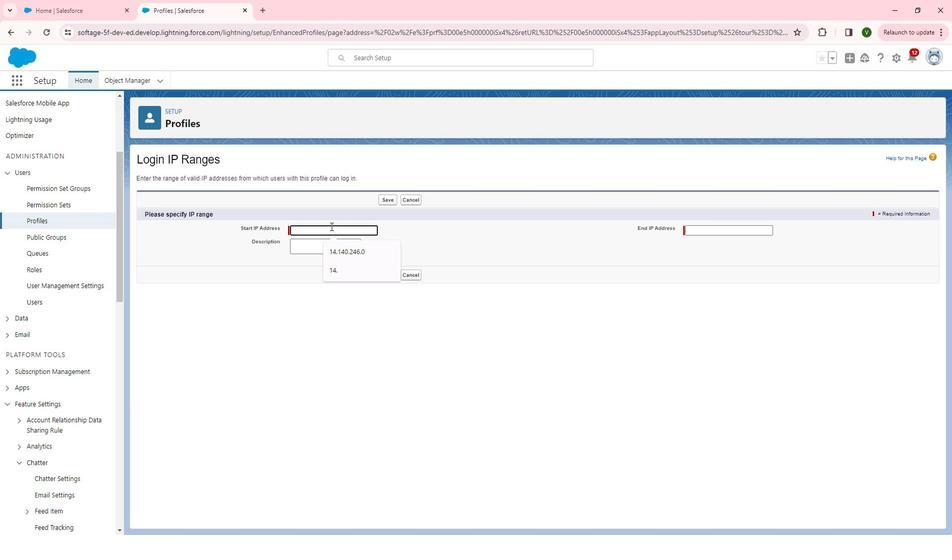 
Action: Key pressed 14.140.246.0
Screenshot: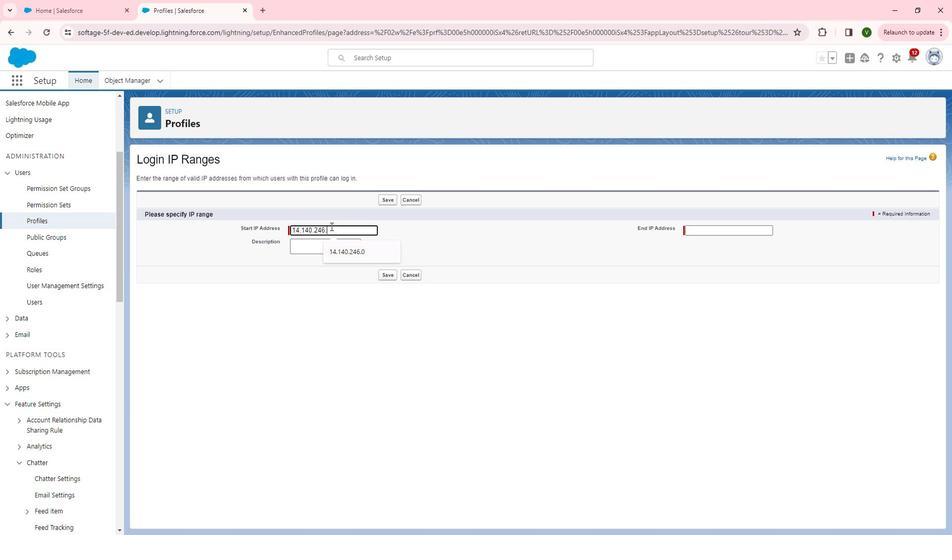 
Action: Mouse moved to (729, 241)
Screenshot: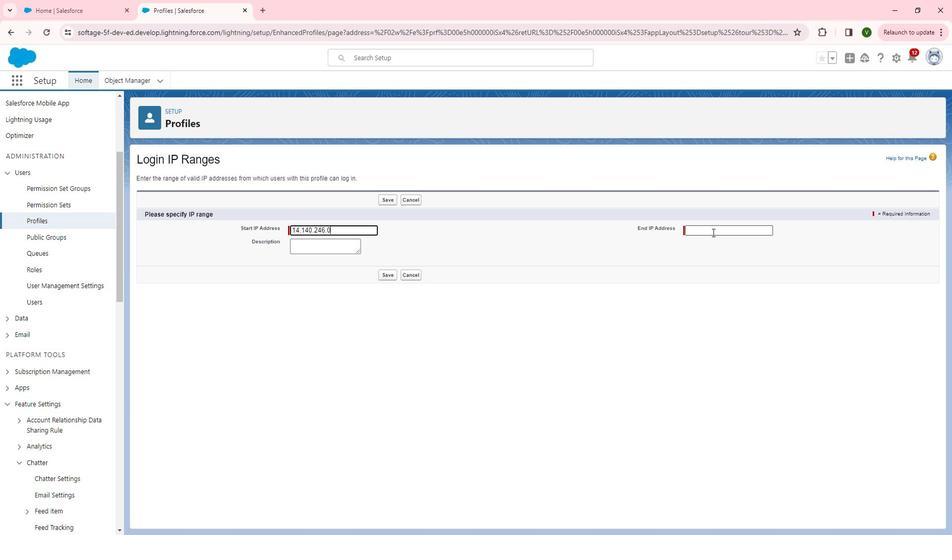 
Action: Mouse pressed left at (729, 241)
Screenshot: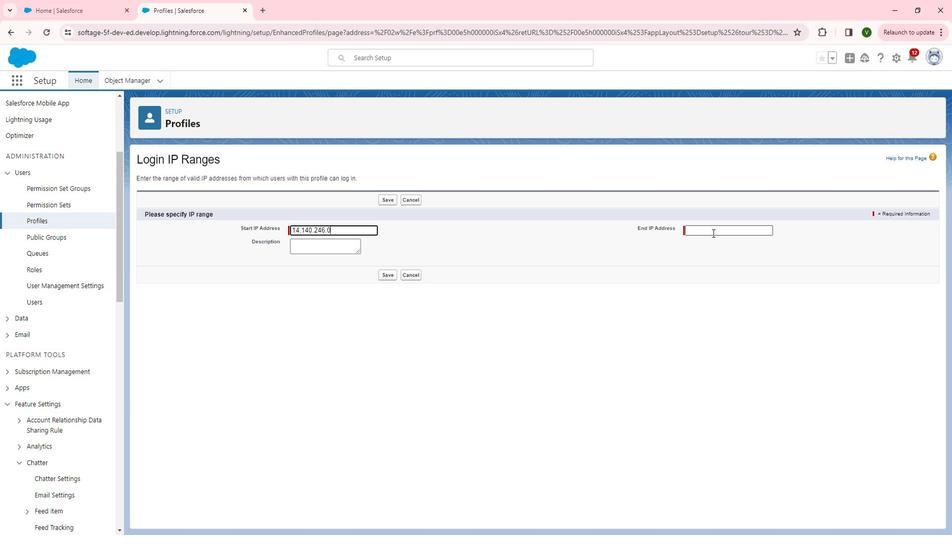
Action: Mouse moved to (709, 258)
